 Task: Buy 4 Engine Computers from Ignition Parts section under best seller category for shipping address: Jorge Perez, 2760 Fieldcrest Road, New York, New York 10005, Cell Number 6318992398. Pay from credit card ending with 2005, CVV 3321
Action: Mouse moved to (35, 75)
Screenshot: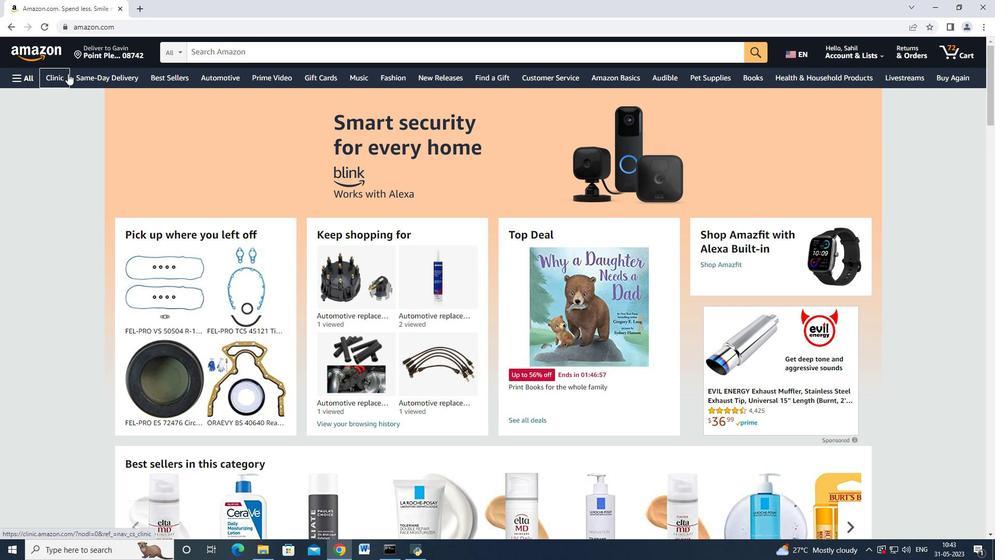 
Action: Mouse pressed left at (35, 75)
Screenshot: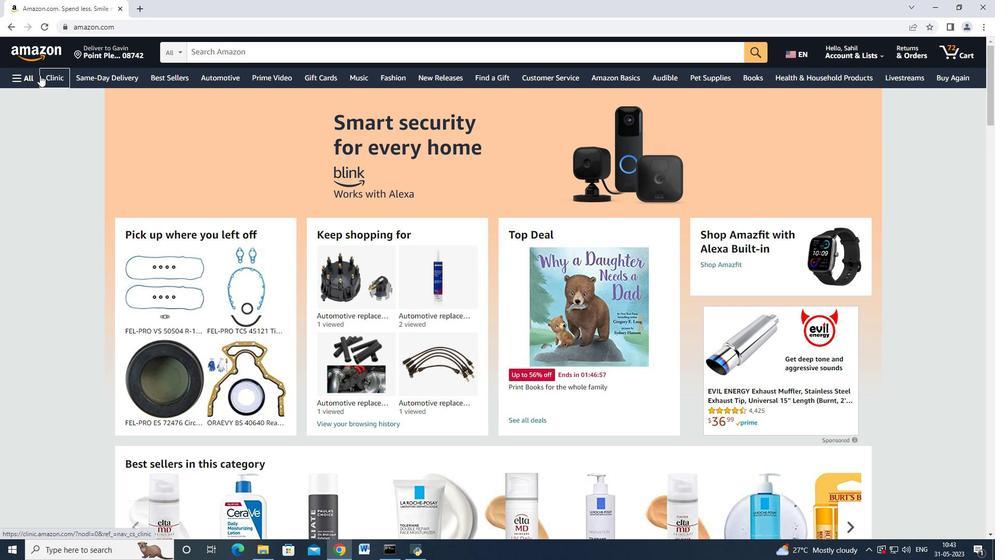 
Action: Mouse moved to (71, 240)
Screenshot: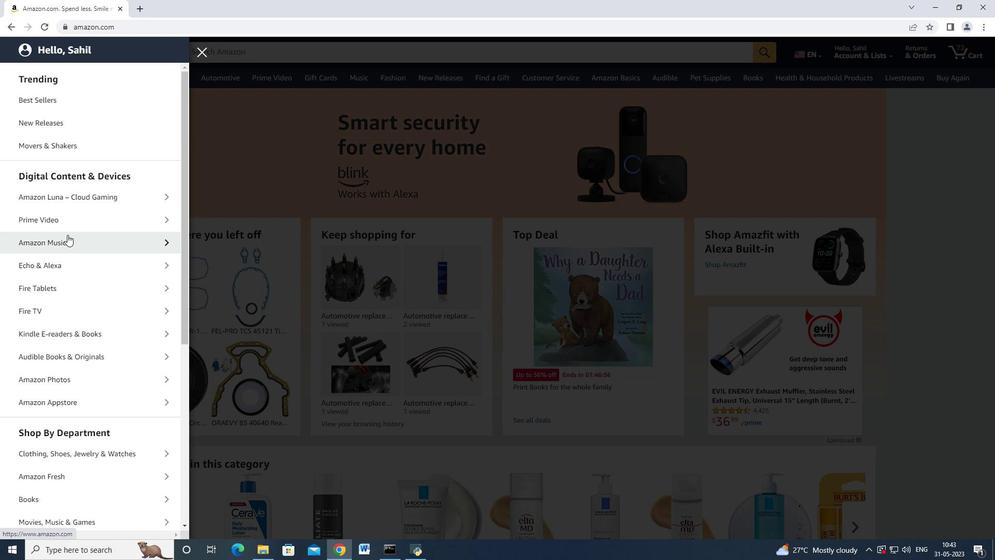 
Action: Mouse scrolled (71, 240) with delta (0, 0)
Screenshot: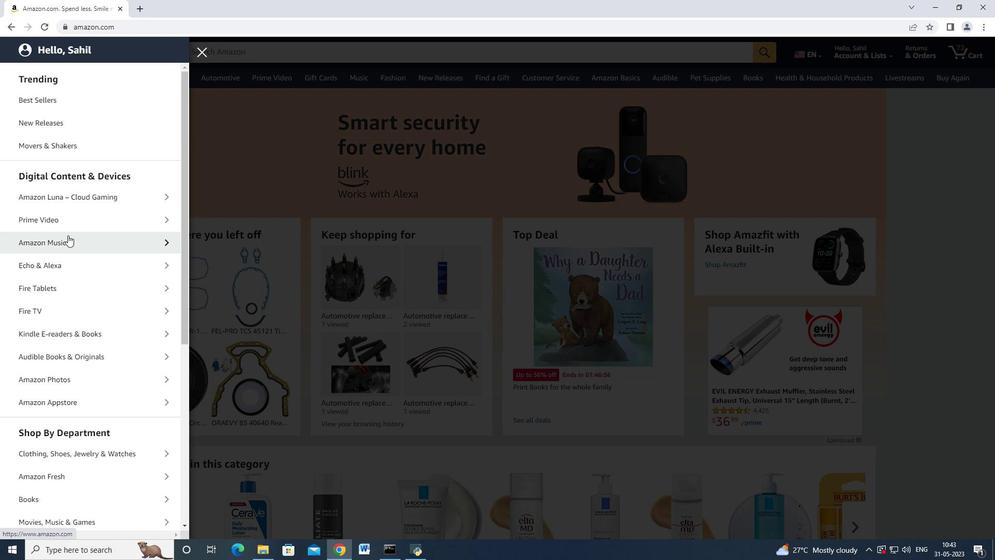 
Action: Mouse moved to (71, 240)
Screenshot: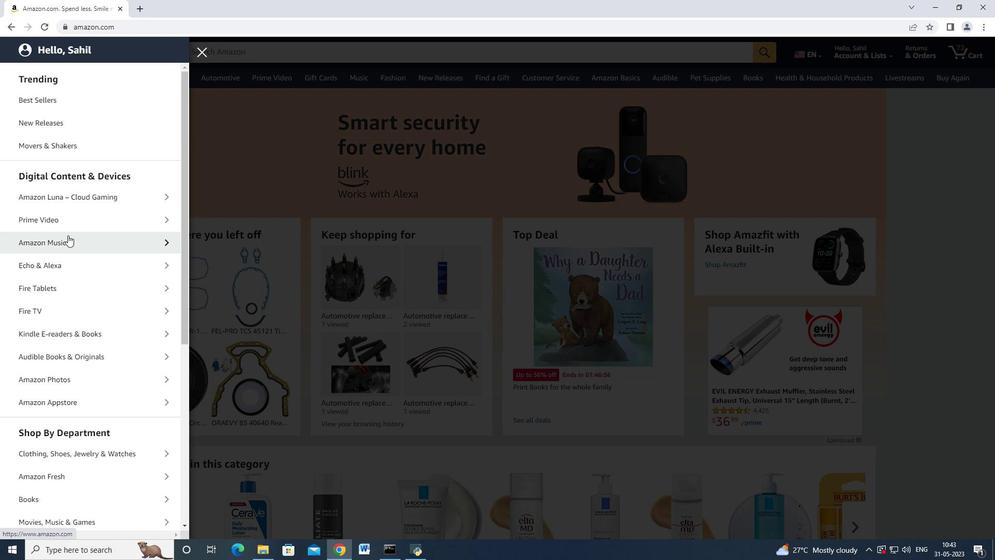
Action: Mouse scrolled (71, 240) with delta (0, 0)
Screenshot: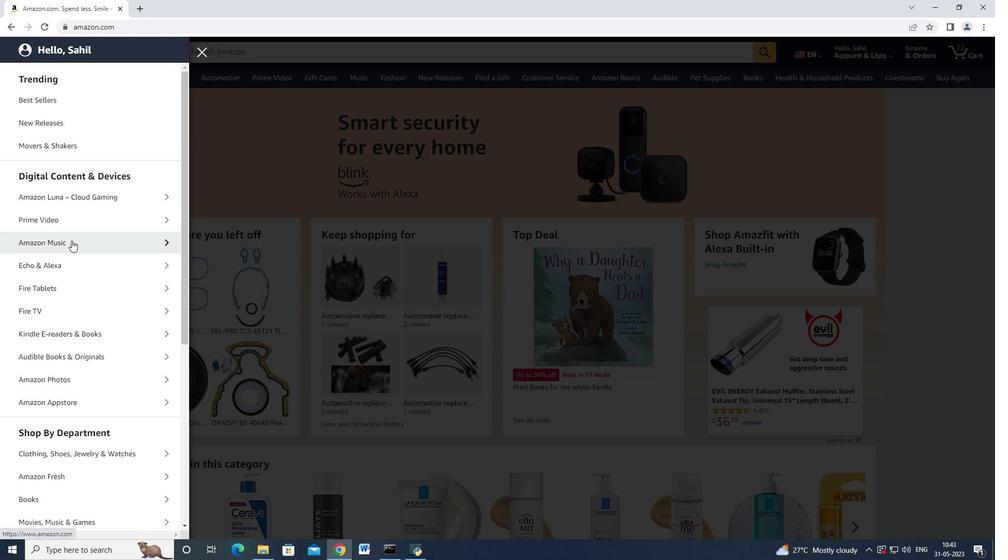 
Action: Mouse moved to (77, 287)
Screenshot: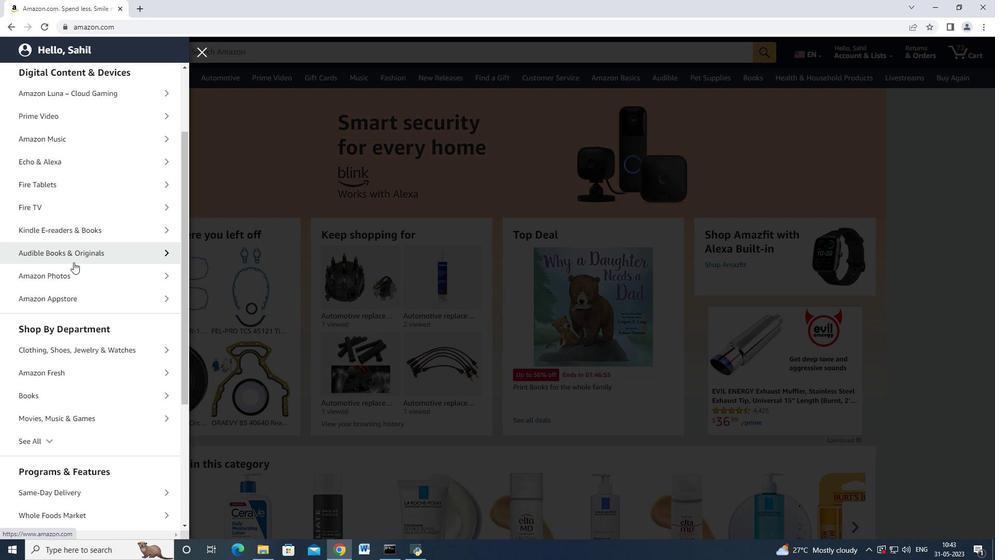 
Action: Mouse scrolled (77, 286) with delta (0, 0)
Screenshot: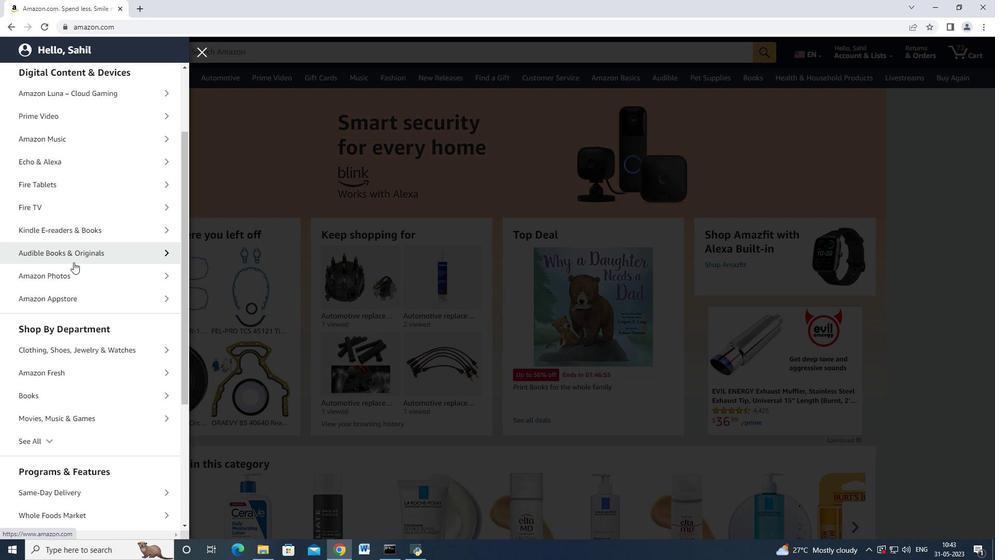 
Action: Mouse moved to (65, 378)
Screenshot: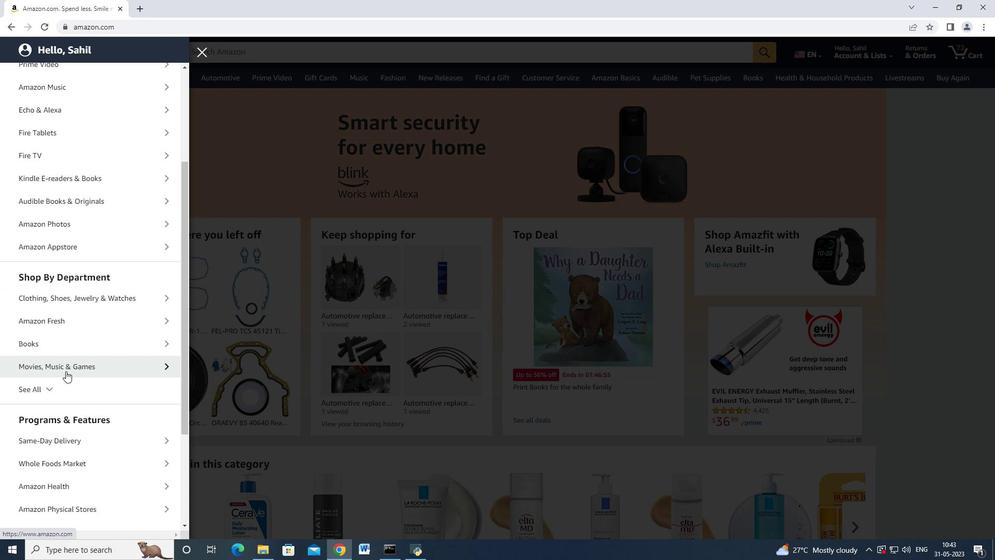 
Action: Mouse pressed left at (65, 378)
Screenshot: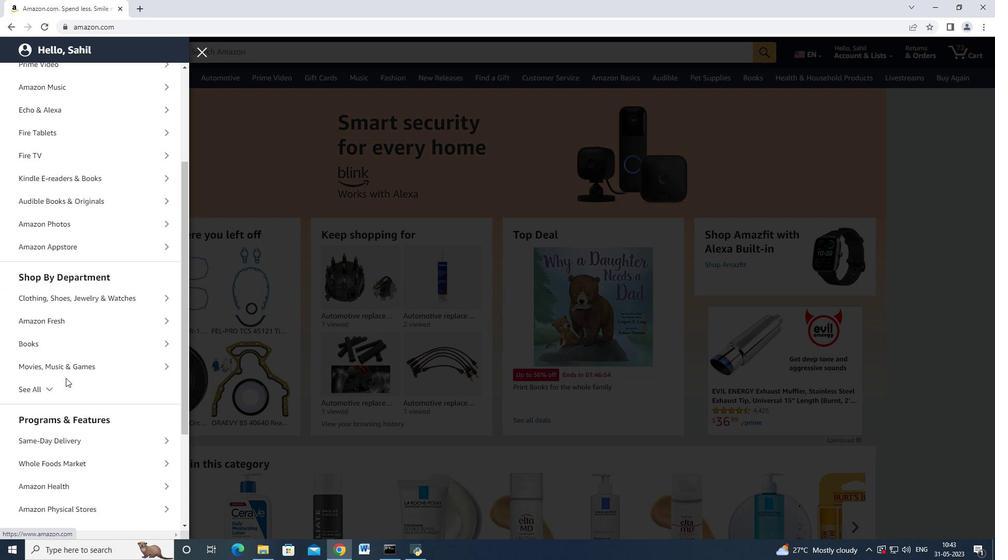 
Action: Mouse moved to (64, 382)
Screenshot: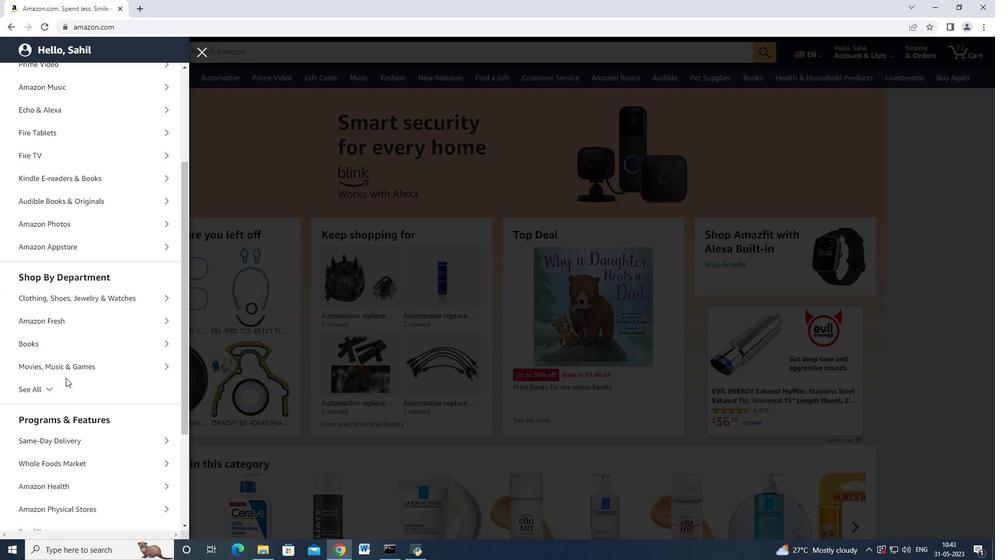 
Action: Mouse pressed left at (64, 382)
Screenshot: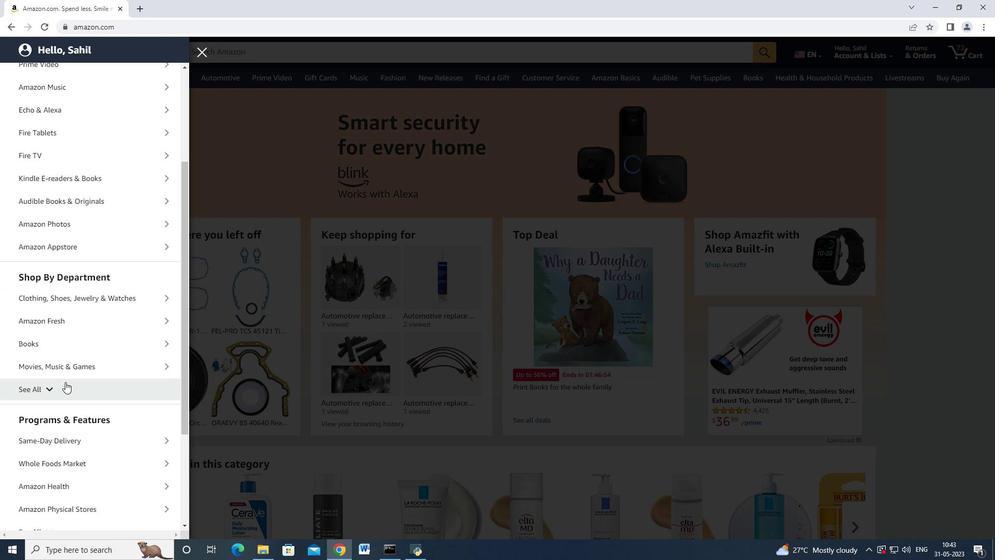 
Action: Mouse moved to (71, 363)
Screenshot: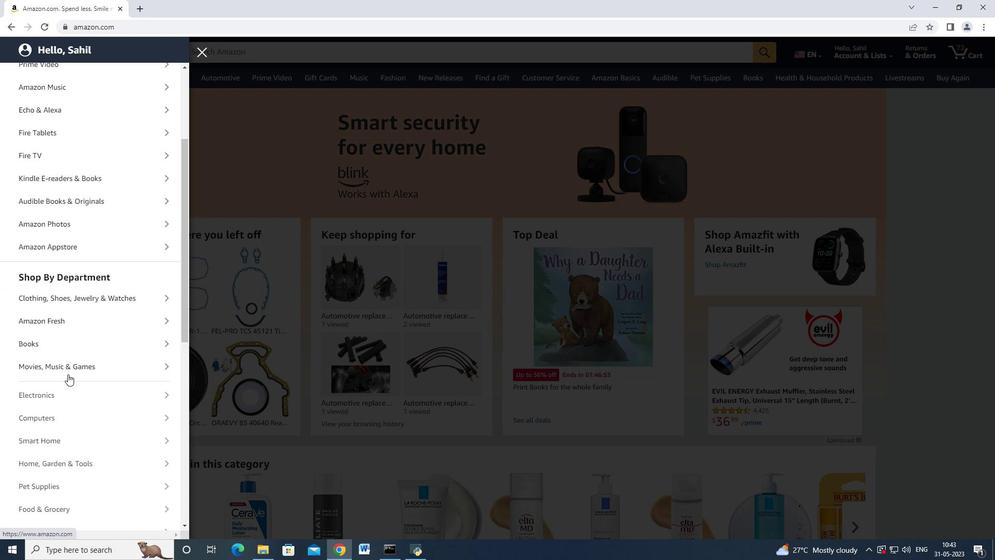 
Action: Mouse scrolled (71, 363) with delta (0, 0)
Screenshot: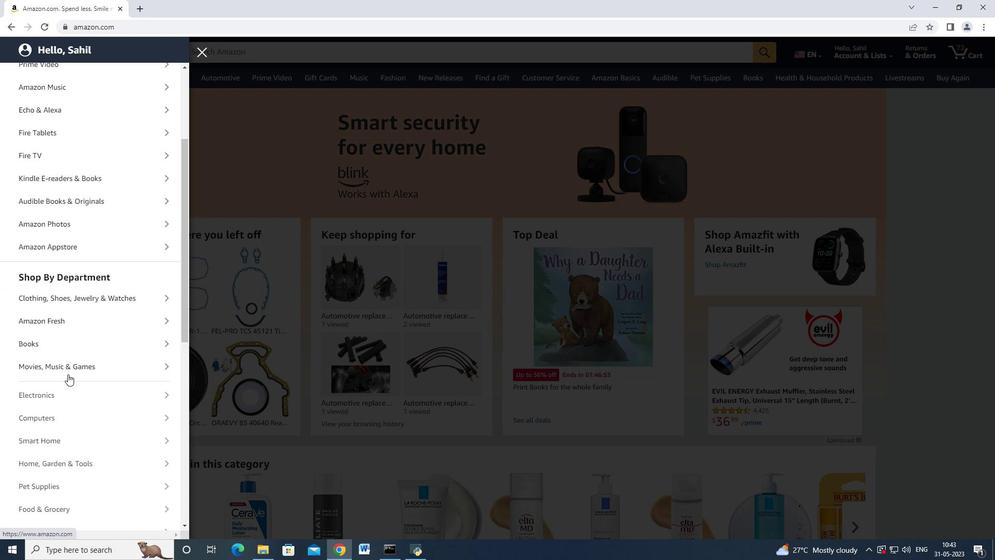 
Action: Mouse moved to (71, 363)
Screenshot: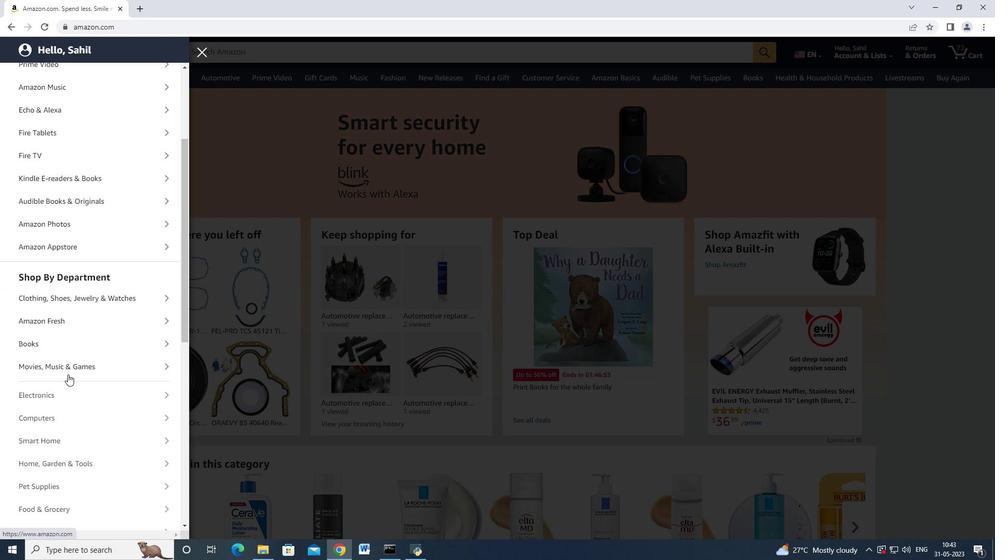 
Action: Mouse scrolled (71, 363) with delta (0, 0)
Screenshot: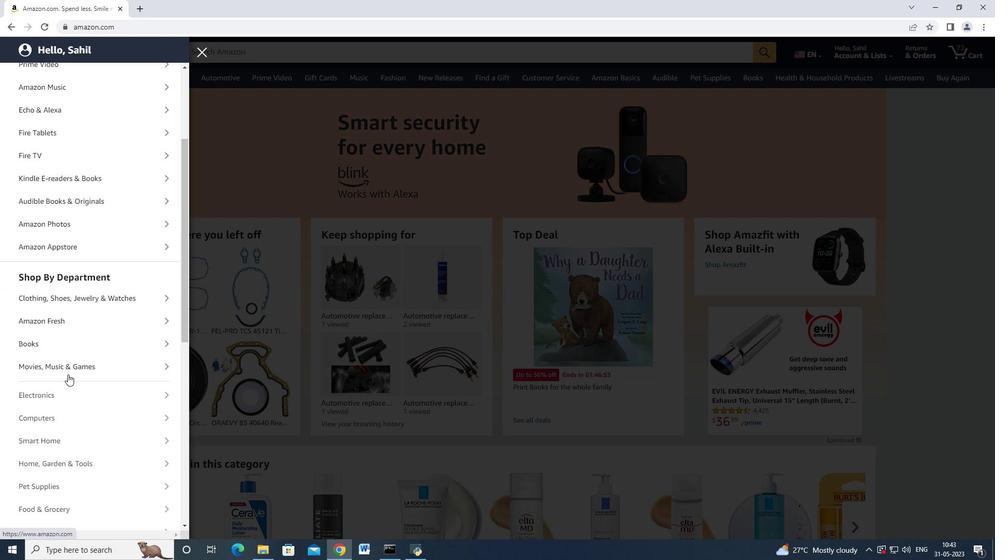 
Action: Mouse scrolled (71, 363) with delta (0, 0)
Screenshot: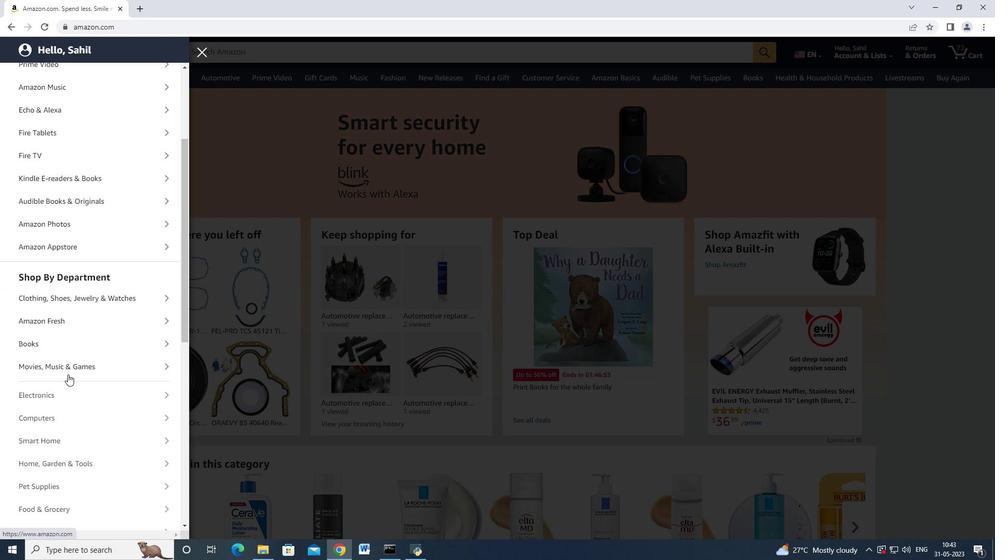 
Action: Mouse scrolled (71, 363) with delta (0, 0)
Screenshot: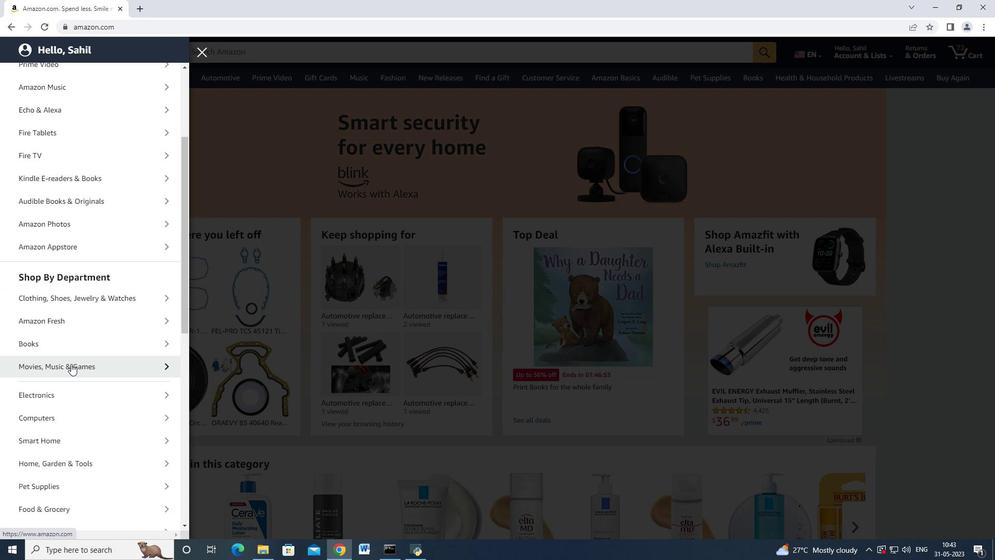 
Action: Mouse moved to (74, 346)
Screenshot: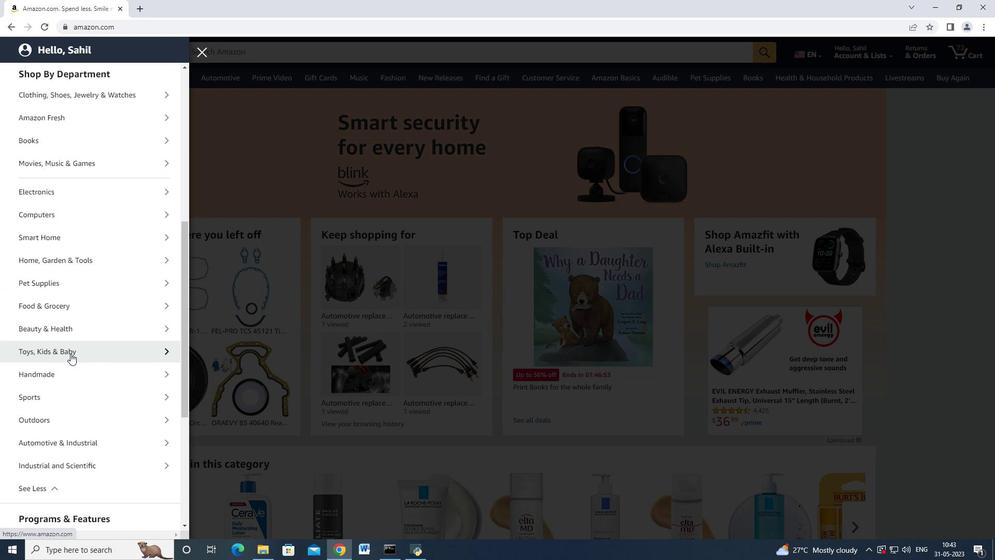 
Action: Mouse scrolled (74, 345) with delta (0, 0)
Screenshot: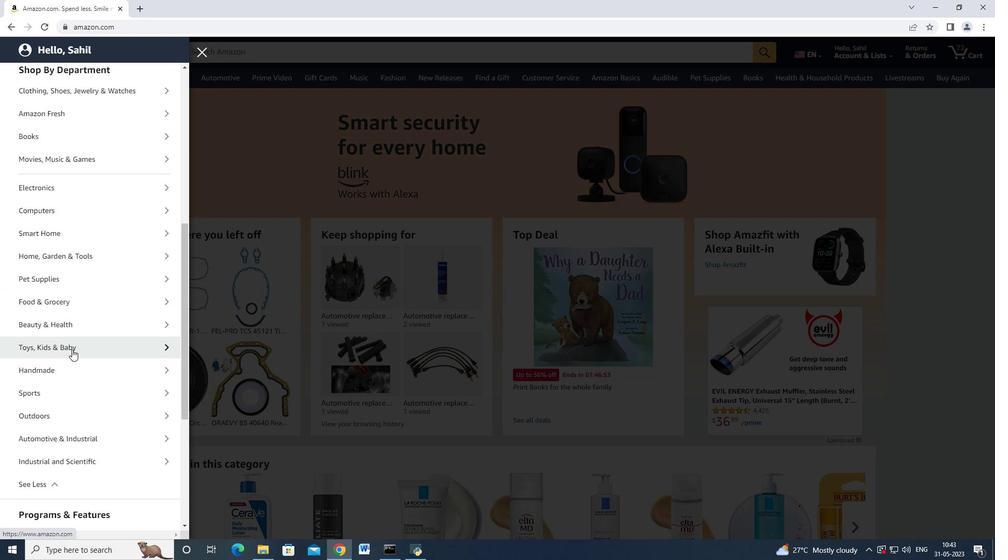 
Action: Mouse scrolled (74, 345) with delta (0, 0)
Screenshot: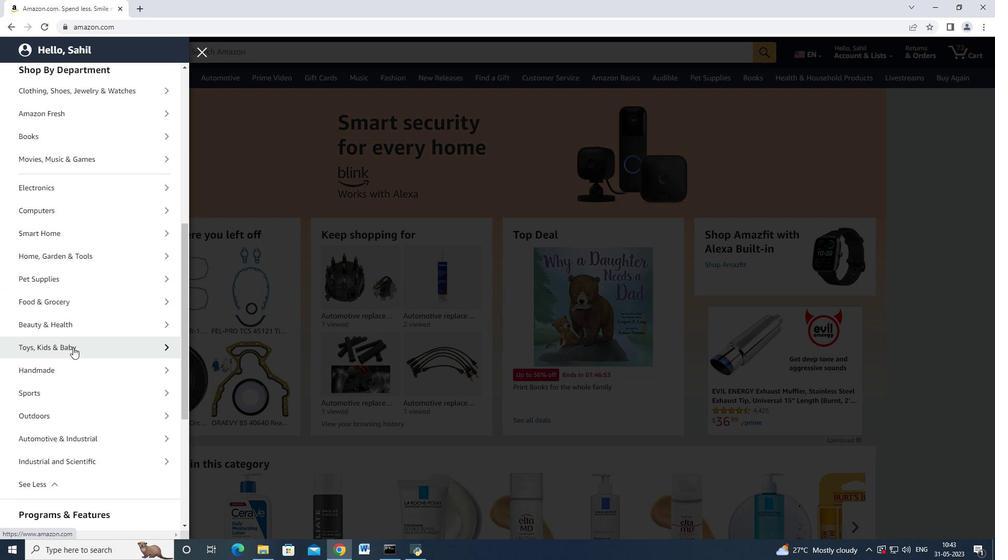 
Action: Mouse scrolled (74, 345) with delta (0, 0)
Screenshot: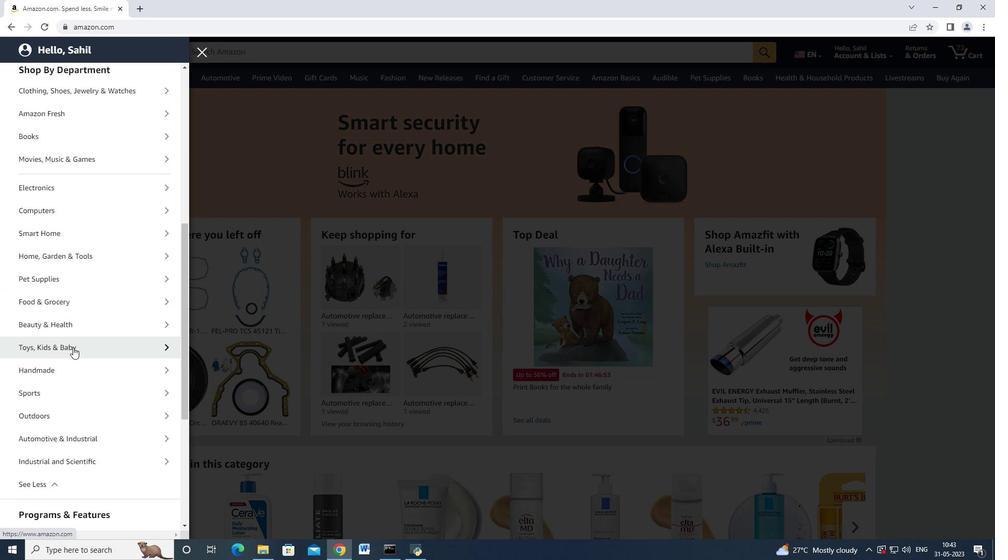 
Action: Mouse scrolled (74, 345) with delta (0, 0)
Screenshot: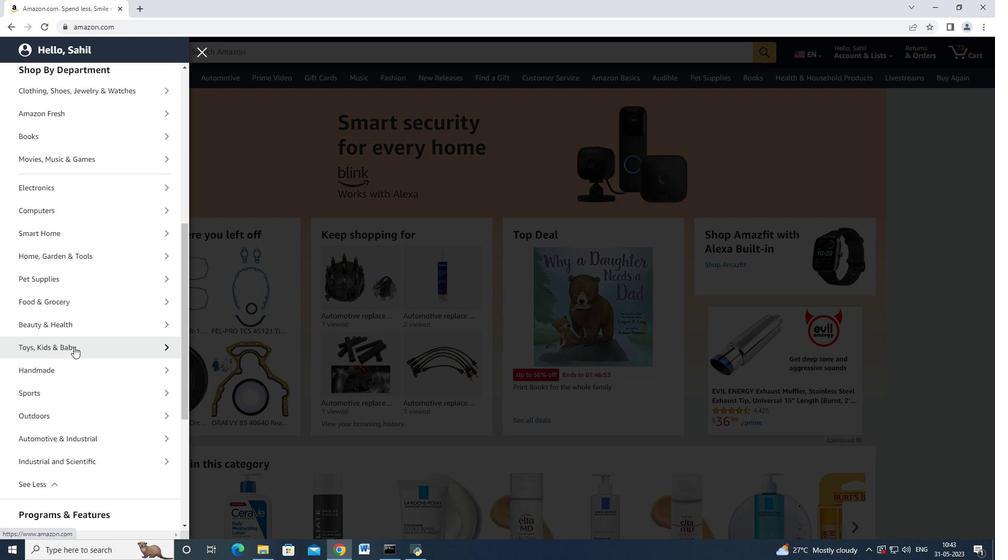 
Action: Mouse moved to (92, 235)
Screenshot: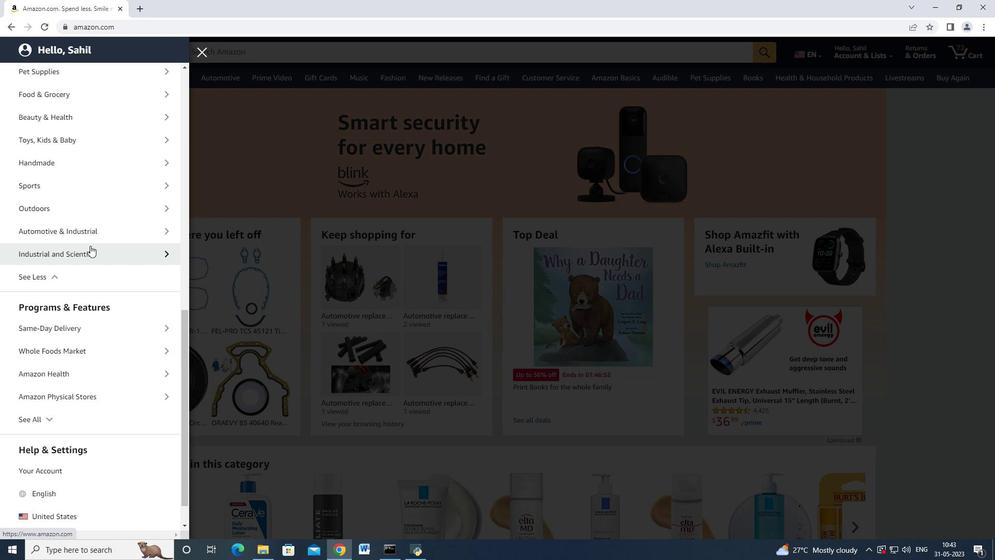 
Action: Mouse pressed left at (92, 235)
Screenshot: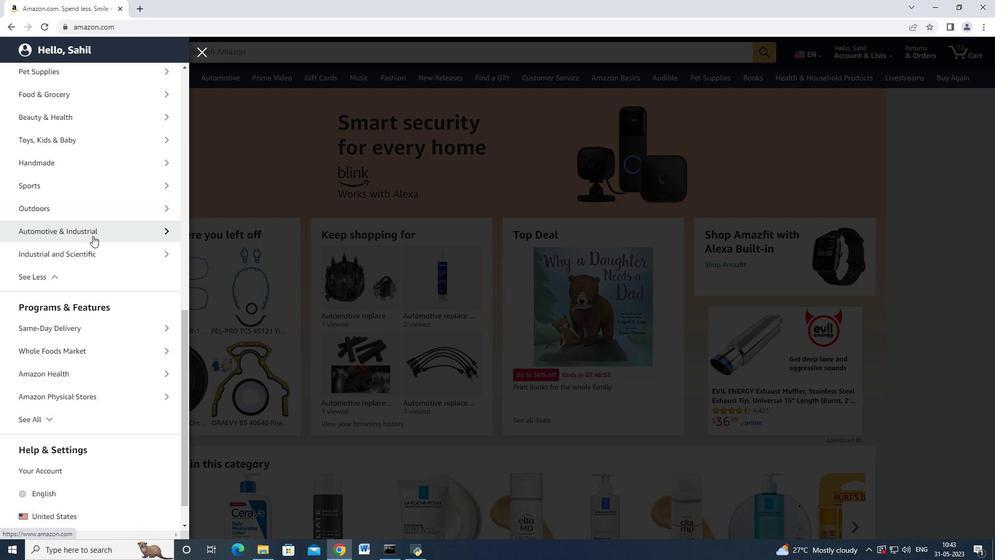 
Action: Mouse moved to (105, 123)
Screenshot: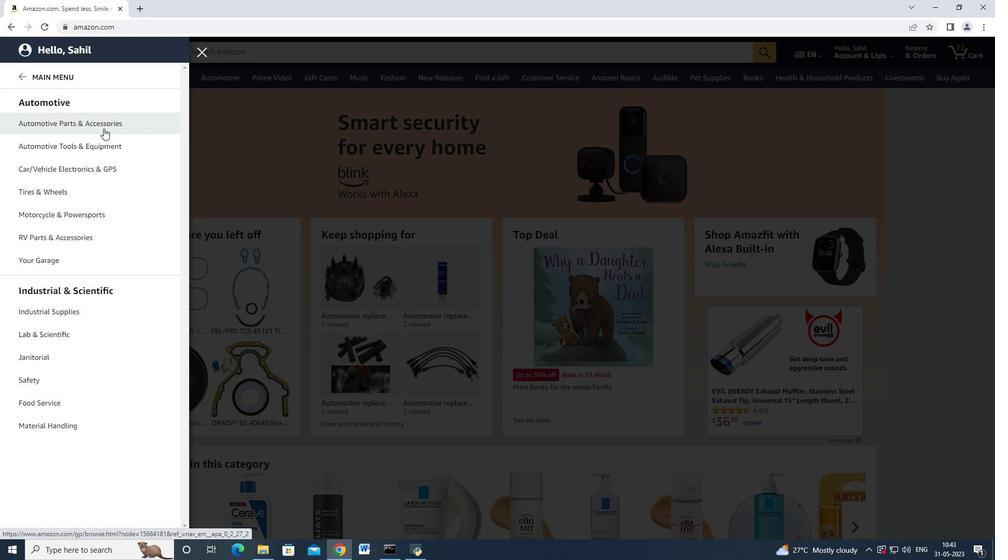 
Action: Mouse pressed left at (105, 123)
Screenshot: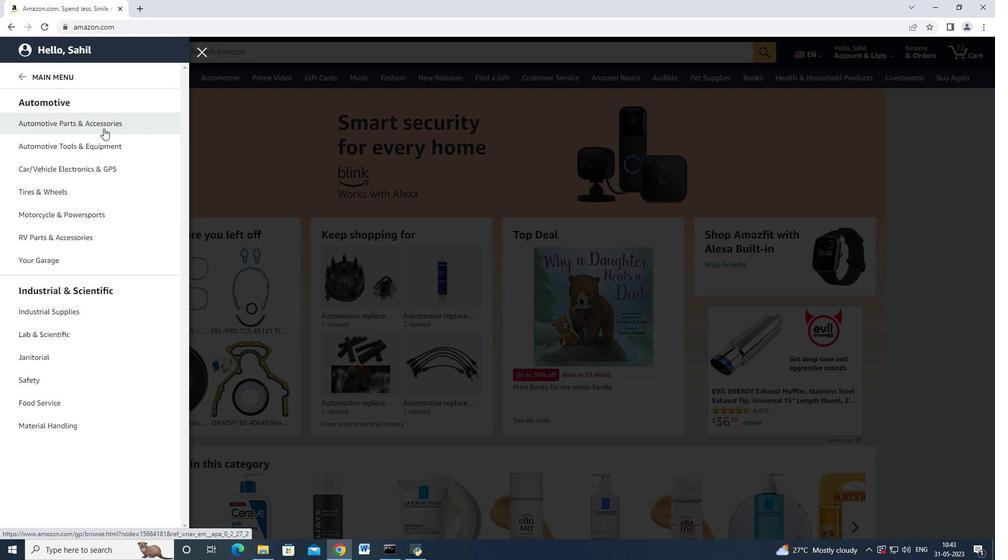 
Action: Mouse moved to (178, 100)
Screenshot: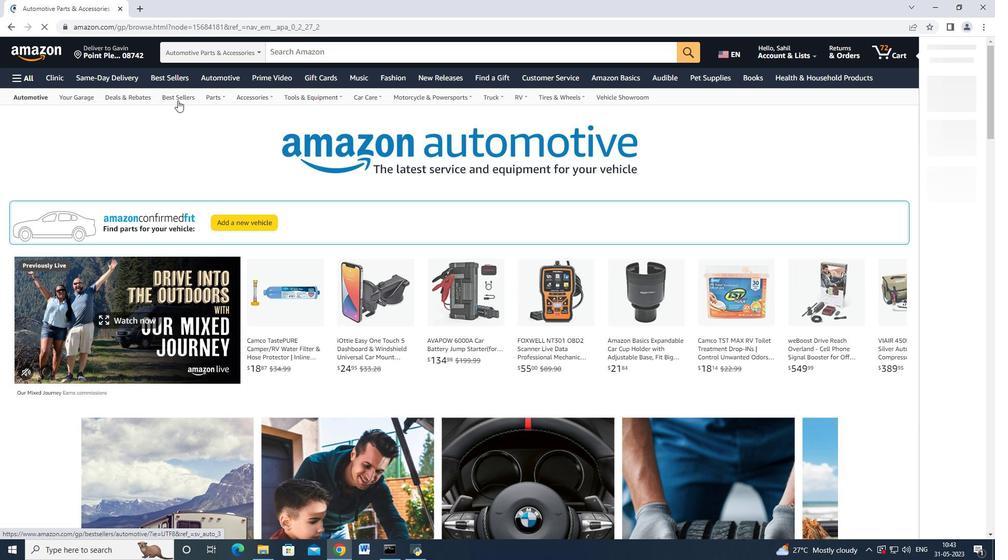 
Action: Mouse pressed left at (178, 100)
Screenshot: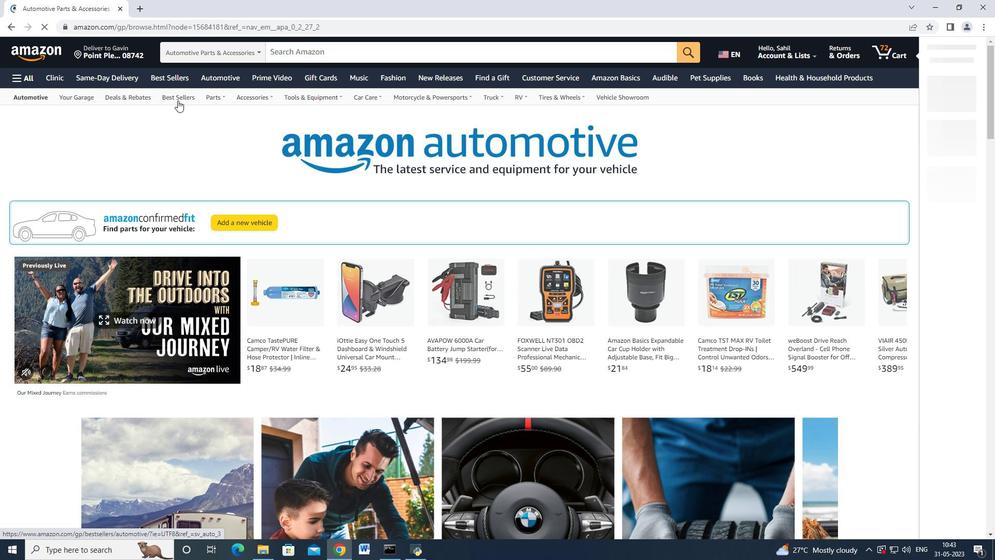 
Action: Mouse moved to (58, 235)
Screenshot: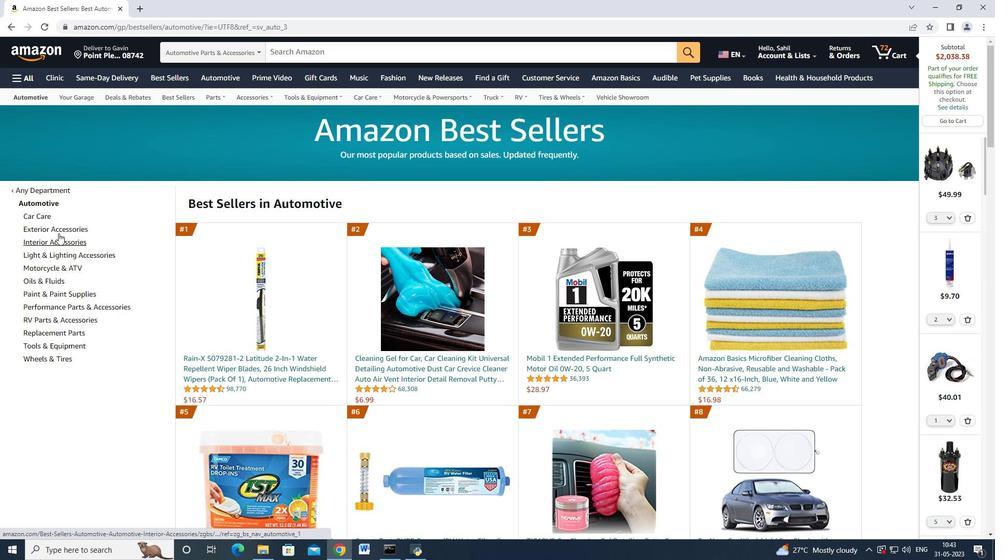 
Action: Mouse scrolled (58, 235) with delta (0, 0)
Screenshot: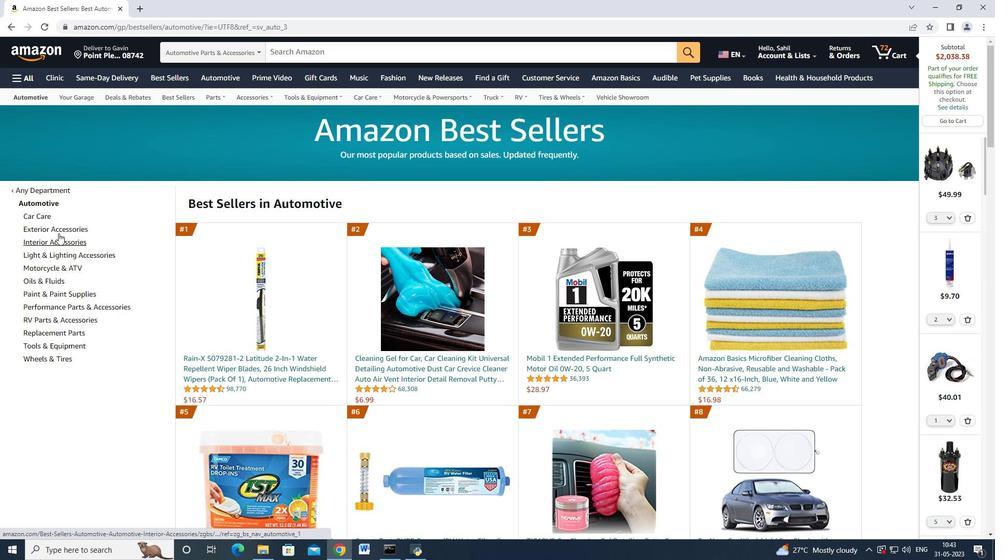 
Action: Mouse moved to (57, 238)
Screenshot: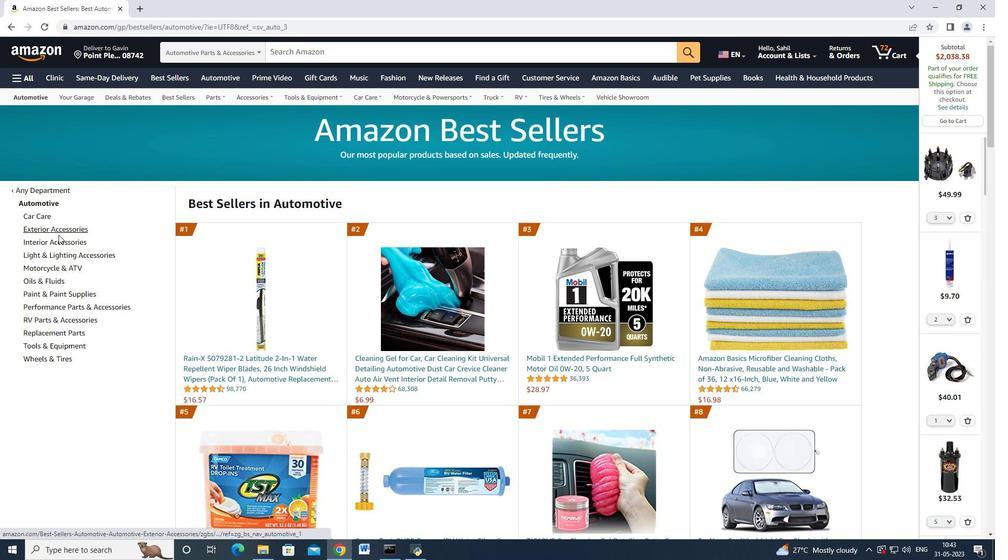 
Action: Mouse scrolled (57, 237) with delta (0, 0)
Screenshot: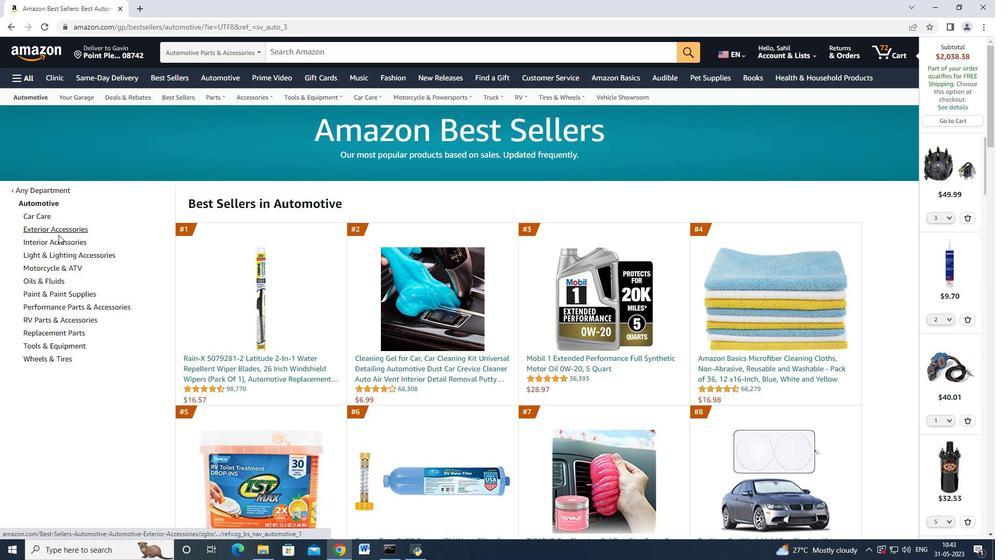 
Action: Mouse moved to (70, 226)
Screenshot: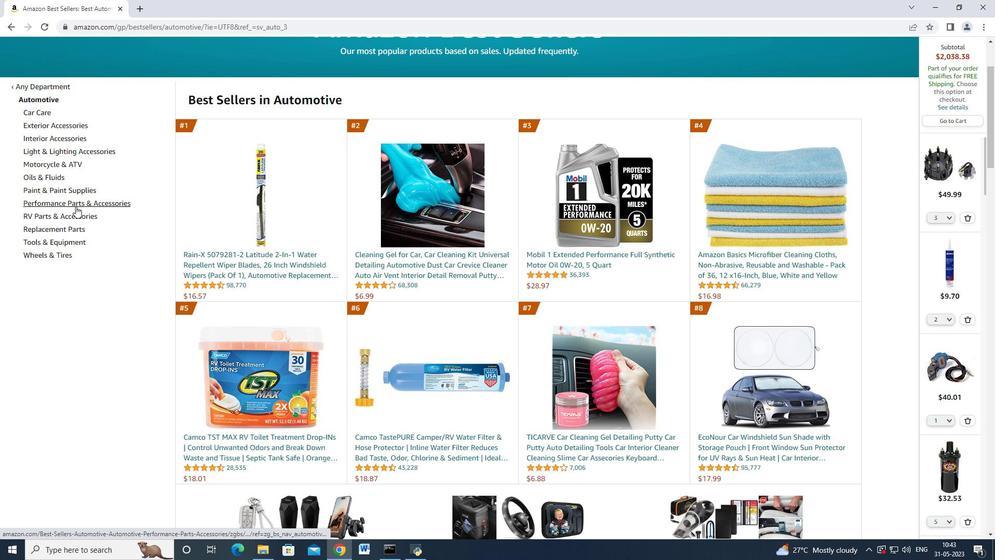 
Action: Mouse pressed left at (70, 226)
Screenshot: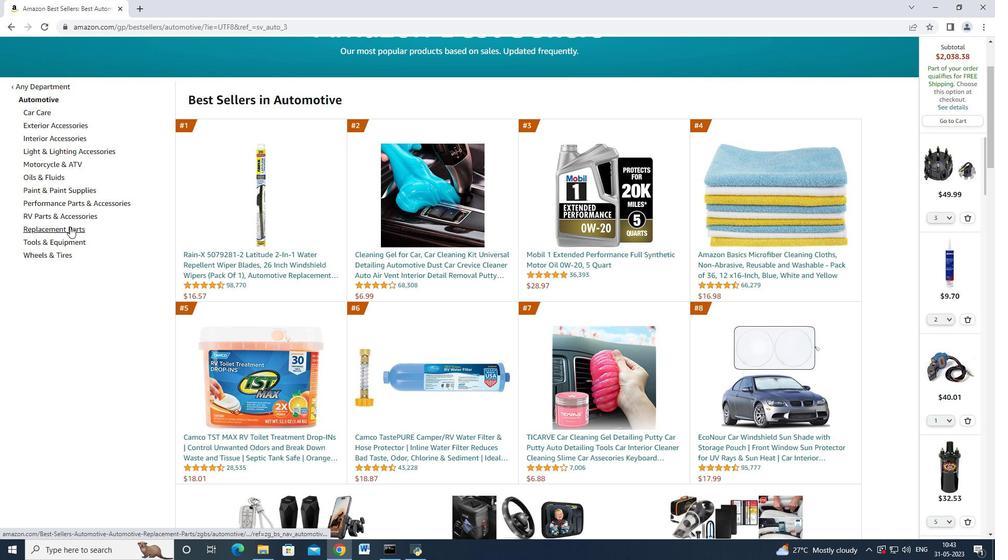 
Action: Mouse moved to (76, 237)
Screenshot: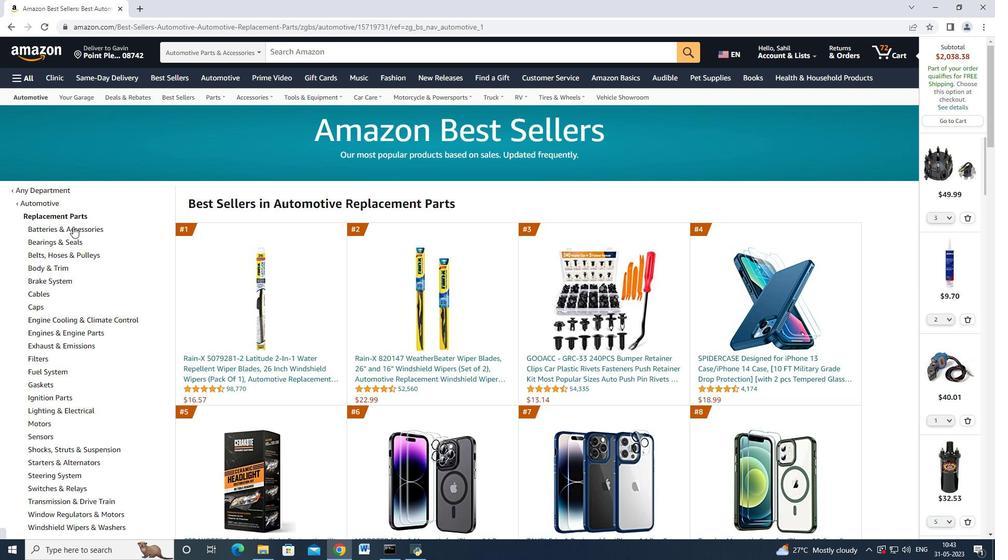 
Action: Mouse scrolled (76, 235) with delta (0, 0)
Screenshot: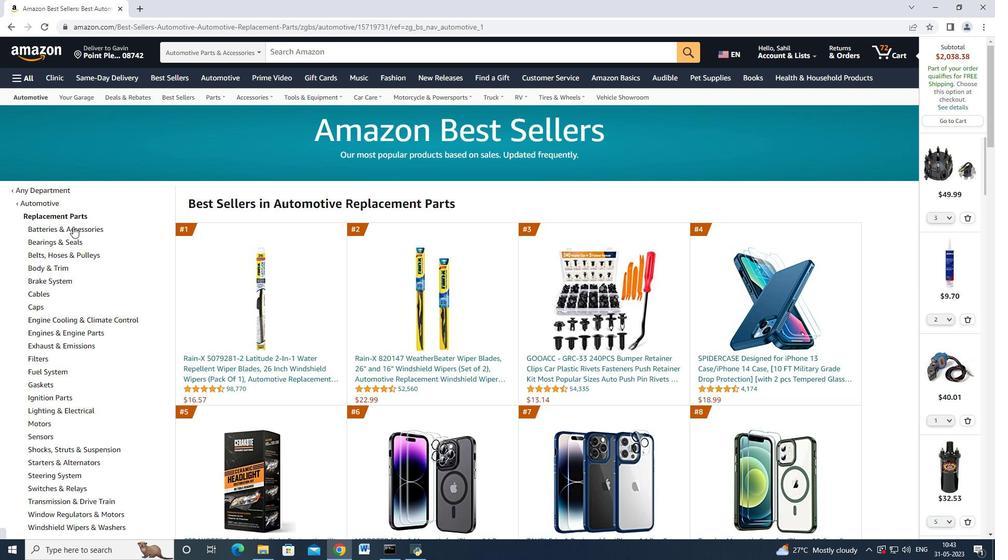 
Action: Mouse scrolled (76, 237) with delta (0, 0)
Screenshot: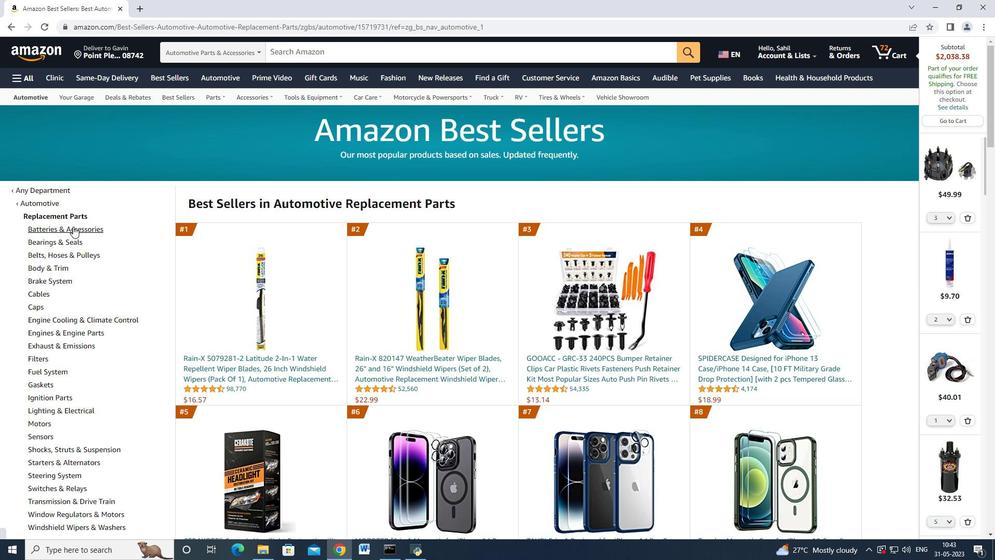 
Action: Mouse moved to (76, 238)
Screenshot: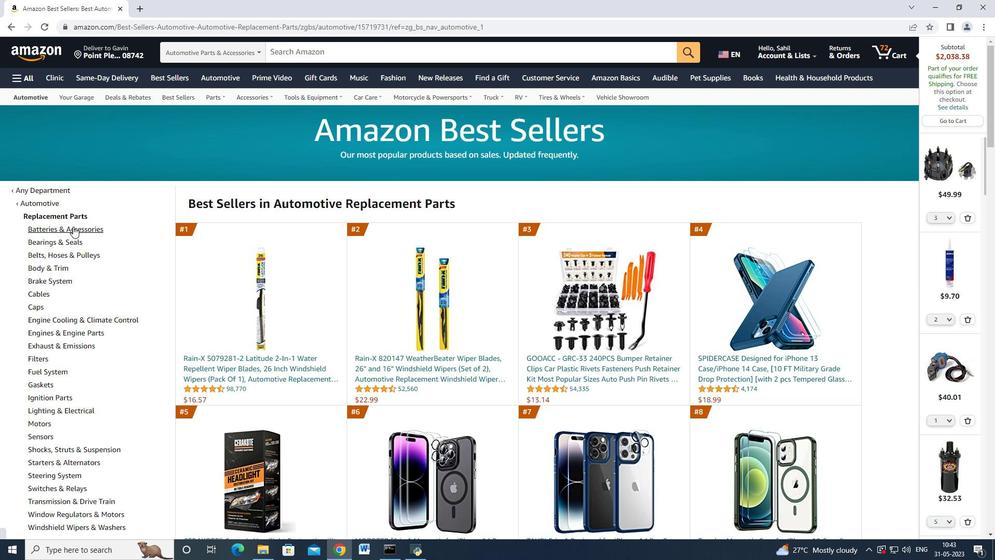 
Action: Mouse scrolled (76, 237) with delta (0, 0)
Screenshot: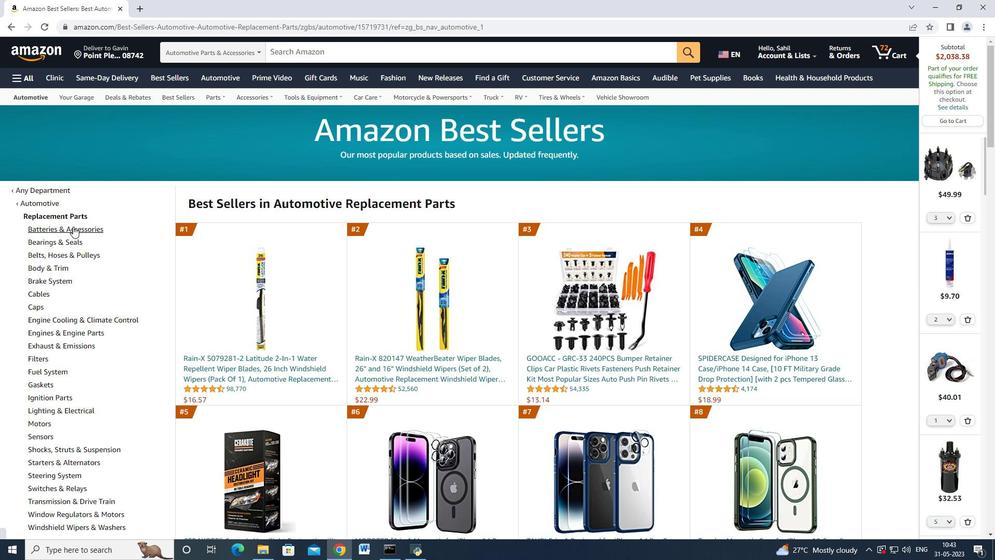 
Action: Mouse moved to (71, 230)
Screenshot: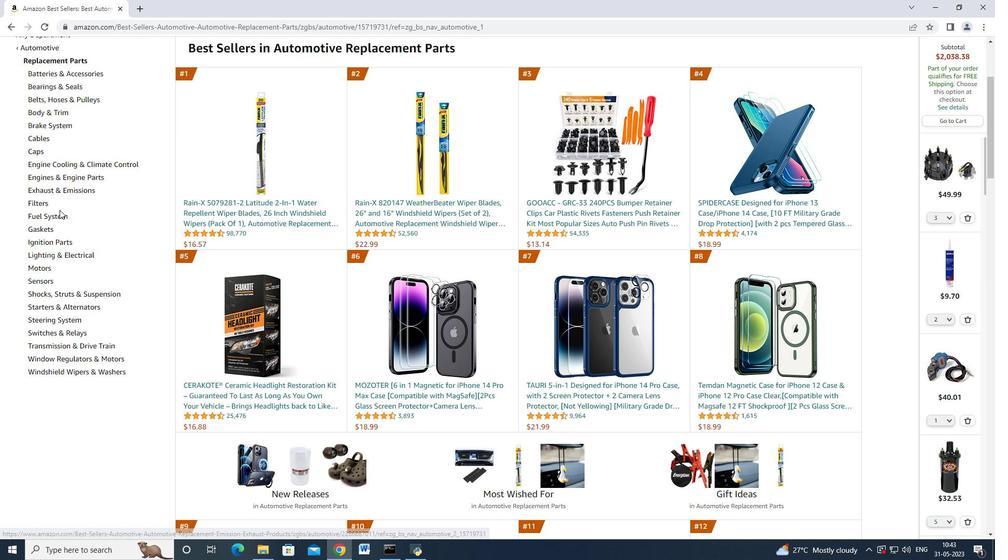 
Action: Mouse scrolled (71, 230) with delta (0, 0)
Screenshot: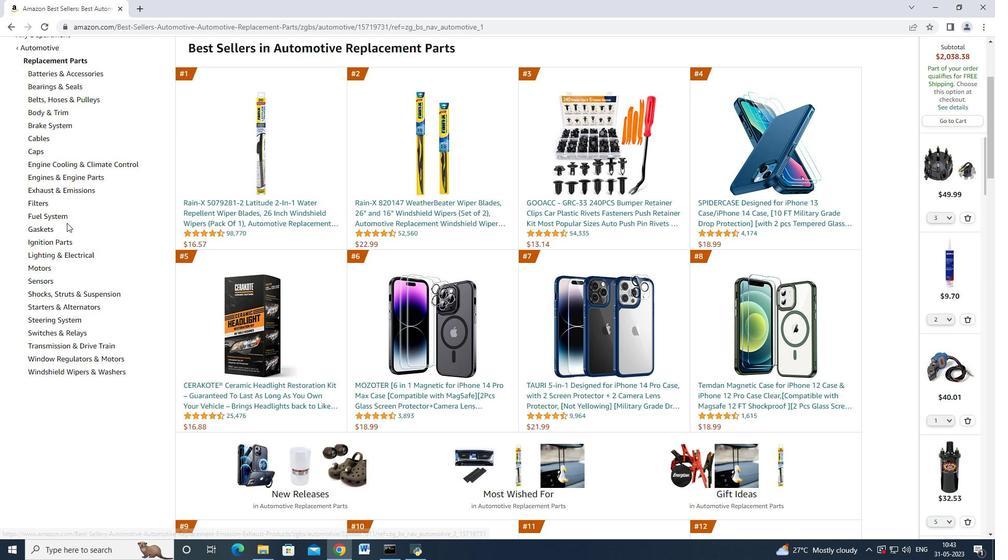 
Action: Mouse scrolled (71, 230) with delta (0, 0)
Screenshot: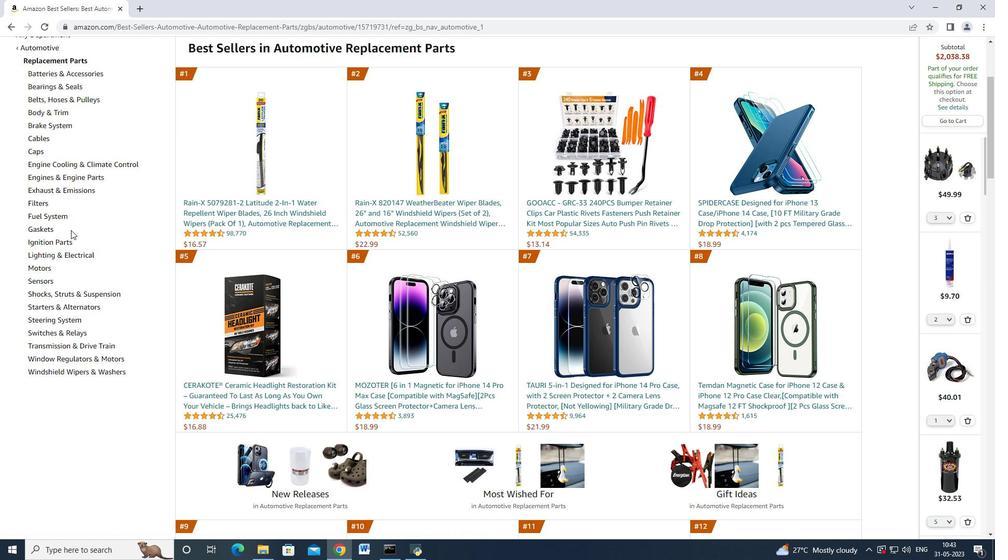 
Action: Mouse moved to (66, 213)
Screenshot: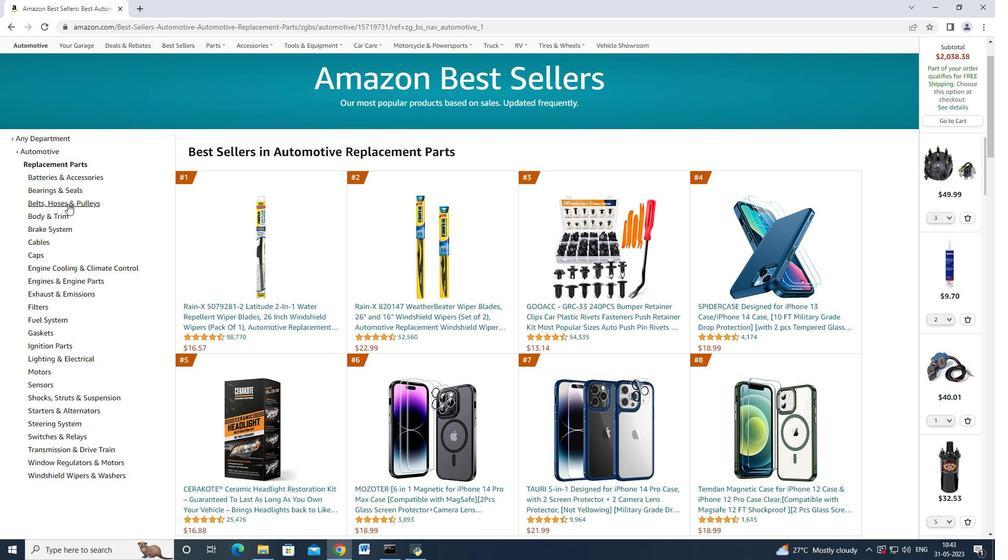 
Action: Mouse scrolled (66, 211) with delta (0, 0)
Screenshot: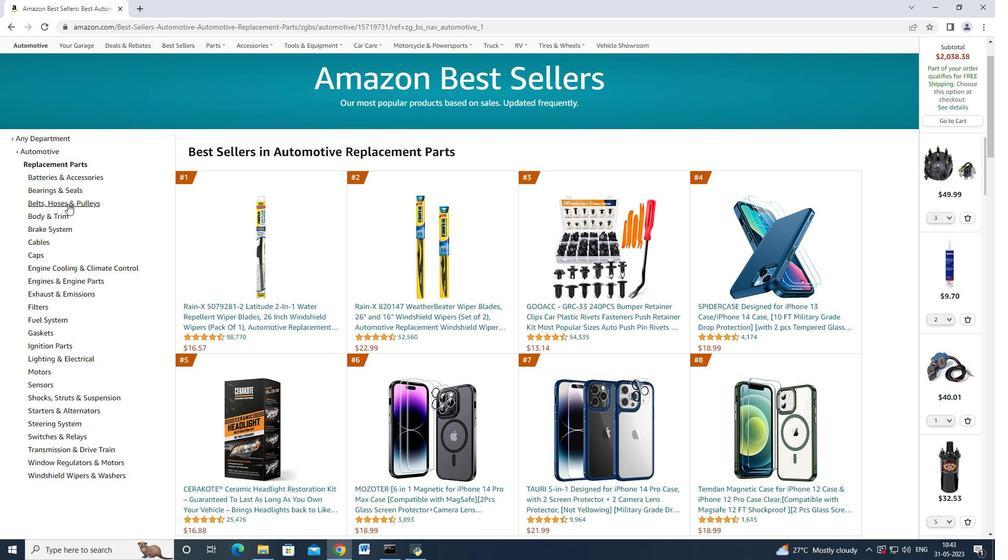 
Action: Mouse moved to (63, 292)
Screenshot: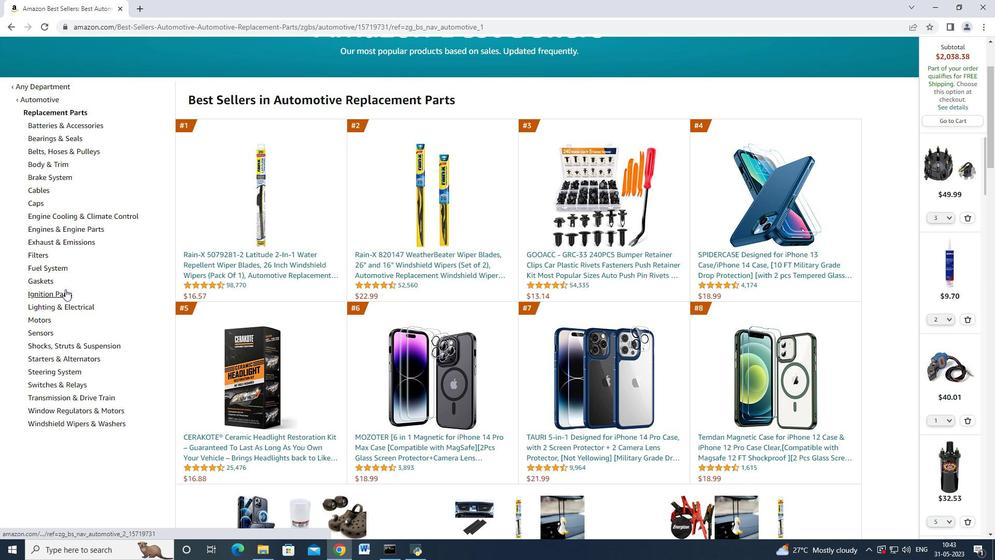 
Action: Mouse pressed left at (63, 292)
Screenshot: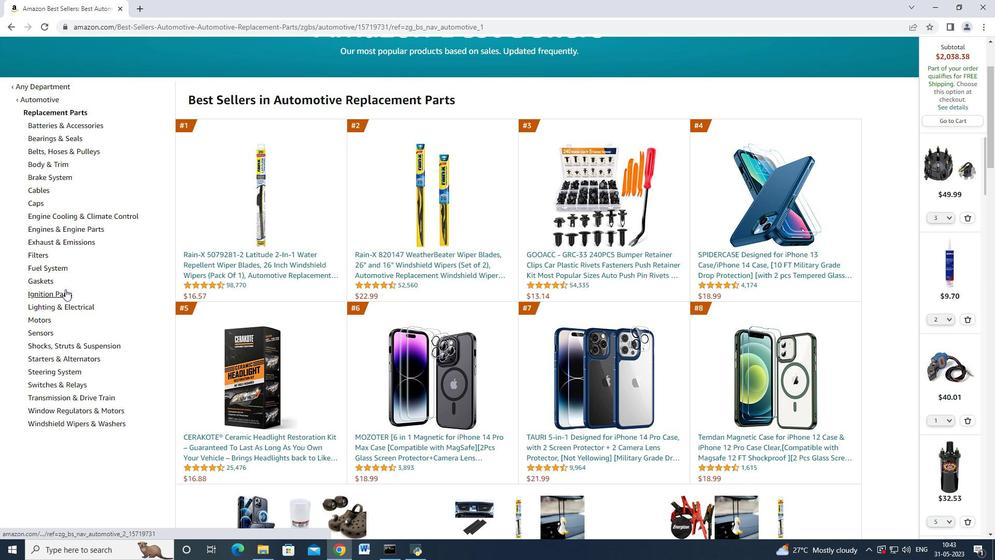 
Action: Mouse moved to (93, 273)
Screenshot: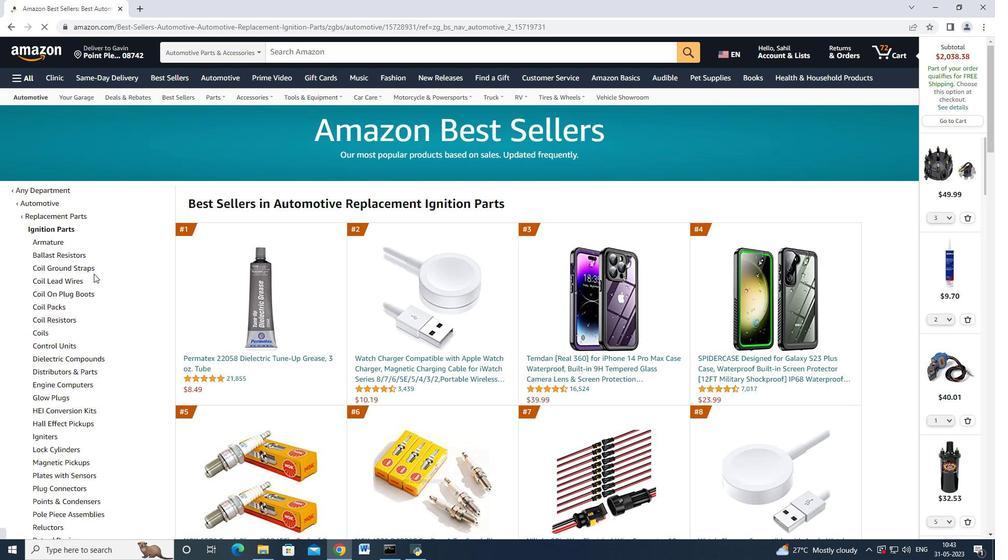 
Action: Mouse scrolled (93, 273) with delta (0, 0)
Screenshot: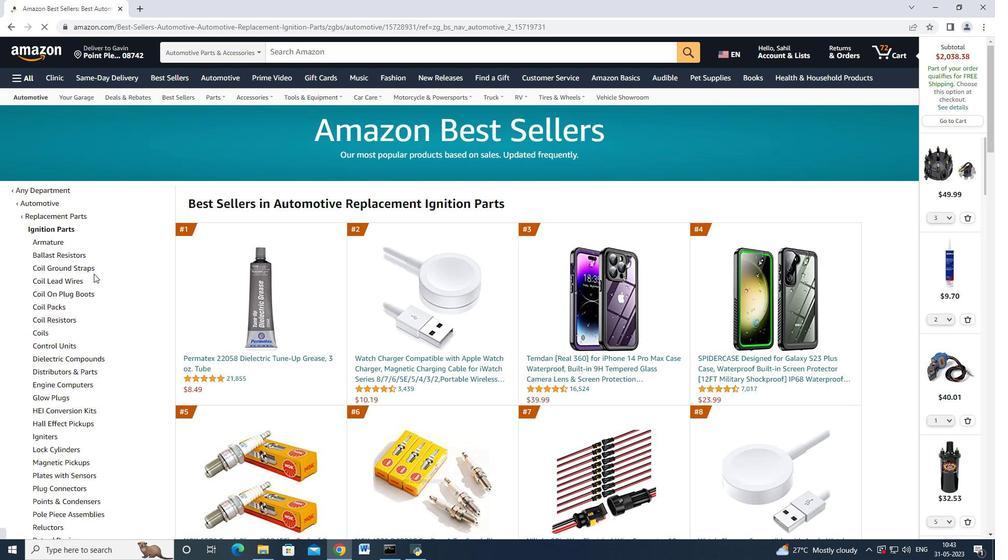
Action: Mouse scrolled (93, 273) with delta (0, 0)
Screenshot: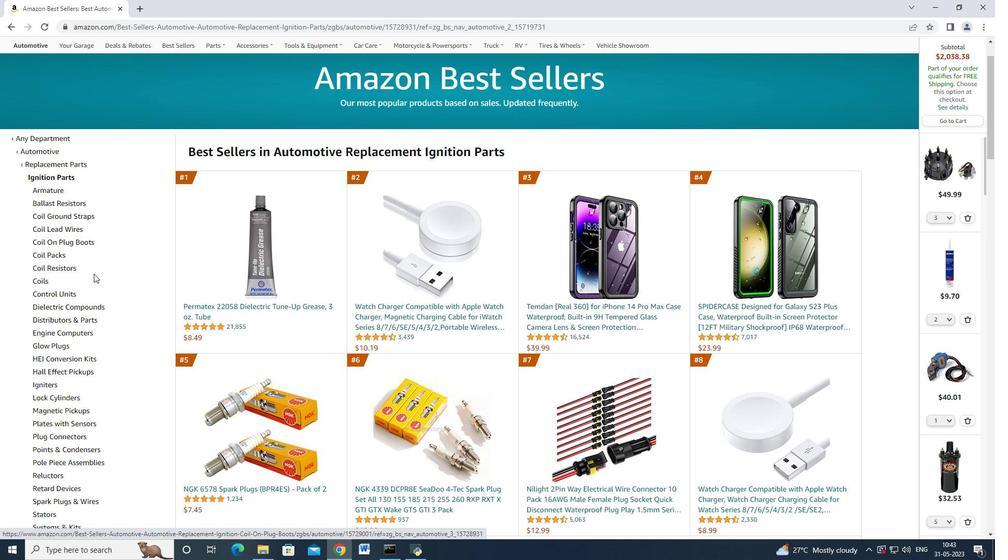 
Action: Mouse moved to (90, 281)
Screenshot: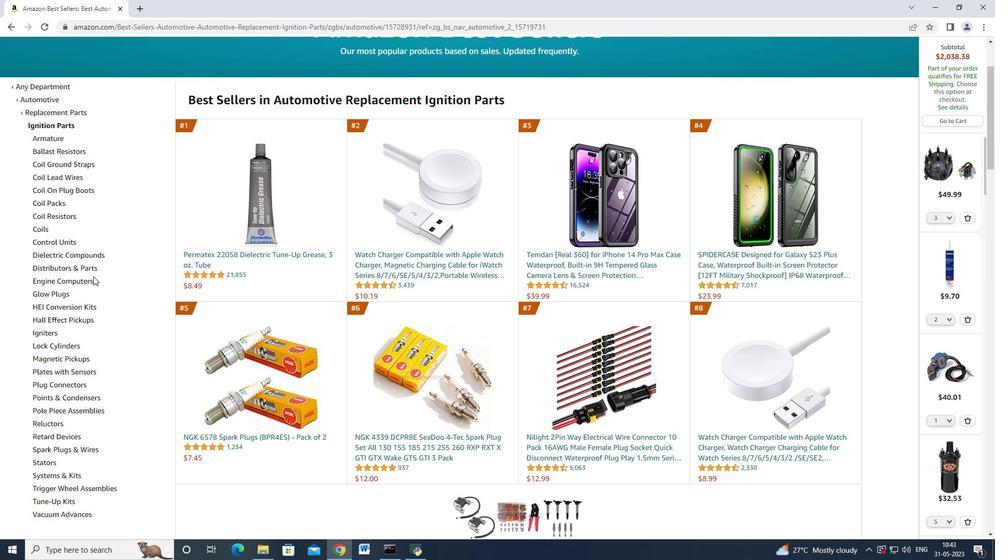 
Action: Mouse pressed left at (90, 281)
Screenshot: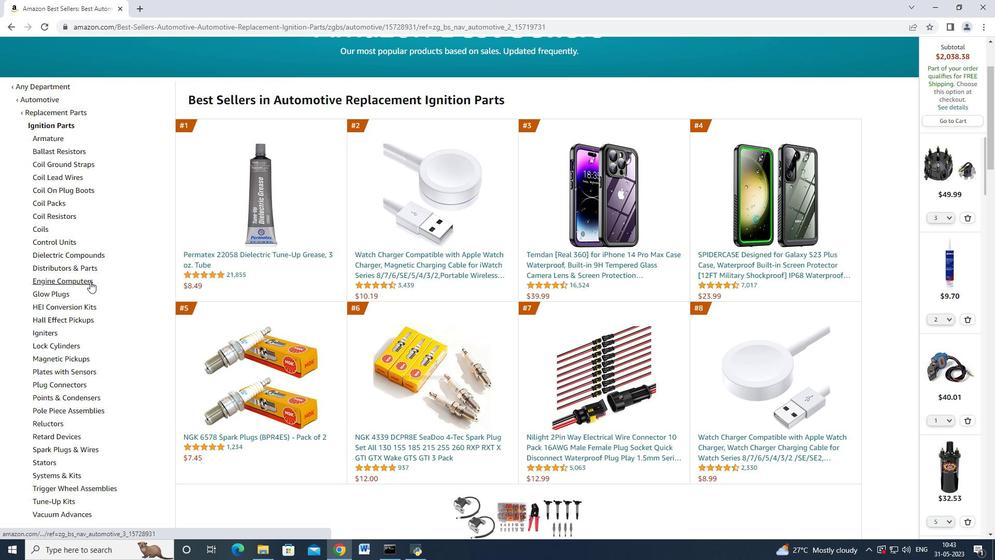 
Action: Mouse moved to (286, 374)
Screenshot: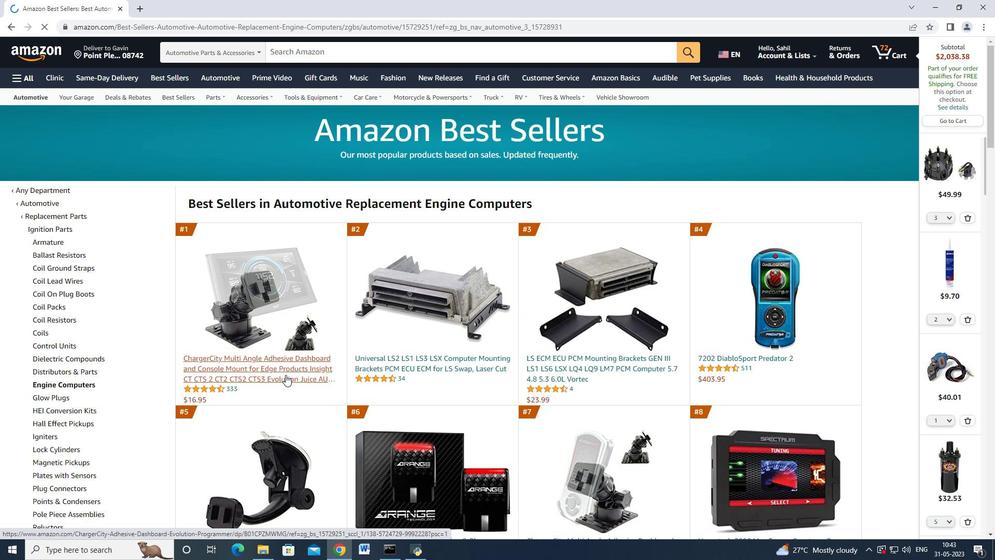 
Action: Mouse pressed left at (286, 374)
Screenshot: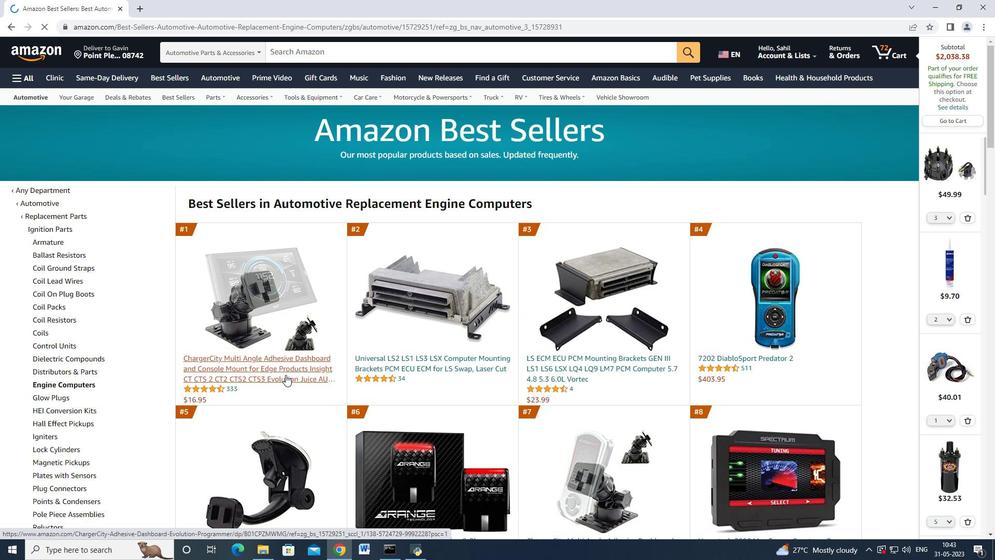
Action: Mouse moved to (735, 385)
Screenshot: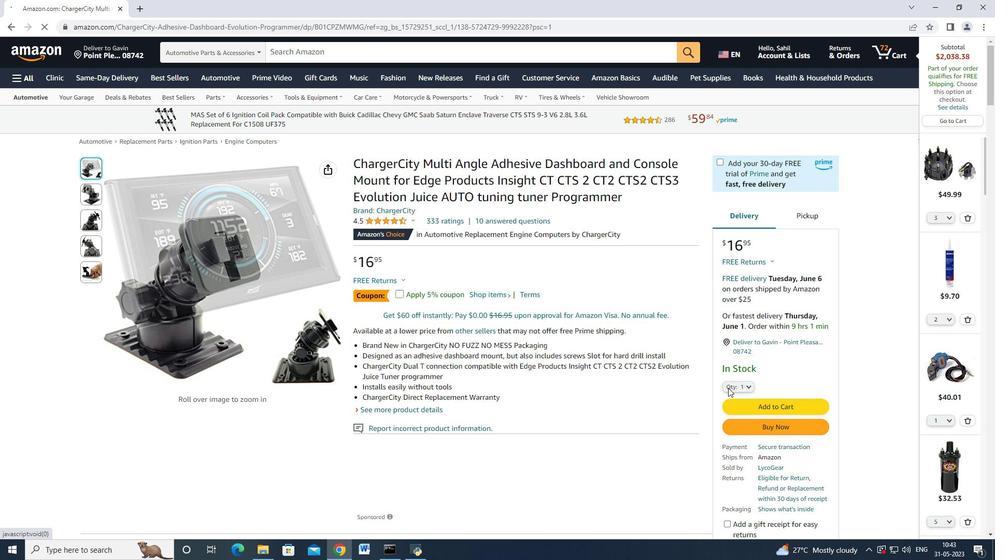 
Action: Mouse pressed left at (735, 385)
Screenshot: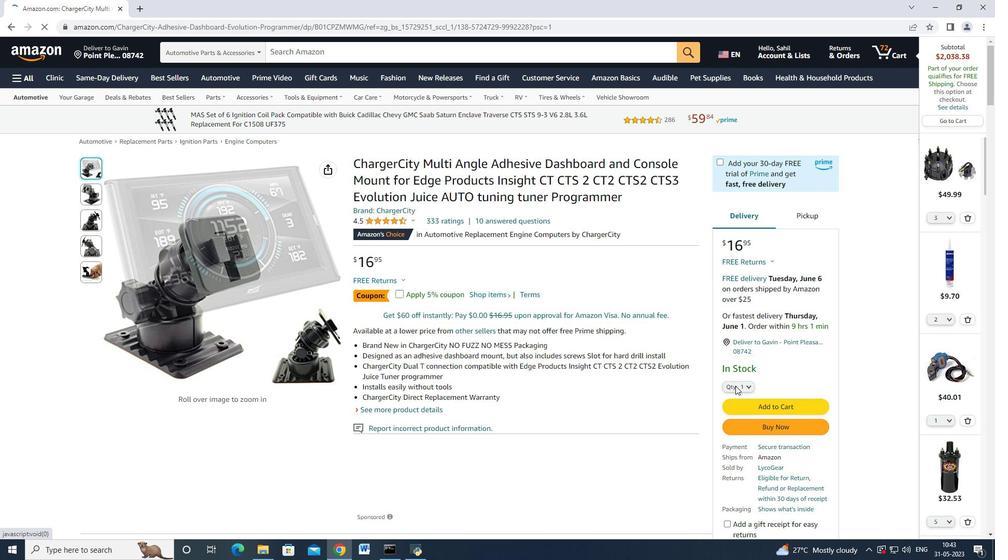 
Action: Mouse moved to (734, 99)
Screenshot: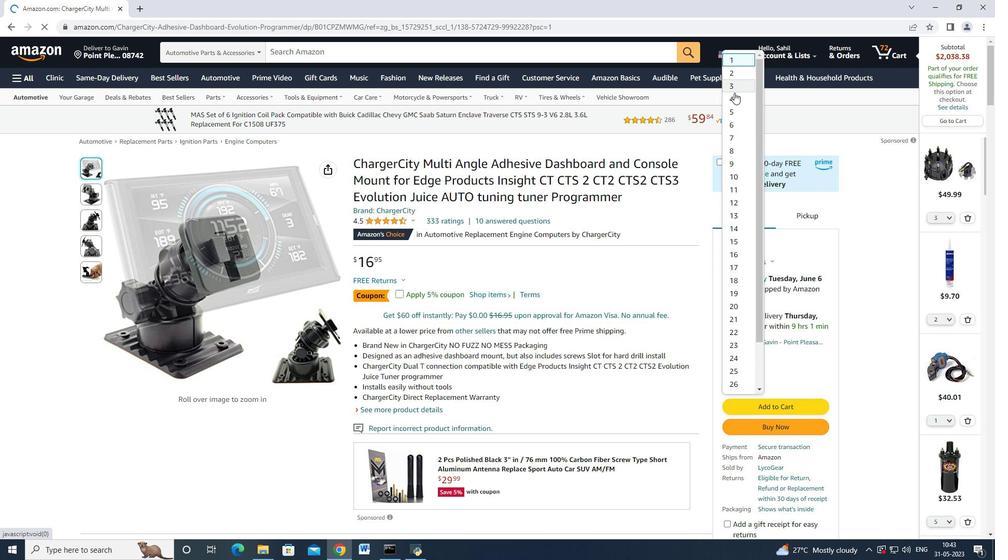 
Action: Mouse pressed left at (734, 99)
Screenshot: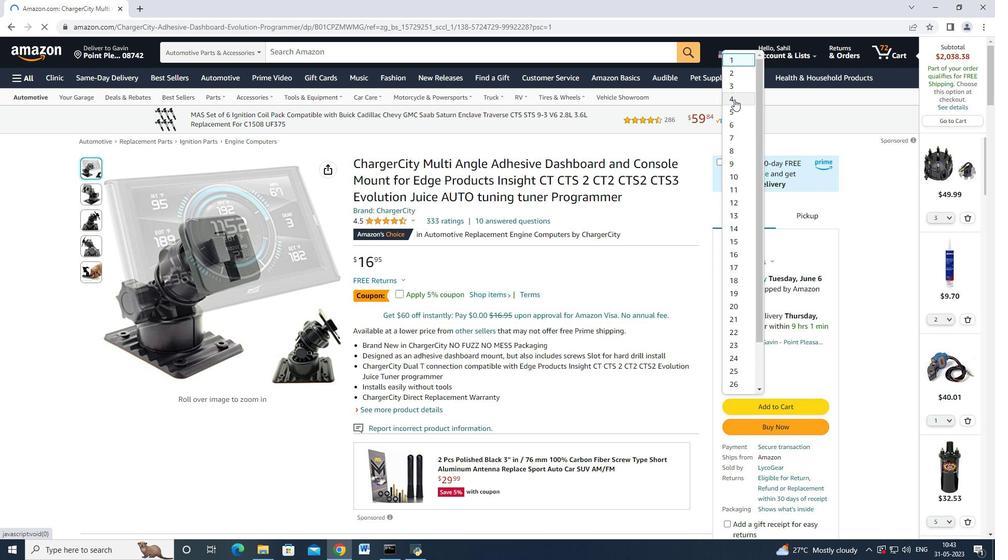 
Action: Mouse moved to (792, 400)
Screenshot: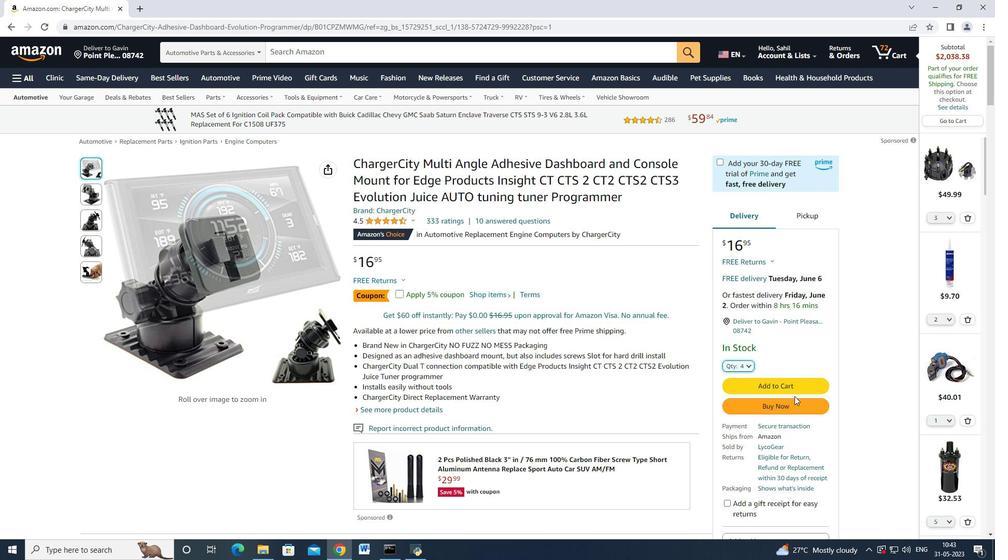 
Action: Mouse pressed left at (792, 400)
Screenshot: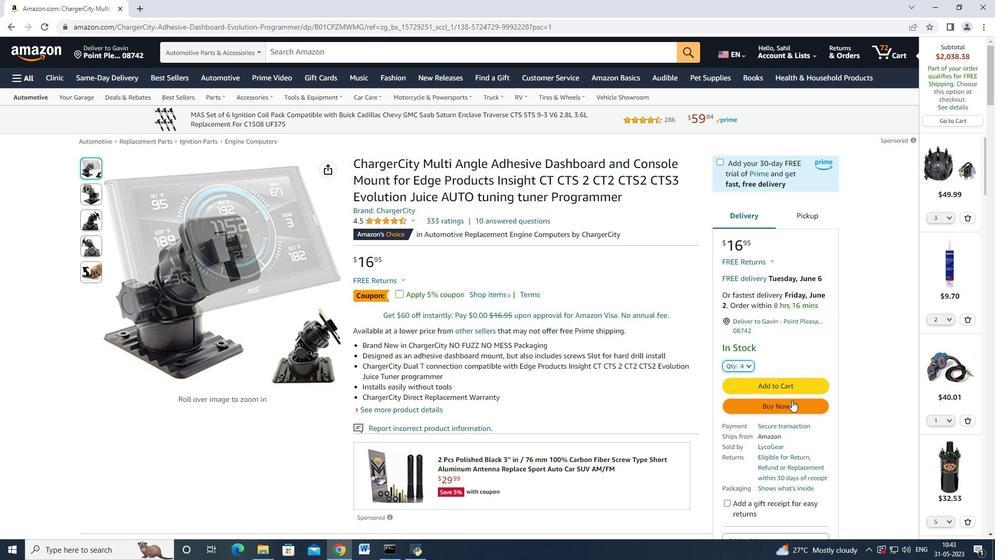 
Action: Mouse moved to (601, 85)
Screenshot: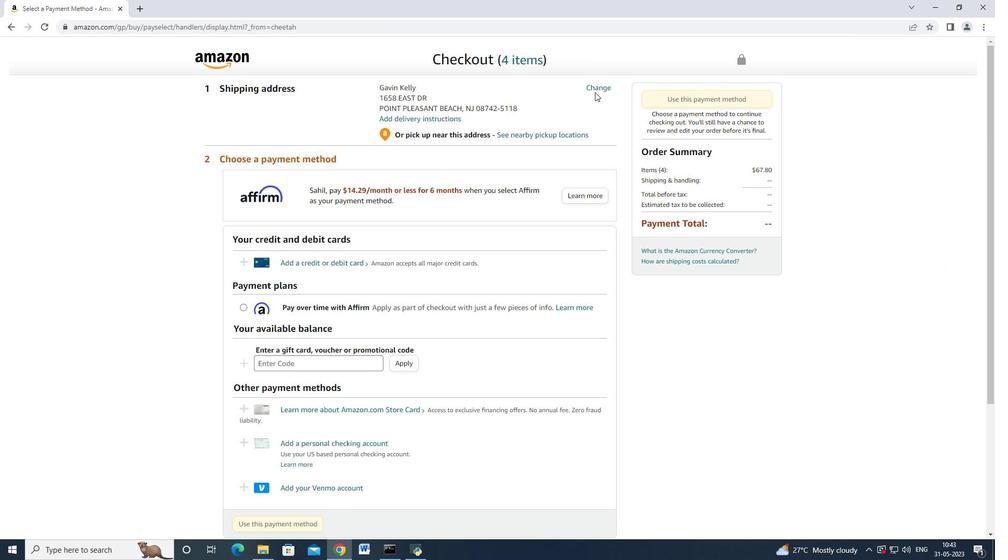 
Action: Mouse pressed left at (601, 85)
Screenshot: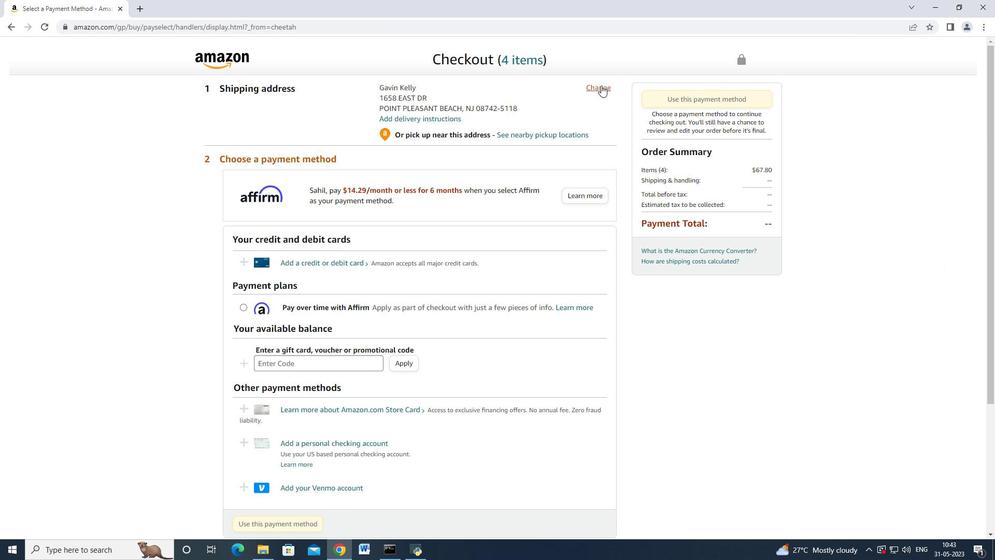 
Action: Mouse moved to (462, 198)
Screenshot: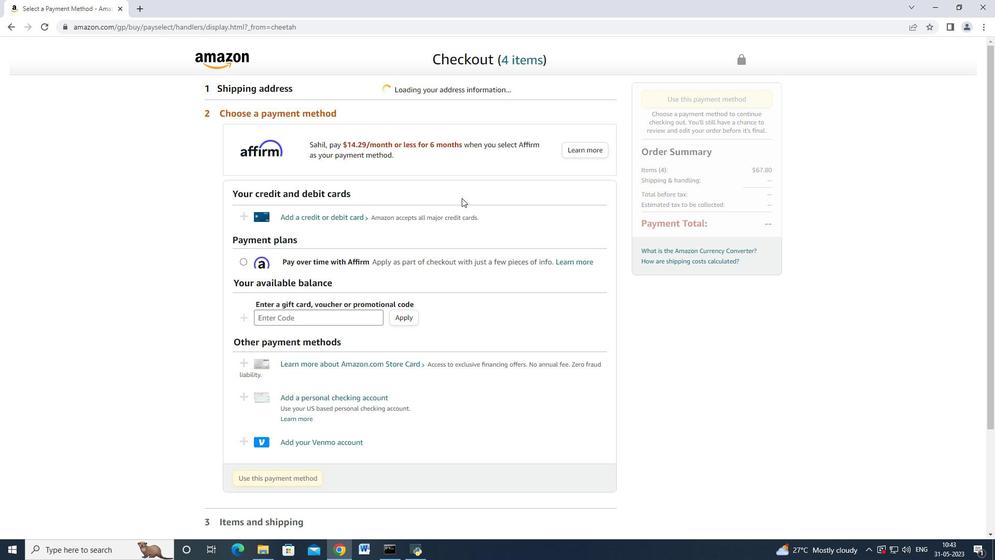 
Action: Mouse scrolled (462, 198) with delta (0, 0)
Screenshot: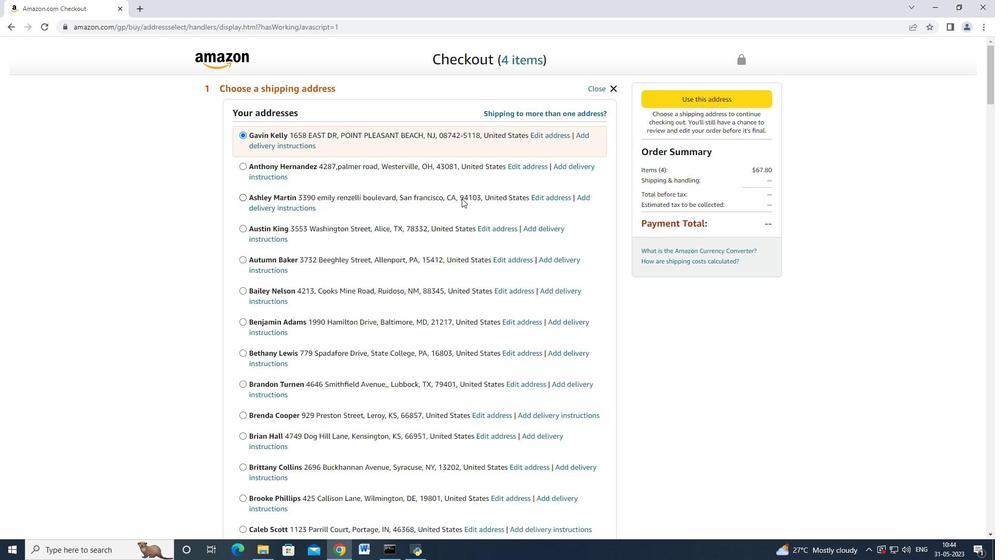 
Action: Mouse scrolled (462, 198) with delta (0, 0)
Screenshot: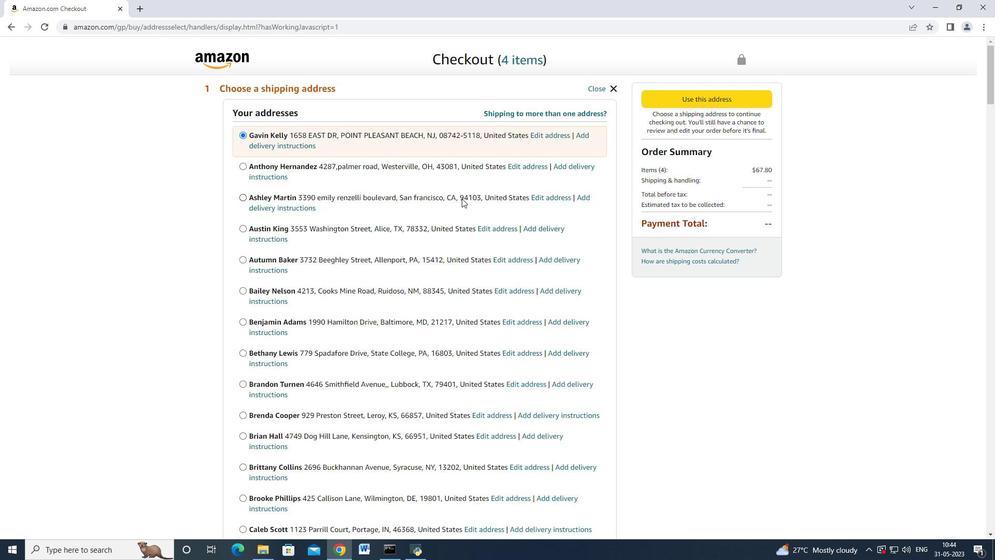 
Action: Mouse scrolled (462, 198) with delta (0, 0)
Screenshot: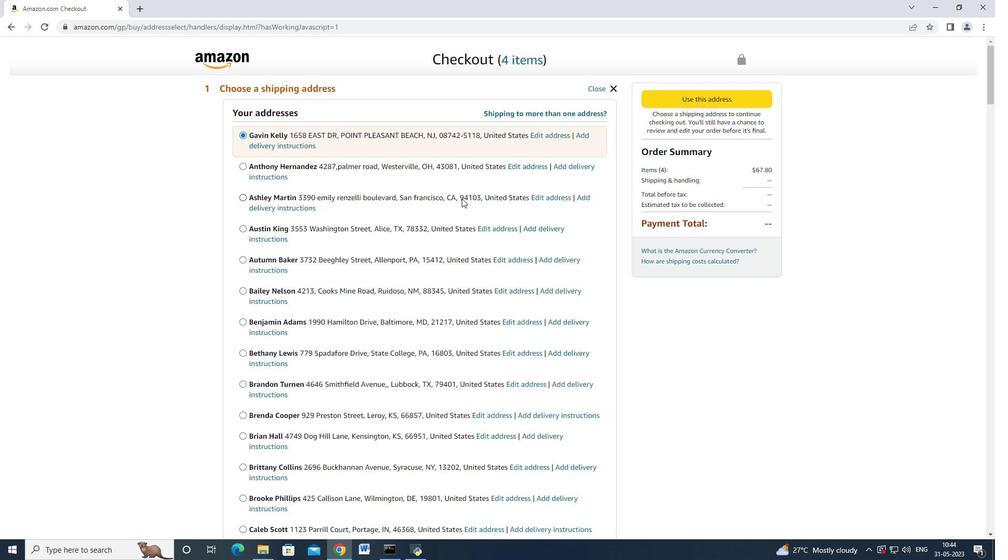 
Action: Mouse moved to (462, 198)
Screenshot: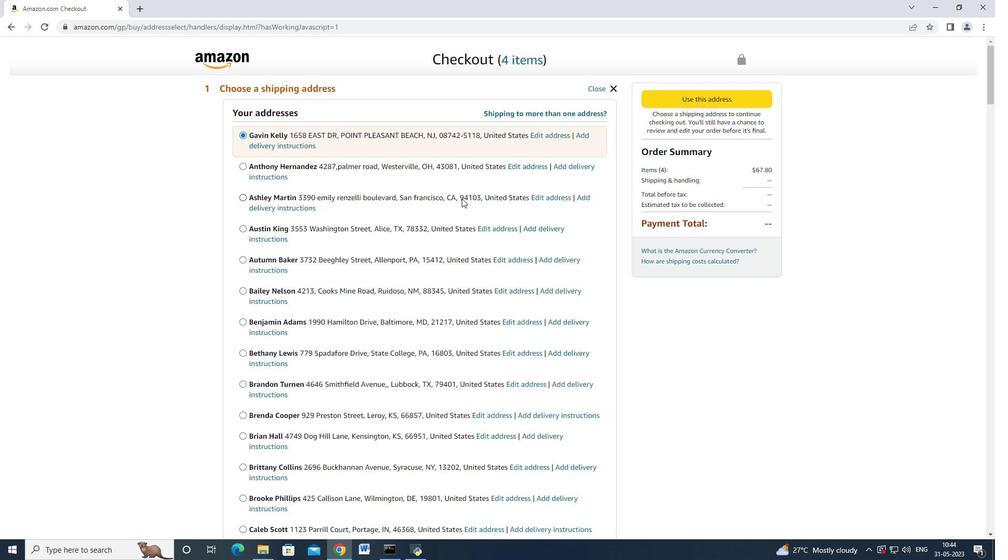 
Action: Mouse scrolled (462, 198) with delta (0, 0)
Screenshot: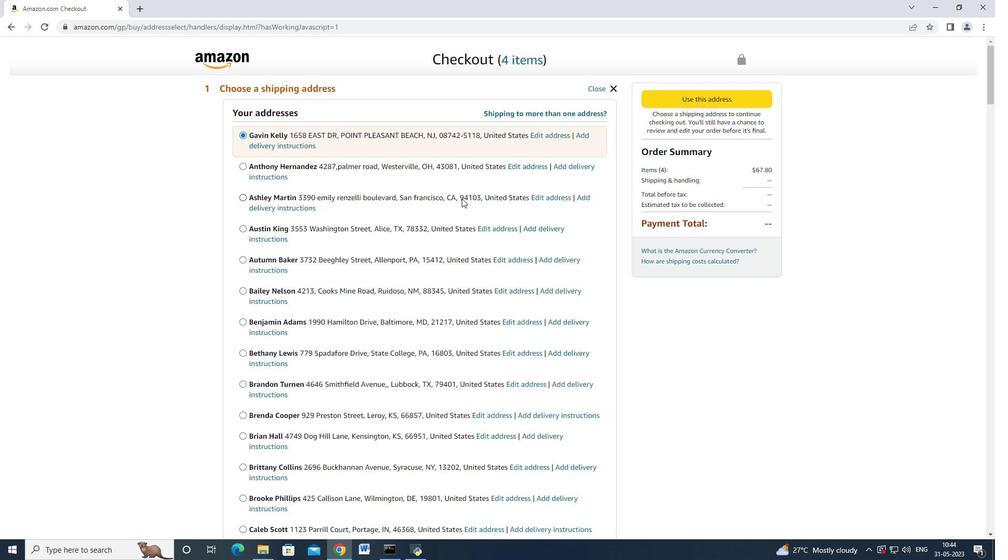 
Action: Mouse scrolled (462, 198) with delta (0, 0)
Screenshot: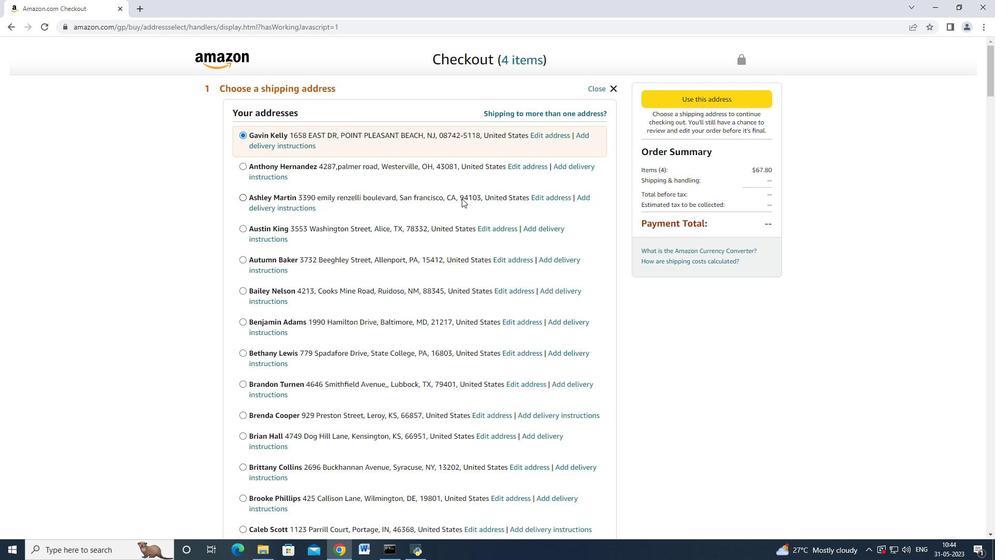 
Action: Mouse scrolled (462, 198) with delta (0, 0)
Screenshot: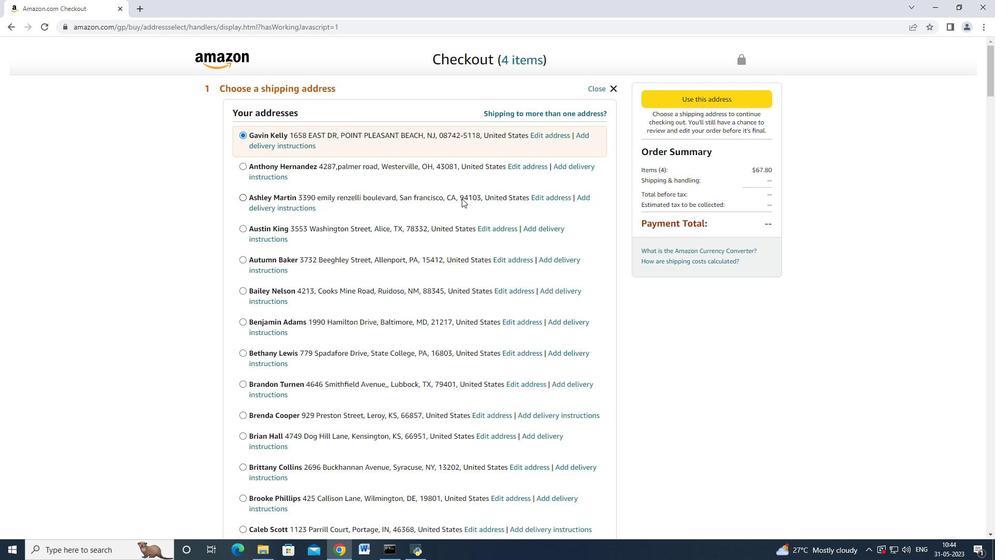 
Action: Mouse scrolled (462, 198) with delta (0, 0)
Screenshot: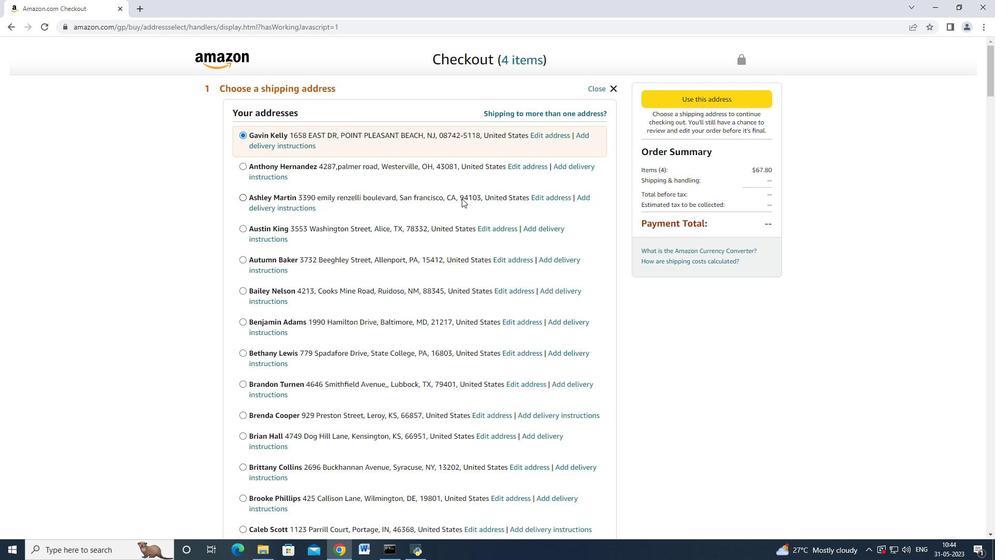 
Action: Mouse moved to (462, 198)
Screenshot: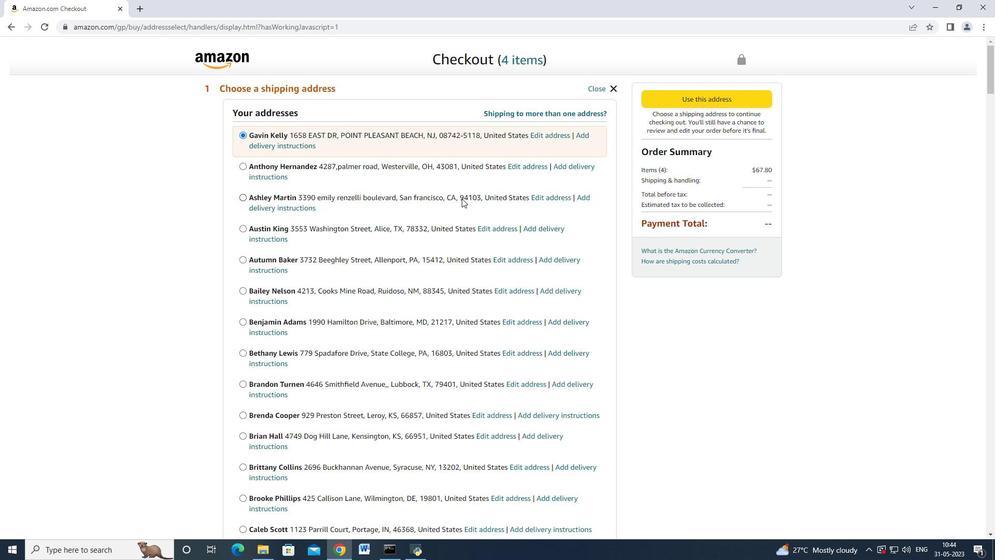 
Action: Mouse scrolled (462, 198) with delta (0, 0)
Screenshot: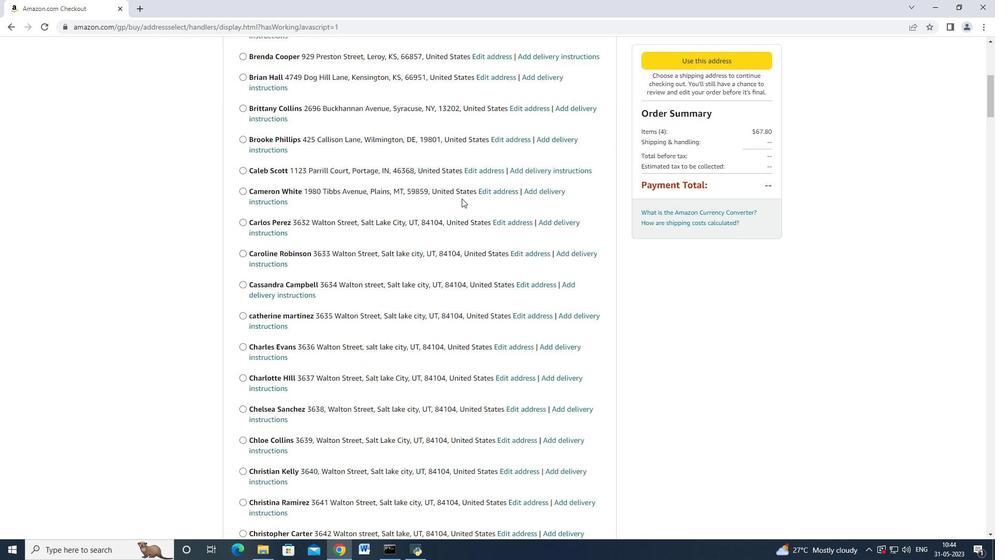 
Action: Mouse scrolled (462, 198) with delta (0, 0)
Screenshot: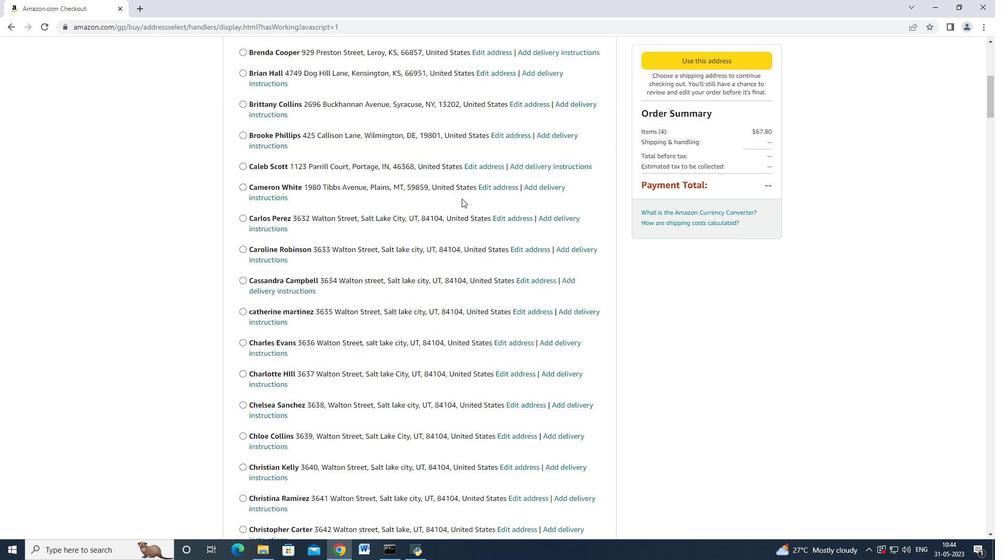 
Action: Mouse scrolled (462, 198) with delta (0, 0)
Screenshot: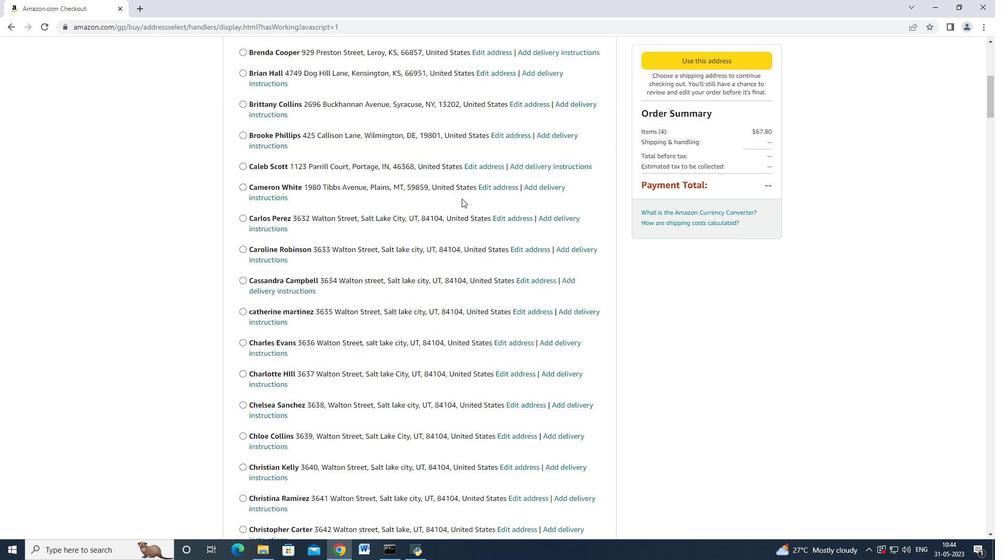 
Action: Mouse scrolled (462, 198) with delta (0, 0)
Screenshot: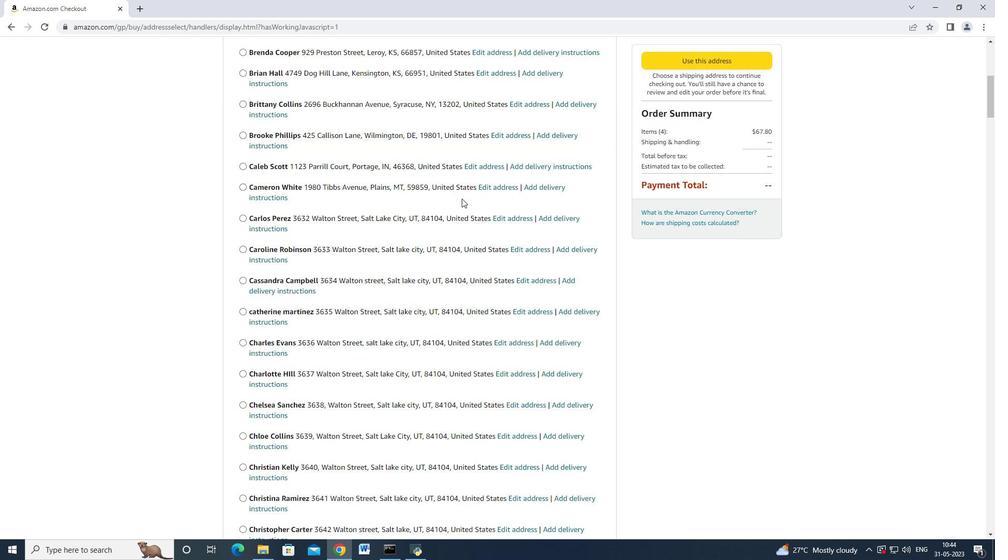 
Action: Mouse scrolled (462, 198) with delta (0, 0)
Screenshot: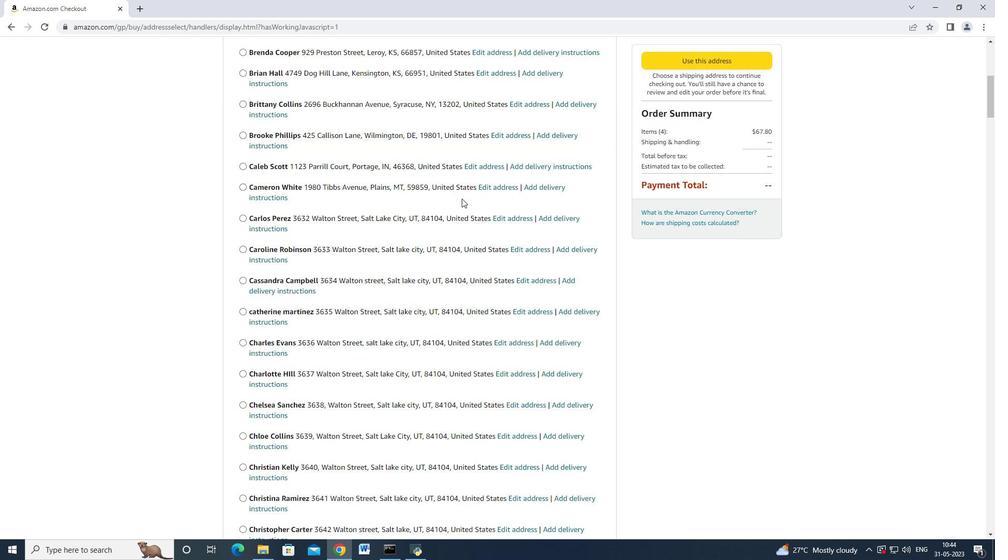 
Action: Mouse scrolled (462, 198) with delta (0, 0)
Screenshot: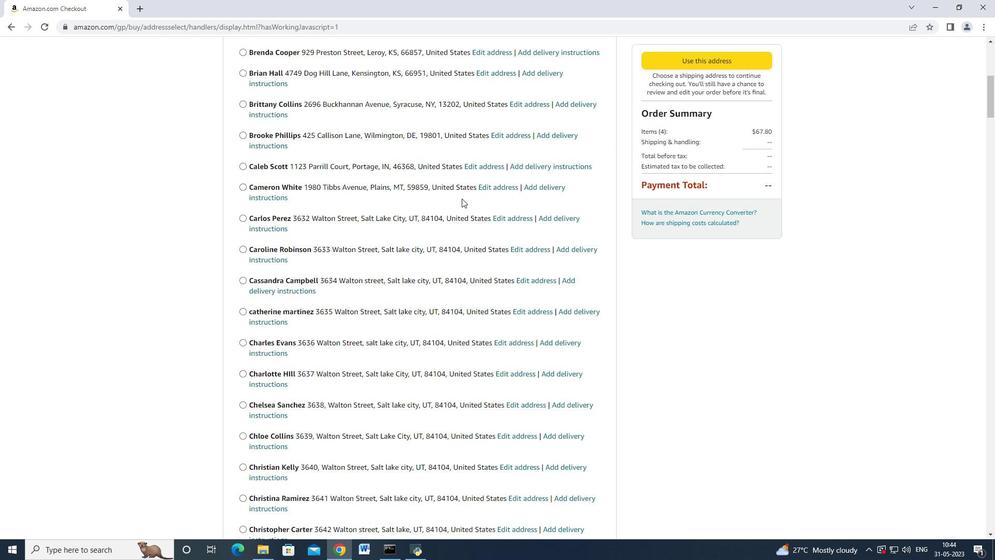 
Action: Mouse scrolled (462, 198) with delta (0, 0)
Screenshot: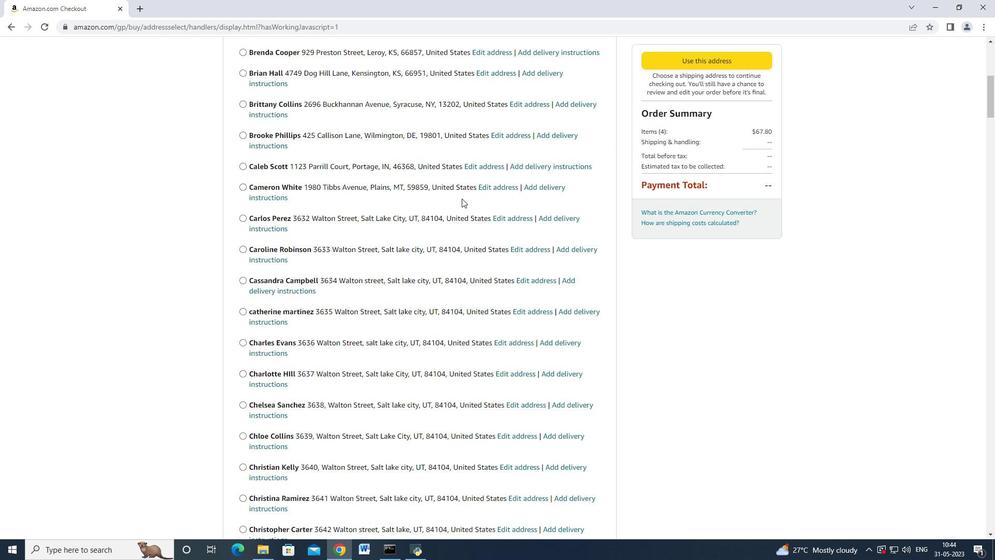 
Action: Mouse moved to (462, 199)
Screenshot: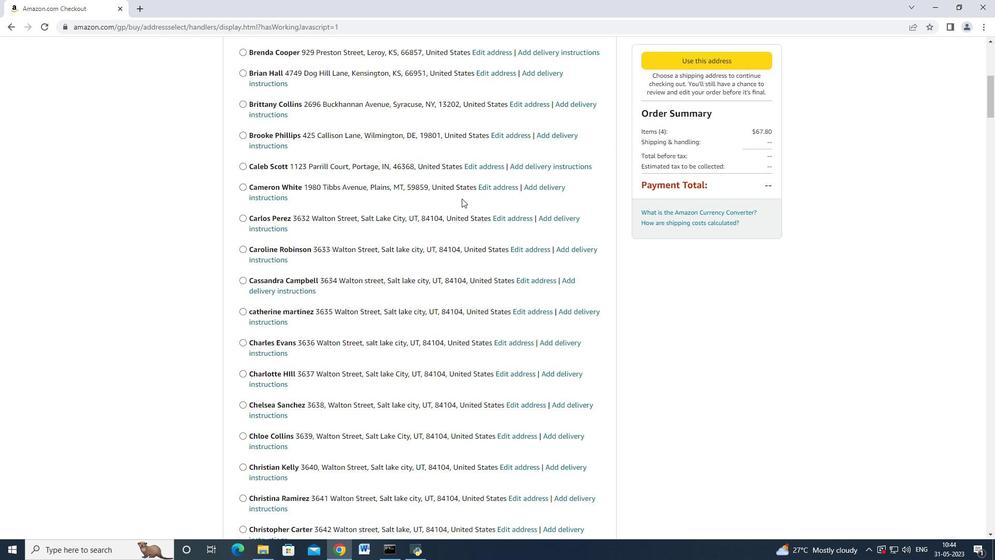 
Action: Mouse scrolled (462, 198) with delta (0, 0)
Screenshot: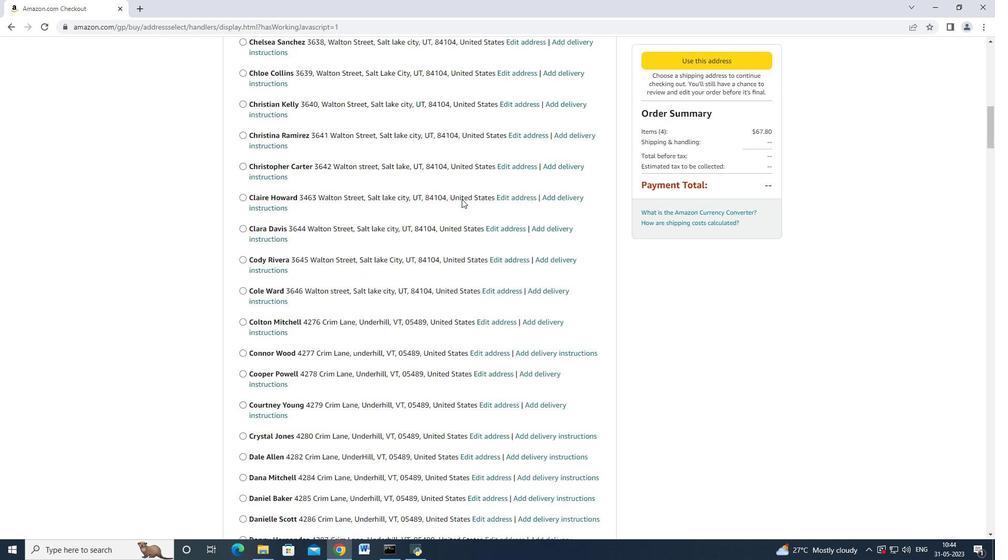 
Action: Mouse scrolled (462, 198) with delta (0, 0)
Screenshot: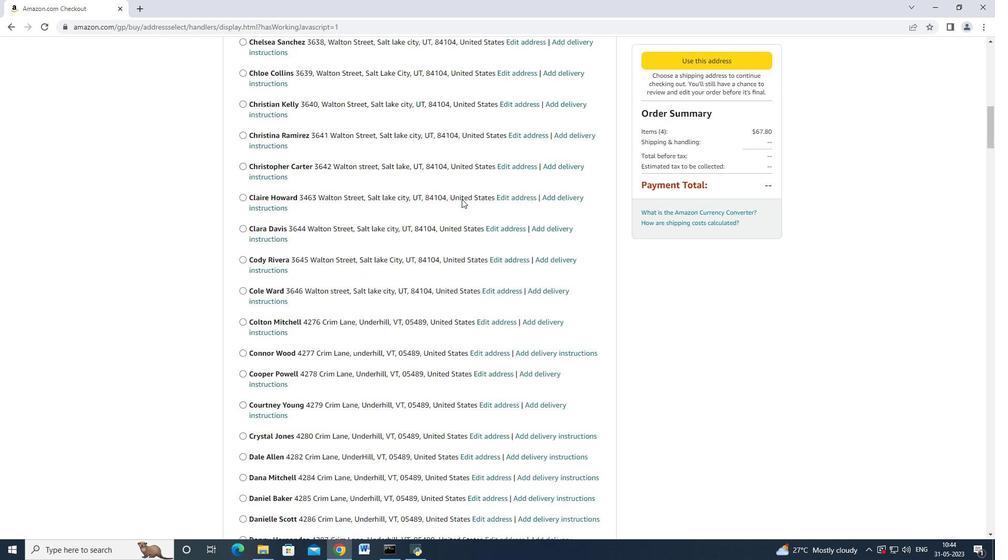 
Action: Mouse scrolled (462, 198) with delta (0, 0)
Screenshot: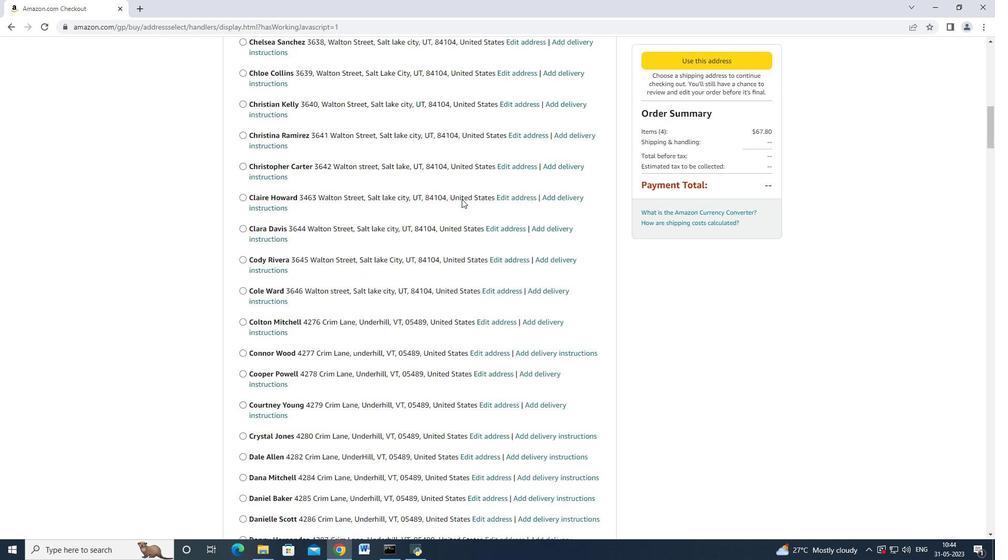 
Action: Mouse scrolled (462, 198) with delta (0, 0)
Screenshot: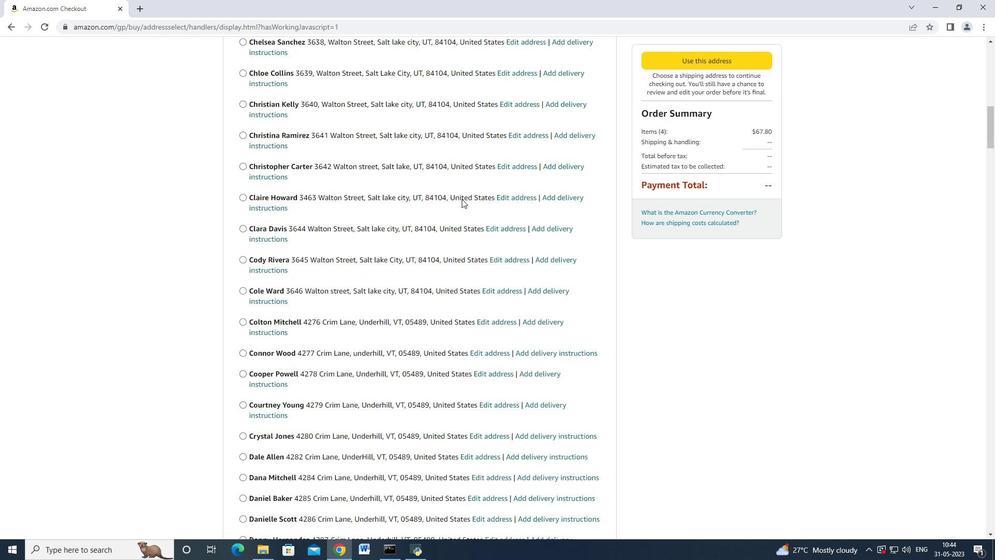 
Action: Mouse scrolled (462, 198) with delta (0, 0)
Screenshot: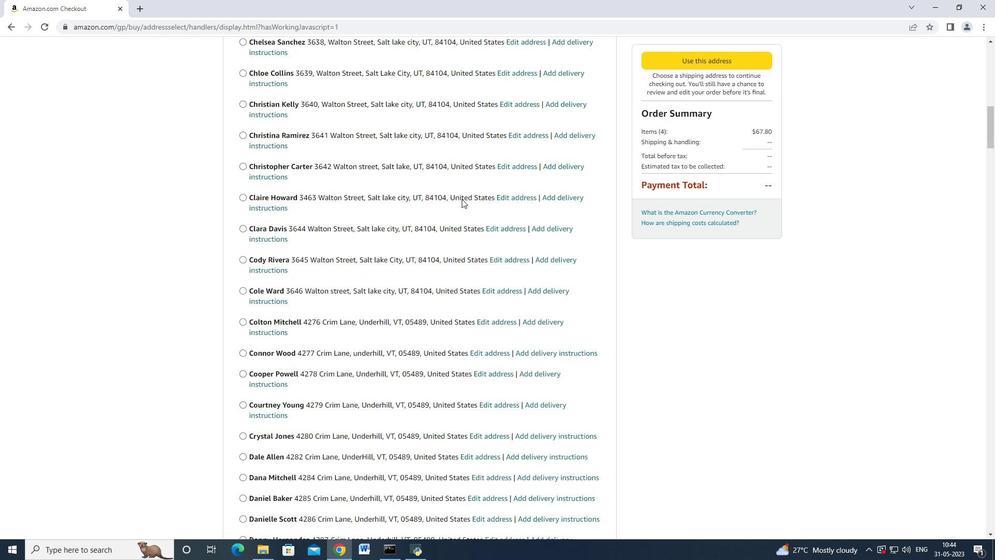 
Action: Mouse scrolled (462, 198) with delta (0, 0)
Screenshot: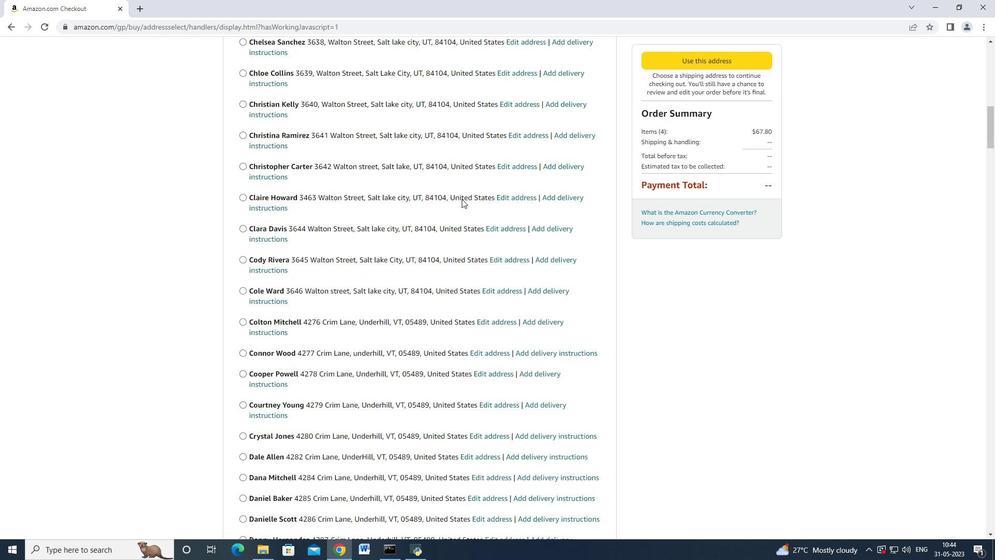 
Action: Mouse scrolled (462, 198) with delta (0, 0)
Screenshot: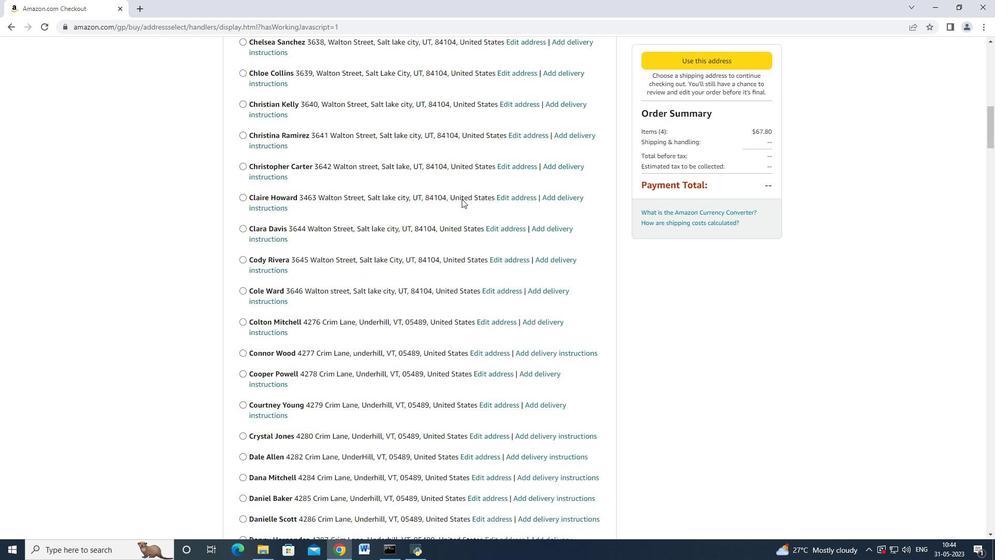 
Action: Mouse scrolled (462, 198) with delta (0, 0)
Screenshot: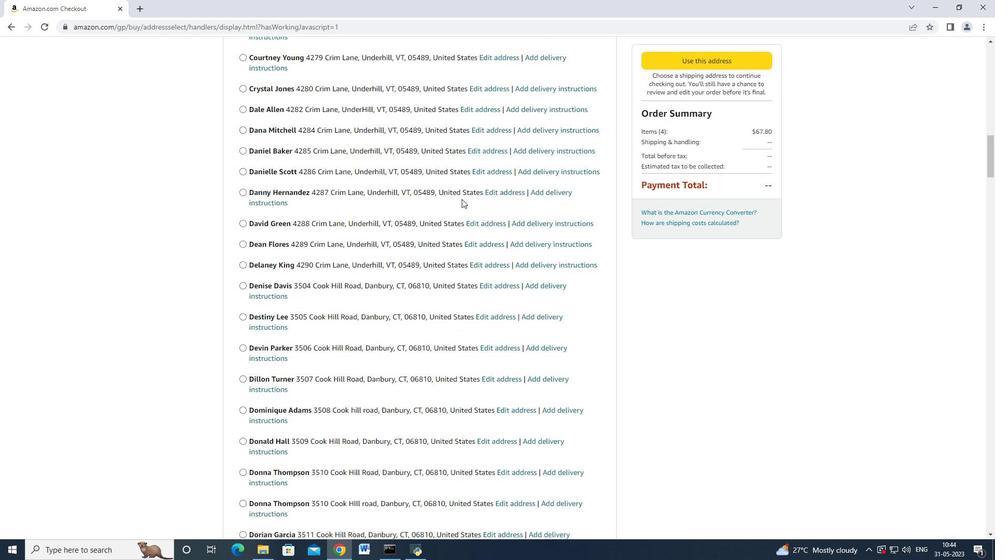 
Action: Mouse moved to (462, 200)
Screenshot: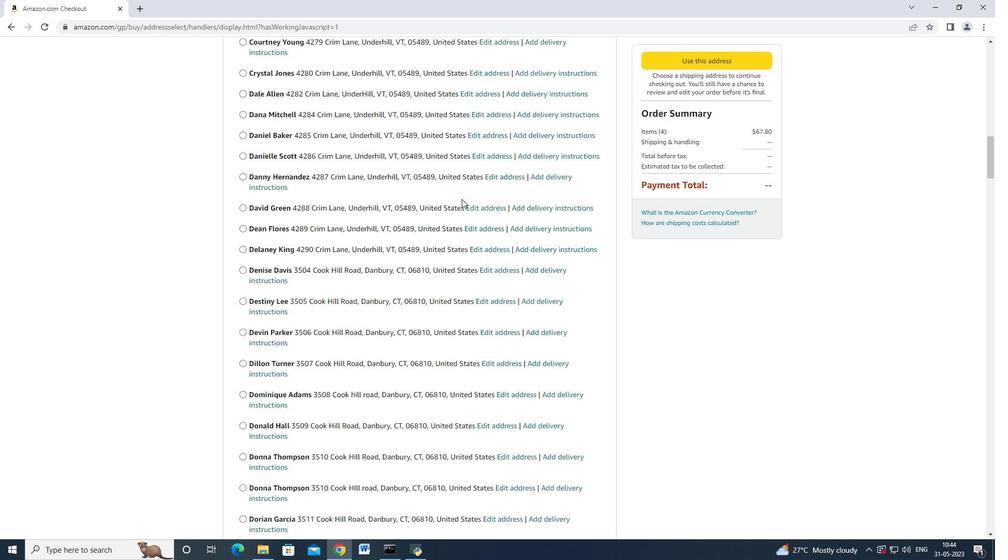 
Action: Mouse scrolled (462, 200) with delta (0, 0)
Screenshot: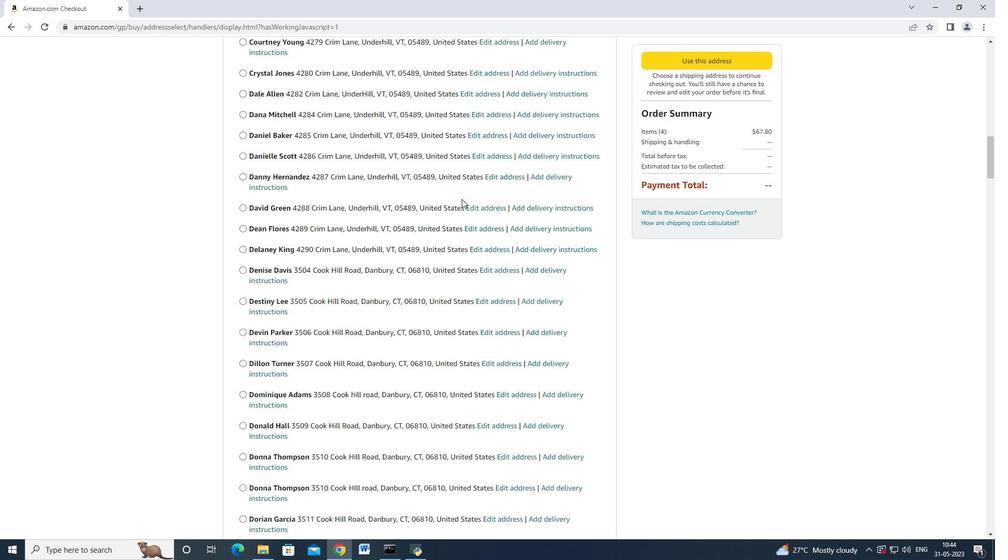 
Action: Mouse moved to (462, 201)
Screenshot: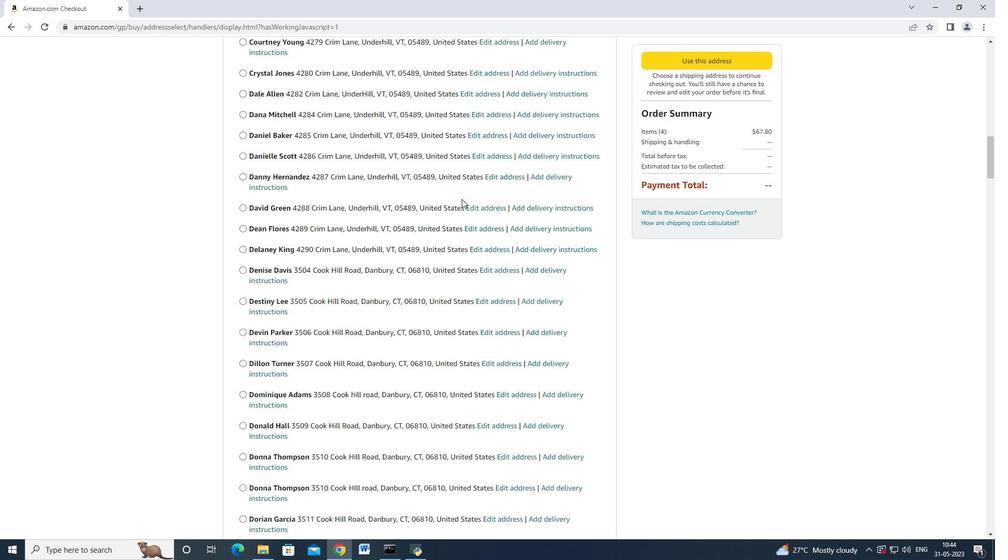 
Action: Mouse scrolled (462, 200) with delta (0, 0)
Screenshot: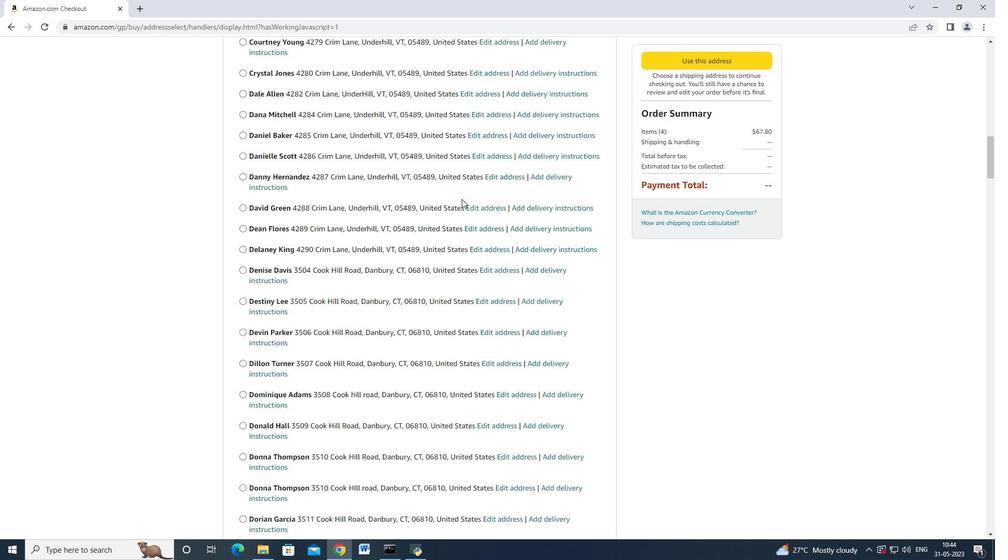 
Action: Mouse scrolled (462, 200) with delta (0, 0)
Screenshot: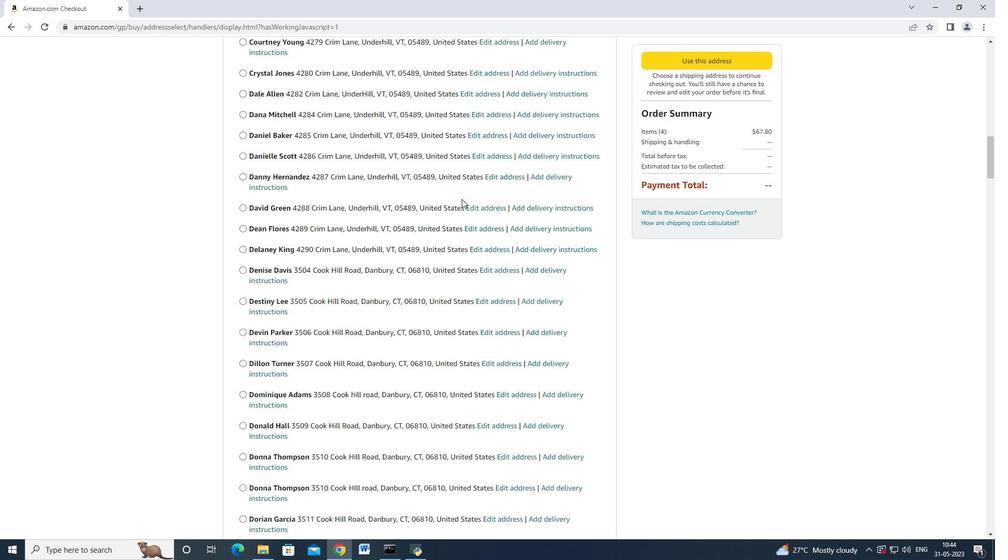 
Action: Mouse scrolled (462, 200) with delta (0, 0)
Screenshot: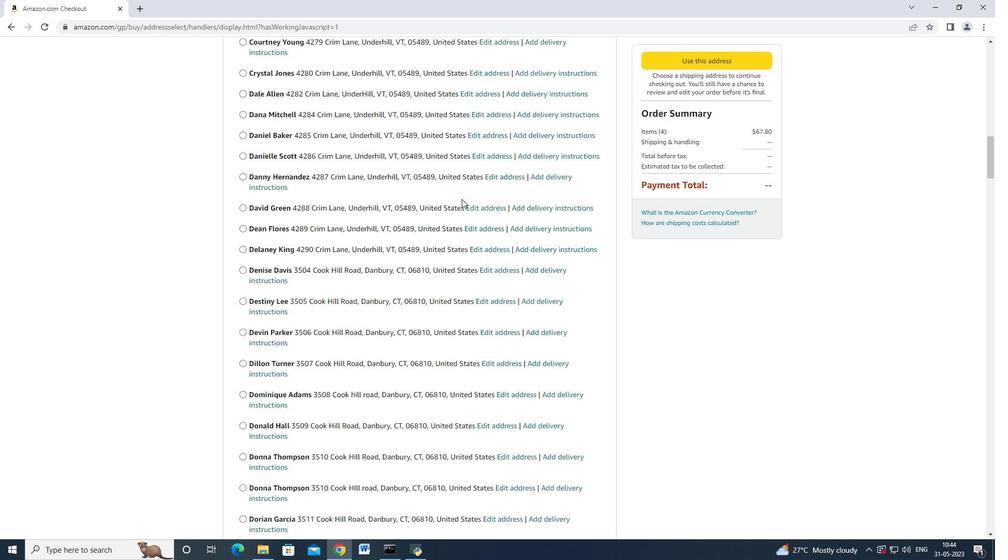 
Action: Mouse scrolled (462, 200) with delta (0, 0)
Screenshot: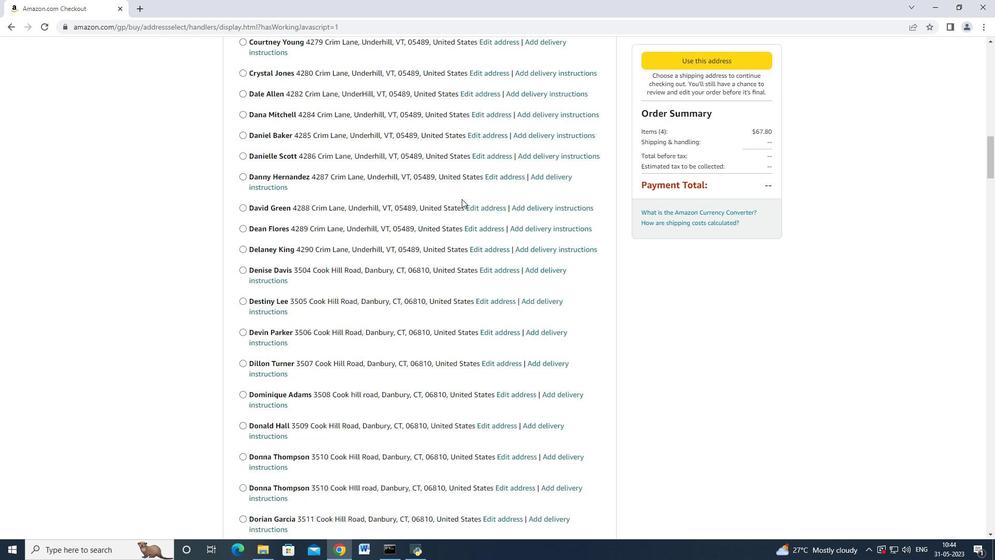 
Action: Mouse scrolled (462, 200) with delta (0, 0)
Screenshot: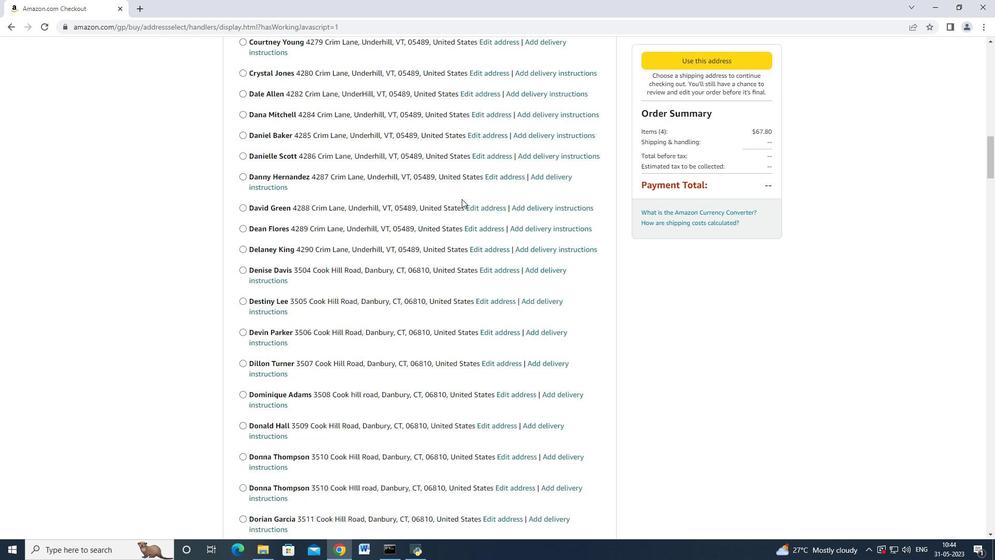 
Action: Mouse scrolled (462, 200) with delta (0, 0)
Screenshot: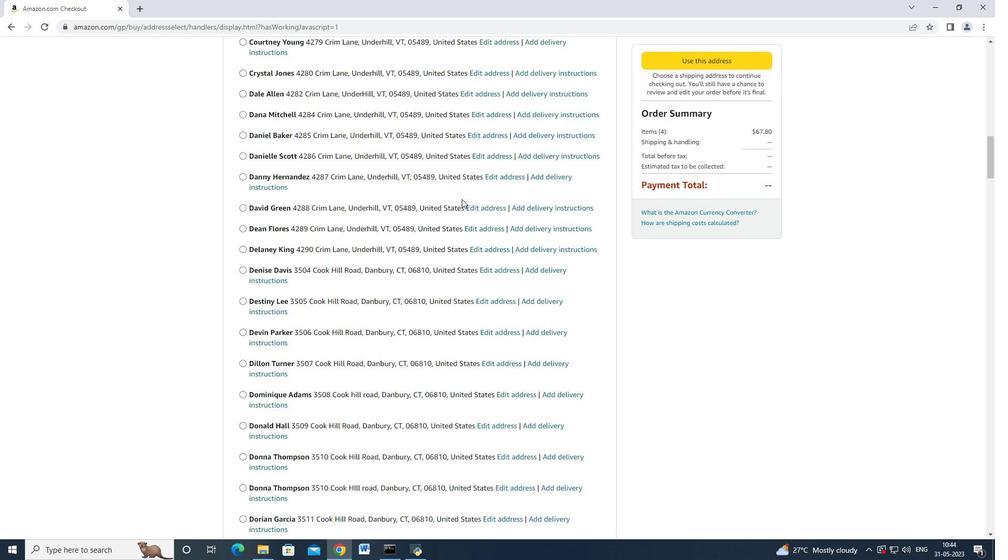 
Action: Mouse scrolled (462, 200) with delta (0, 0)
Screenshot: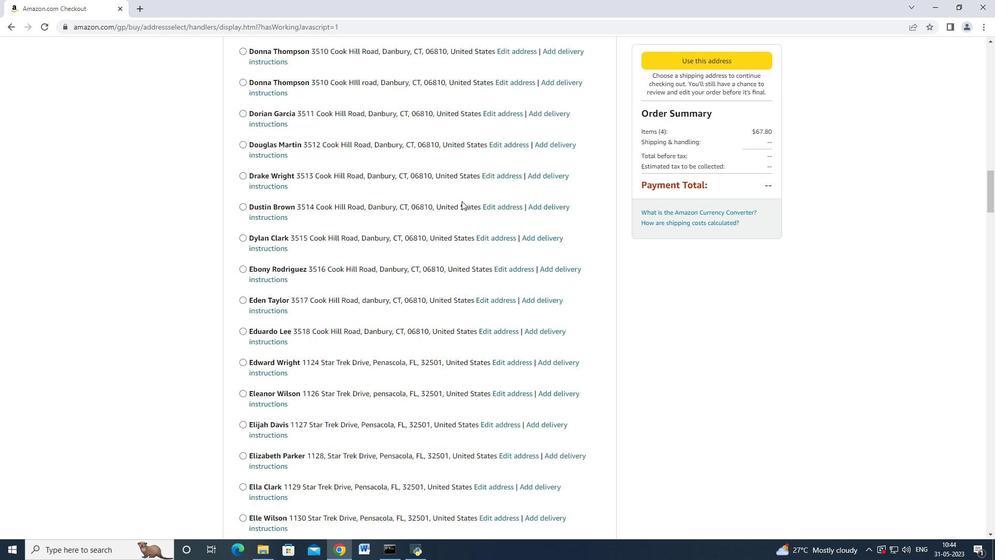 
Action: Mouse scrolled (462, 200) with delta (0, 0)
Screenshot: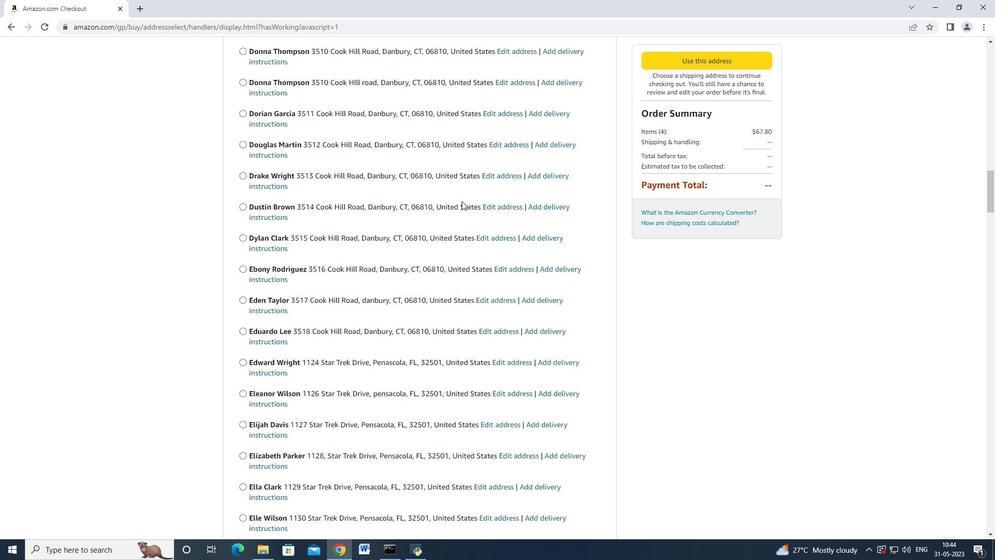 
Action: Mouse scrolled (462, 200) with delta (0, 0)
Screenshot: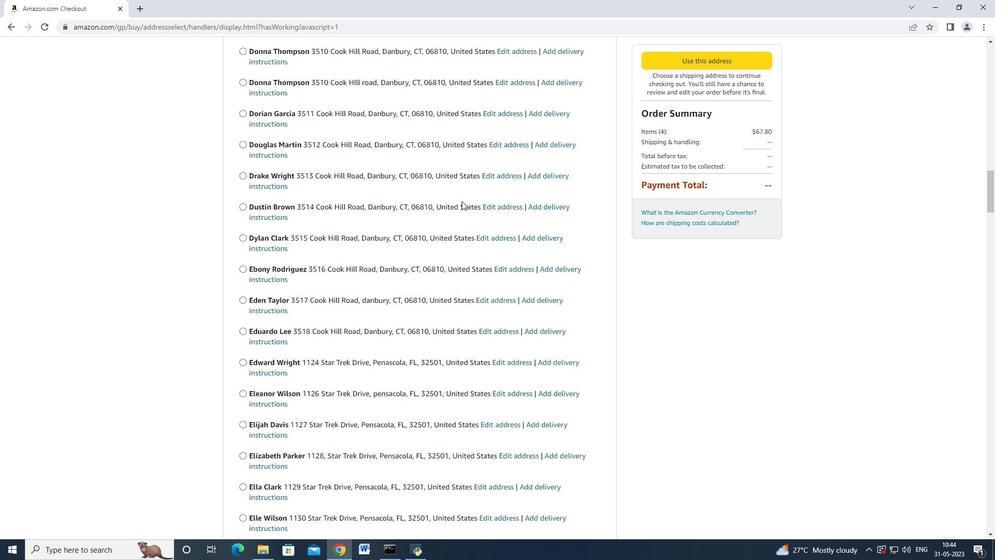 
Action: Mouse scrolled (462, 200) with delta (0, 0)
Screenshot: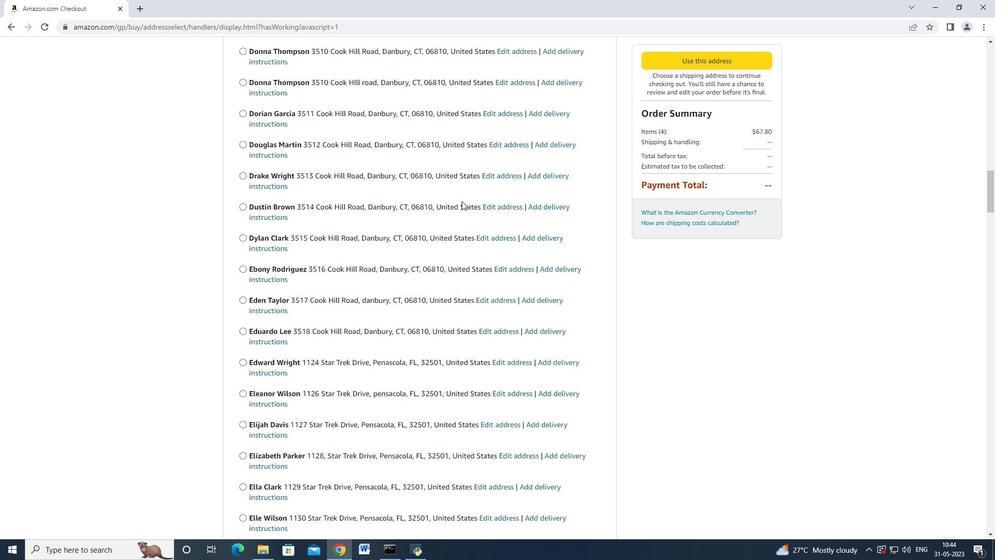 
Action: Mouse scrolled (462, 200) with delta (0, 0)
Screenshot: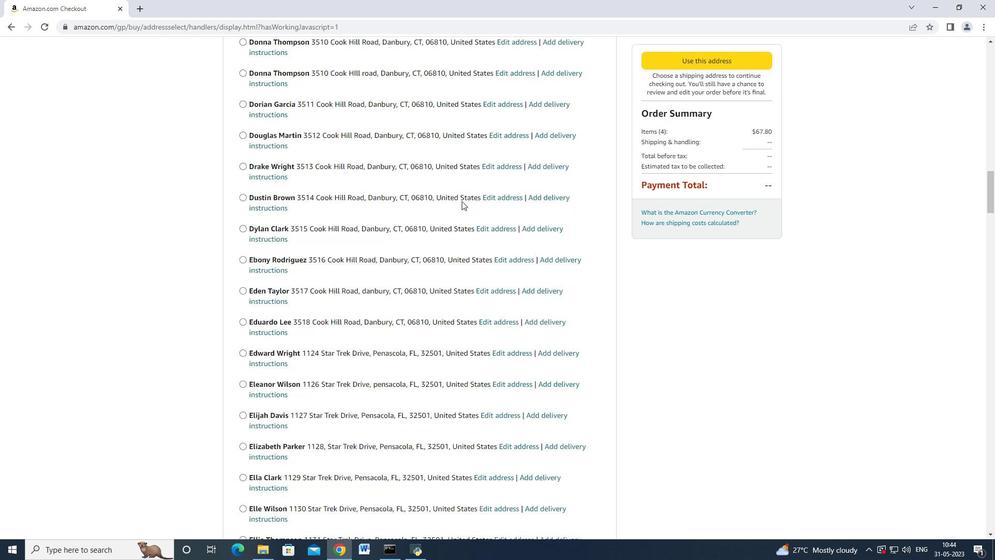 
Action: Mouse scrolled (462, 200) with delta (0, 0)
Screenshot: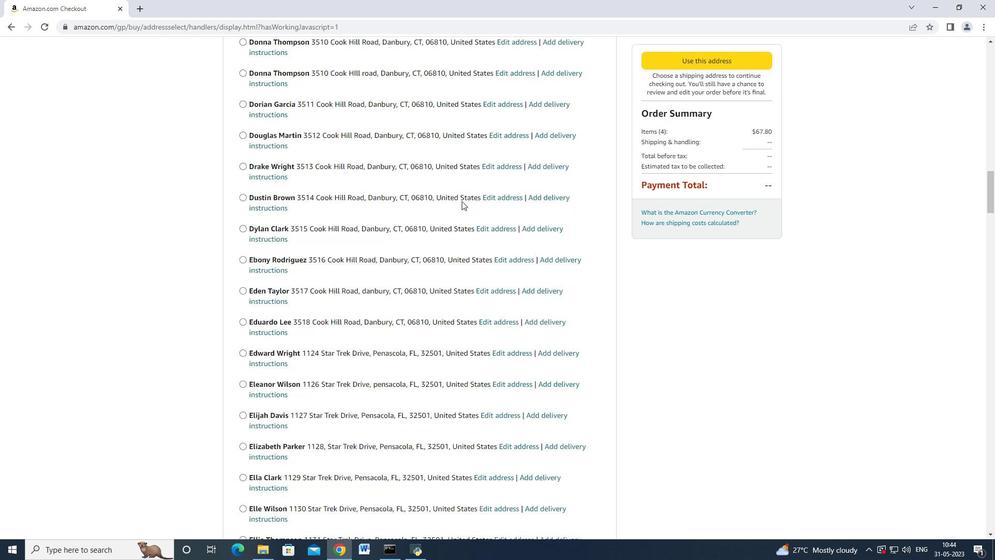 
Action: Mouse scrolled (462, 200) with delta (0, 0)
Screenshot: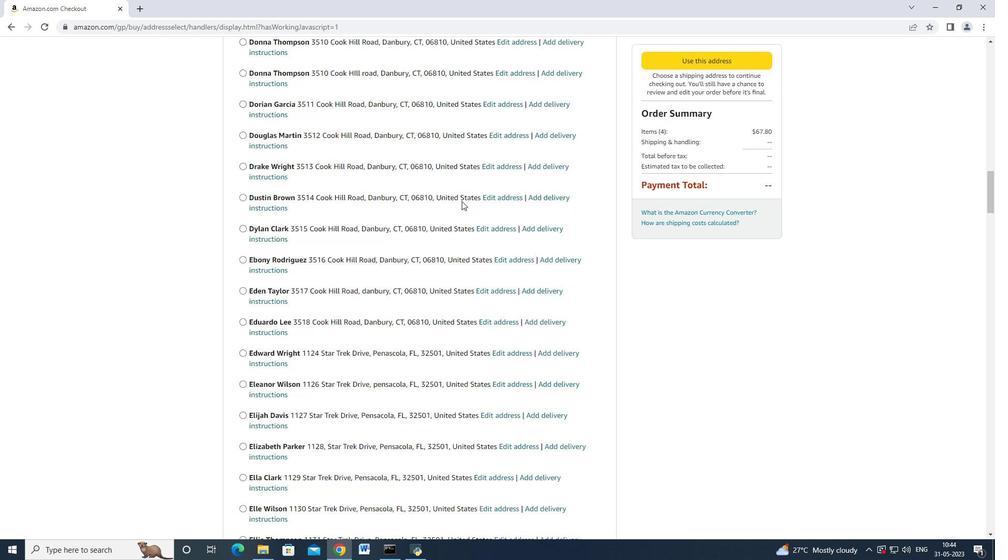 
Action: Mouse moved to (461, 201)
Screenshot: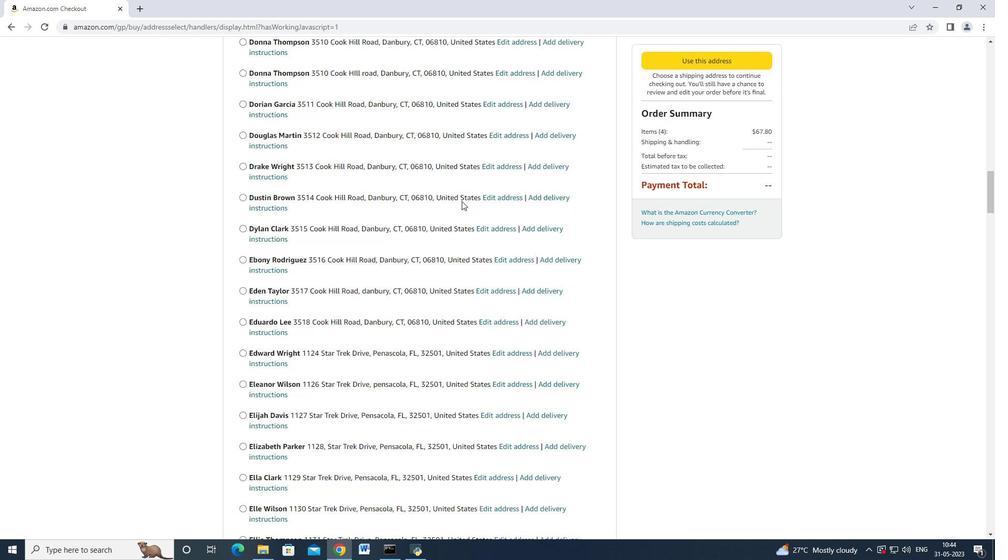 
Action: Mouse scrolled (461, 200) with delta (0, 0)
Screenshot: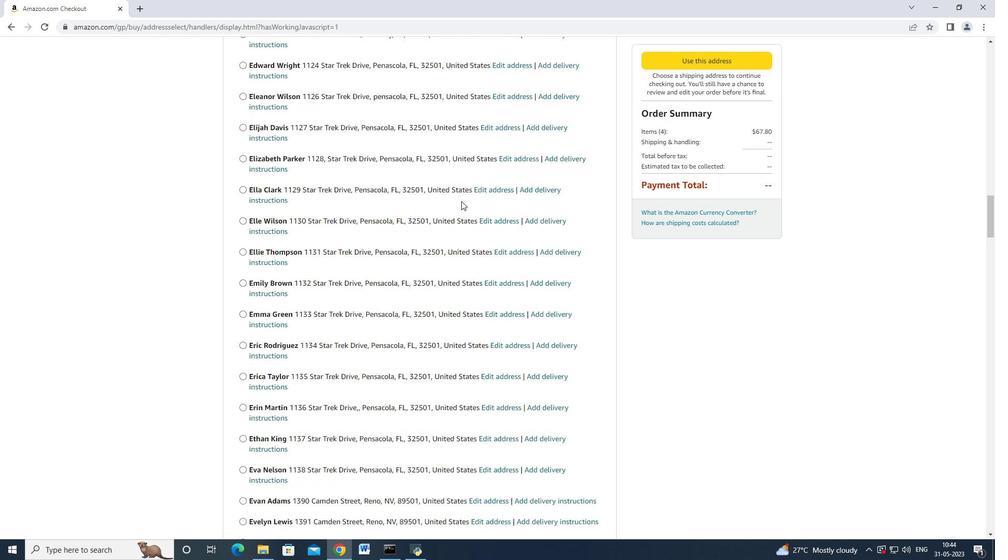 
Action: Mouse scrolled (461, 200) with delta (0, 0)
Screenshot: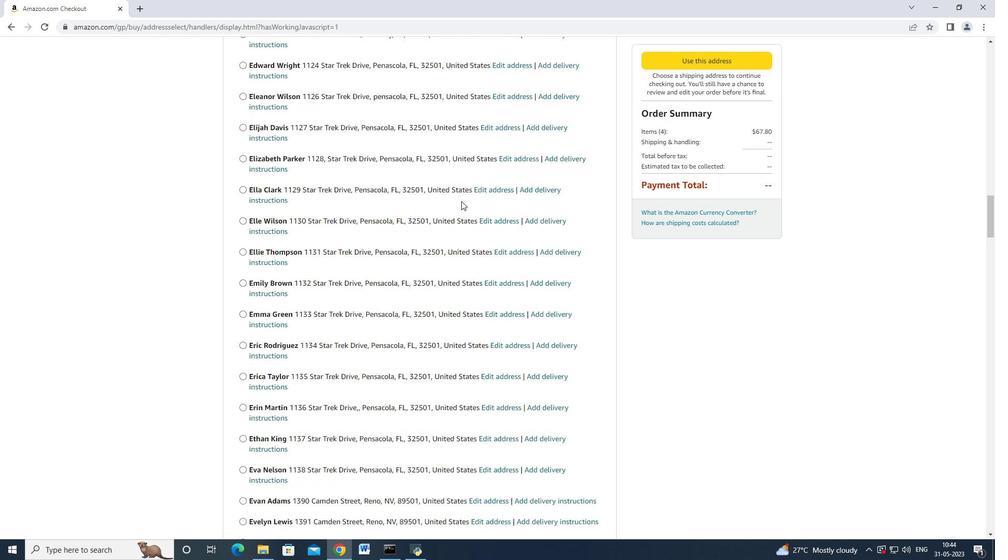 
Action: Mouse scrolled (461, 200) with delta (0, 0)
Screenshot: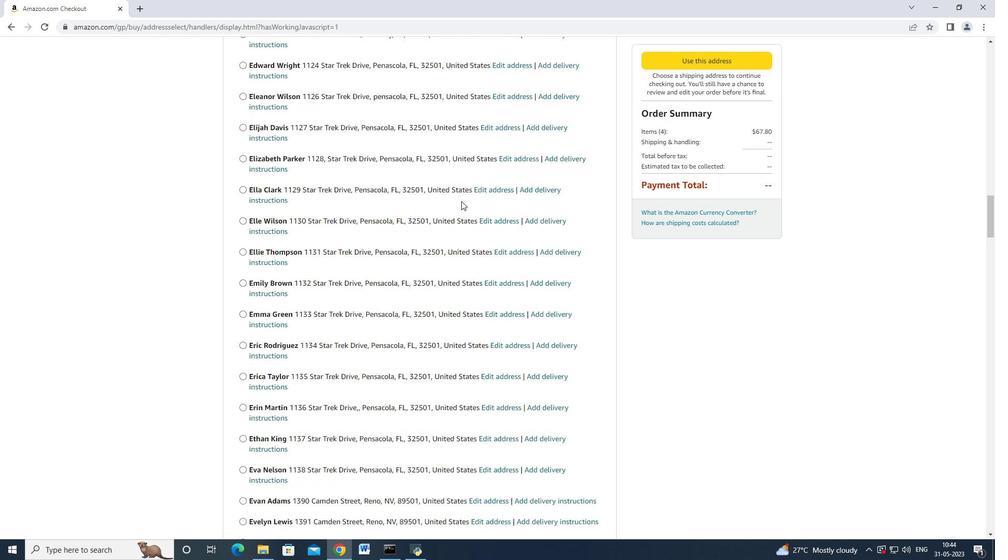 
Action: Mouse scrolled (461, 200) with delta (0, 0)
Screenshot: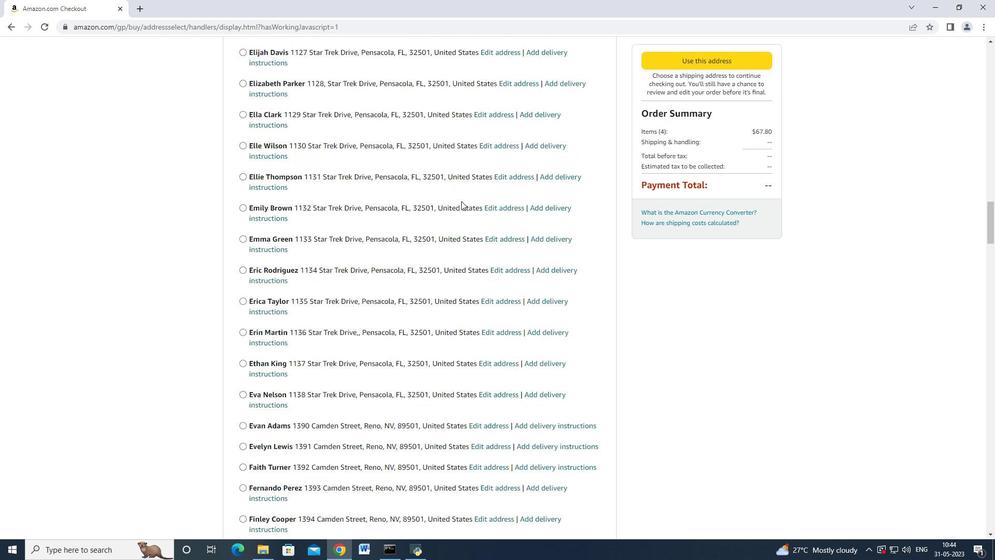 
Action: Mouse scrolled (461, 200) with delta (0, 0)
Screenshot: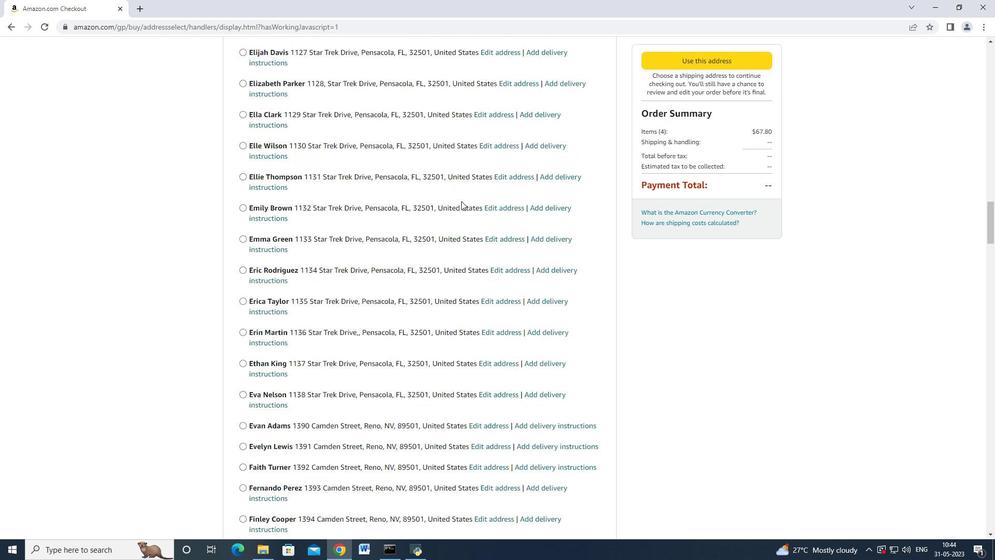 
Action: Mouse scrolled (461, 200) with delta (0, 0)
Screenshot: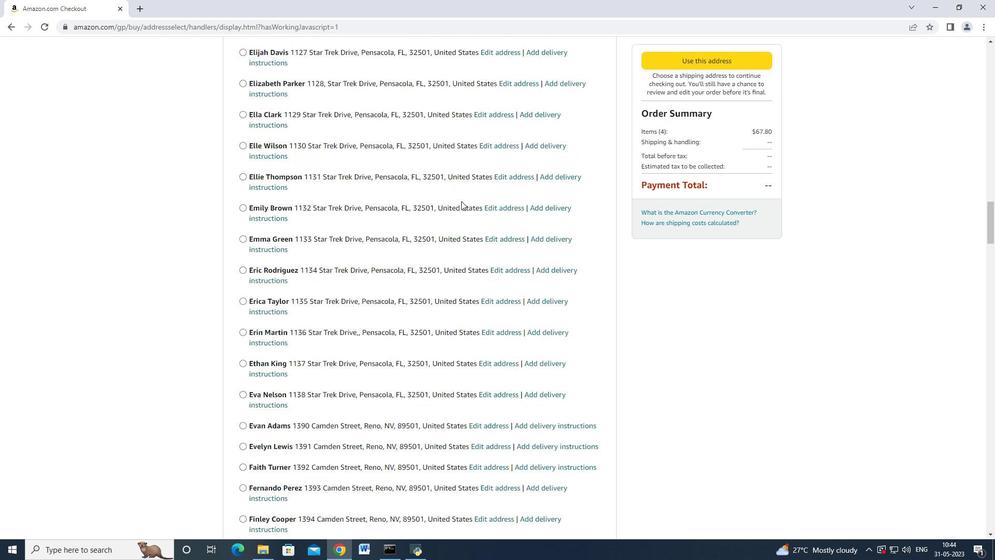 
Action: Mouse scrolled (461, 200) with delta (0, 0)
Screenshot: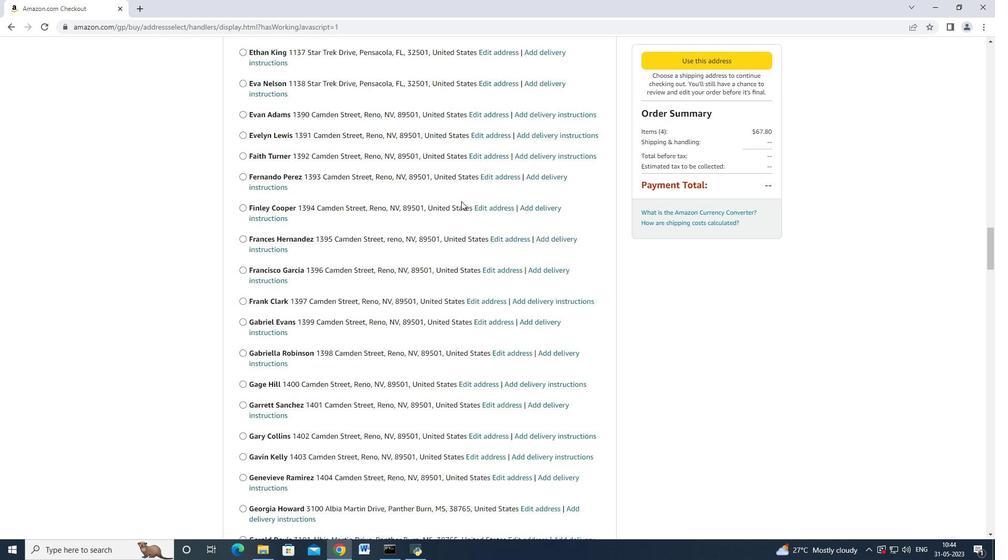 
Action: Mouse scrolled (461, 200) with delta (0, 0)
Screenshot: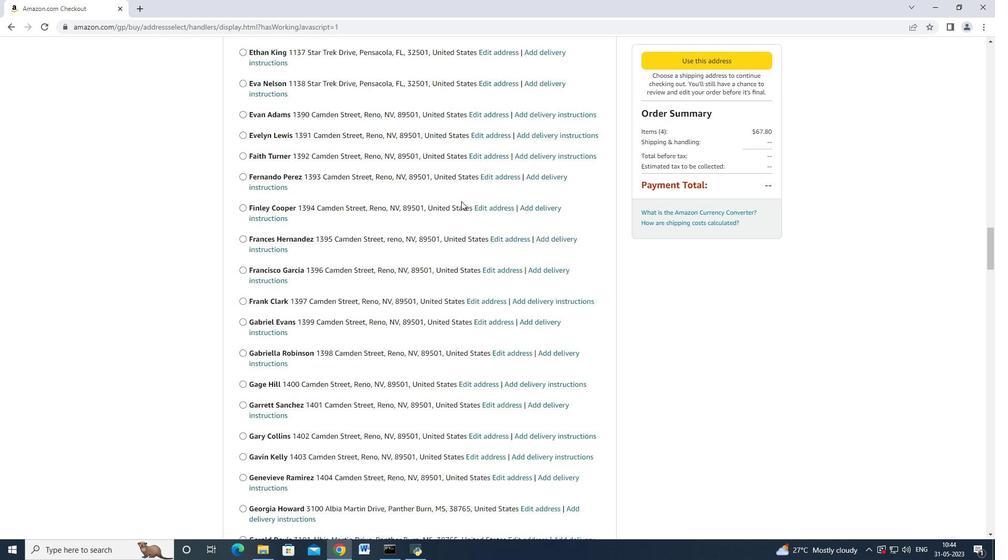 
Action: Mouse scrolled (461, 200) with delta (0, 0)
Screenshot: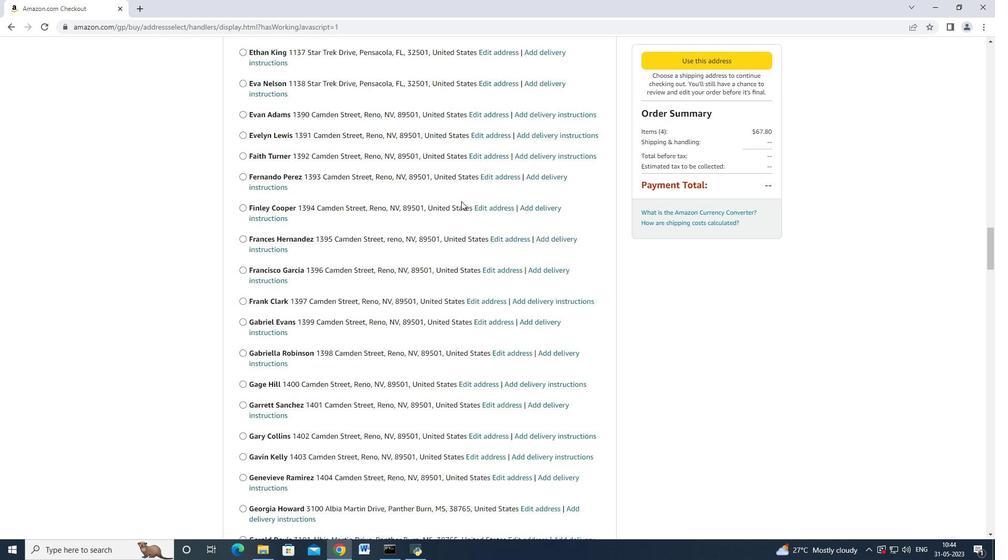 
Action: Mouse scrolled (461, 200) with delta (0, 0)
Screenshot: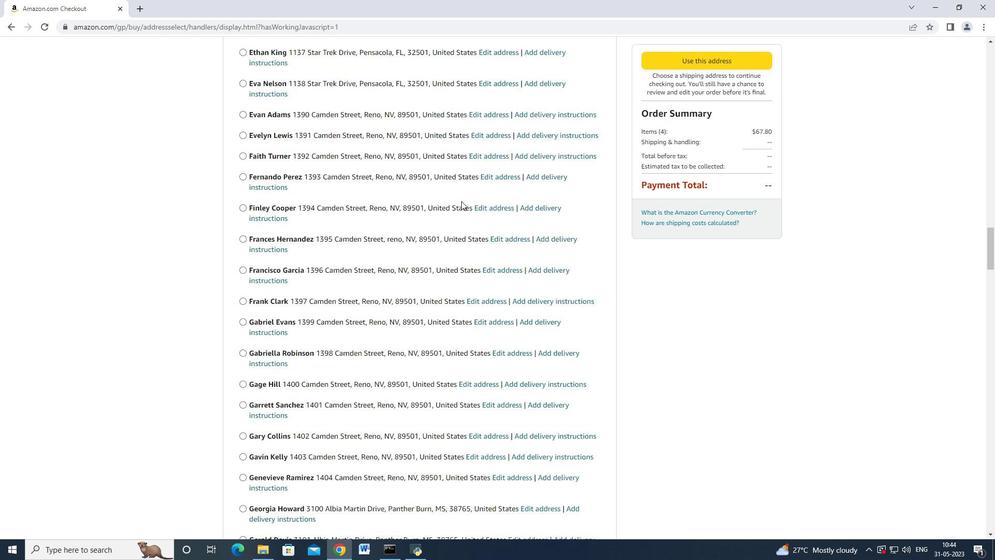 
Action: Mouse scrolled (461, 200) with delta (0, 0)
Screenshot: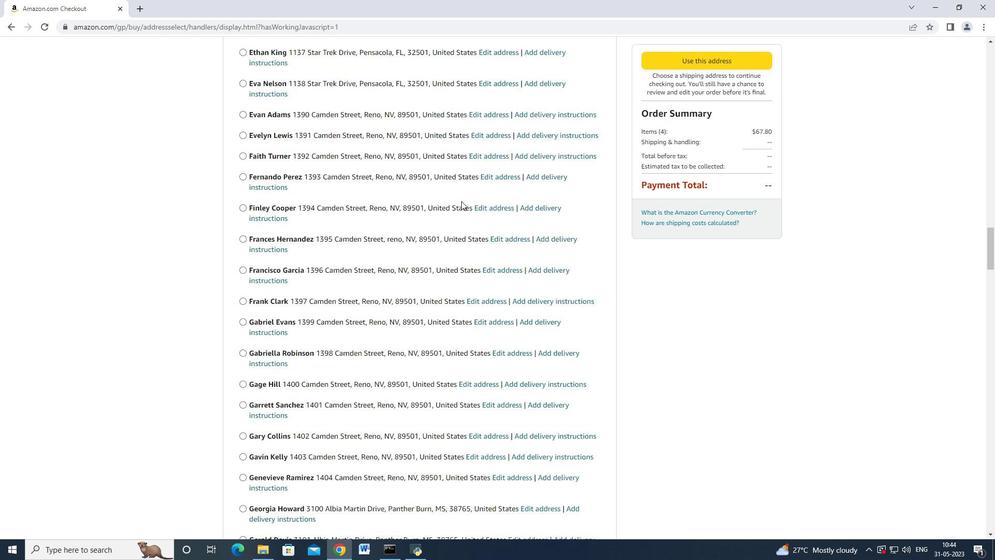 
Action: Mouse scrolled (461, 200) with delta (0, 0)
Screenshot: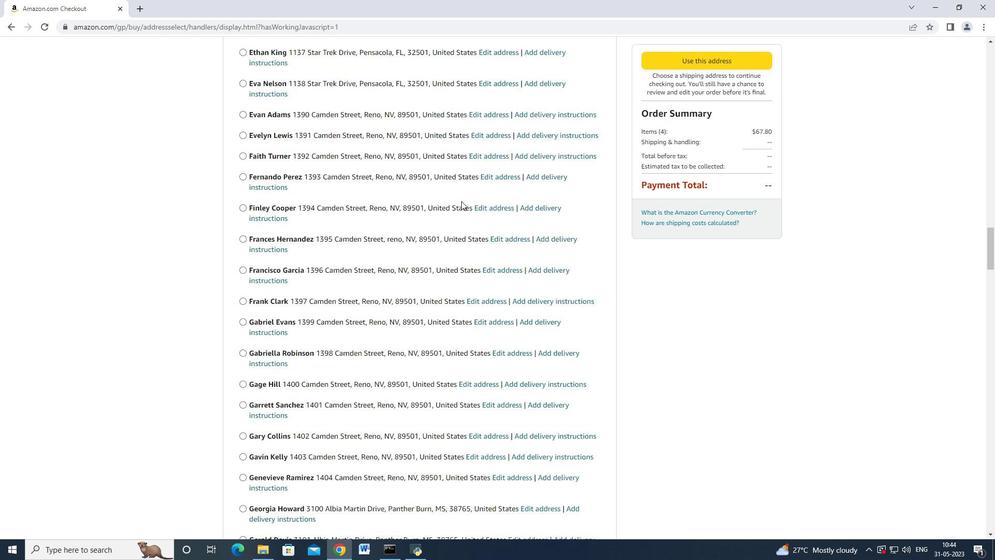 
Action: Mouse scrolled (461, 200) with delta (0, 0)
Screenshot: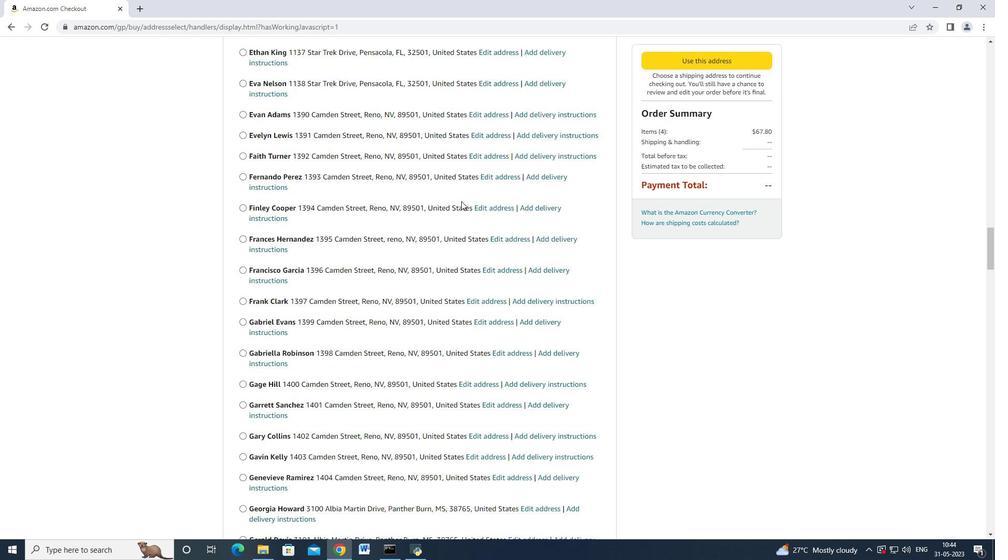 
Action: Mouse scrolled (461, 200) with delta (0, 0)
Screenshot: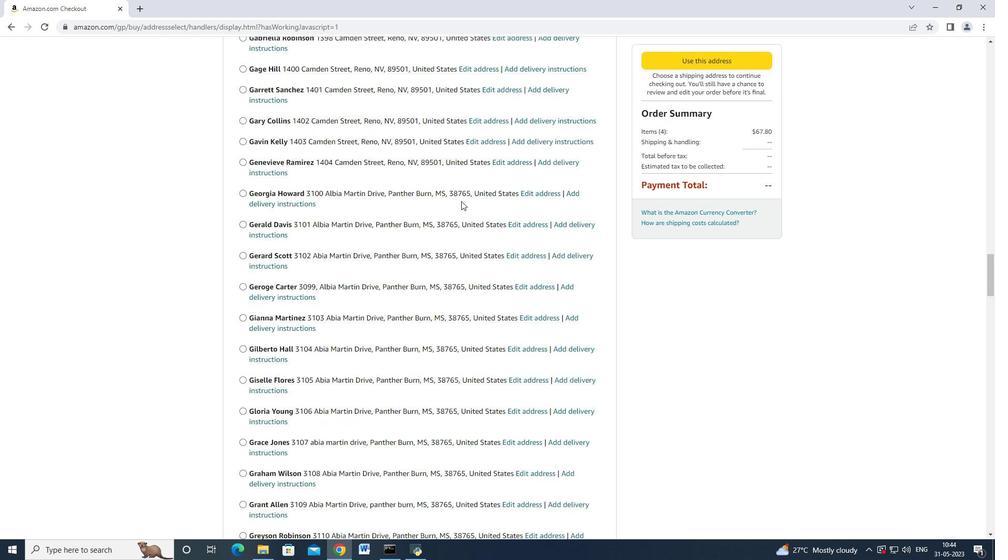
Action: Mouse scrolled (461, 200) with delta (0, 0)
Screenshot: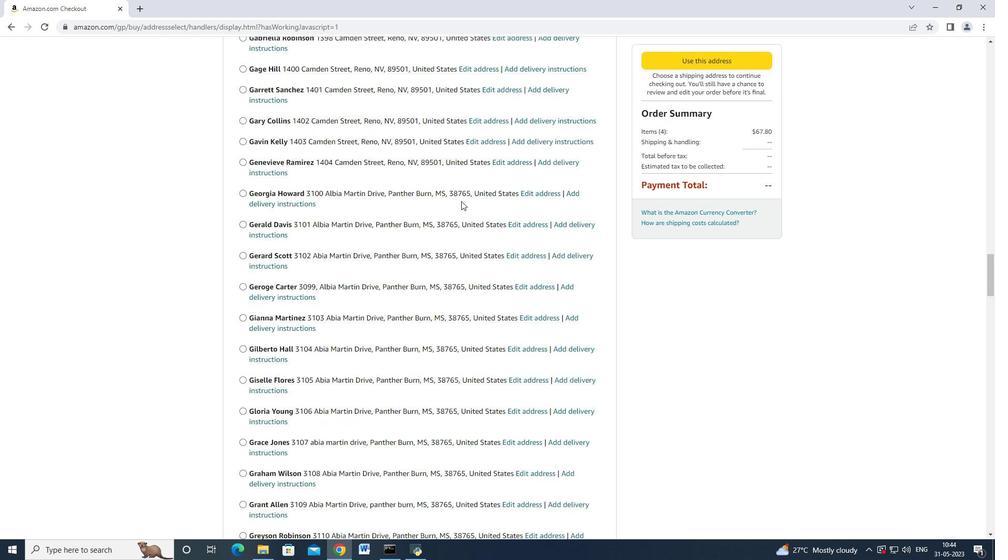 
Action: Mouse scrolled (461, 200) with delta (0, 0)
Screenshot: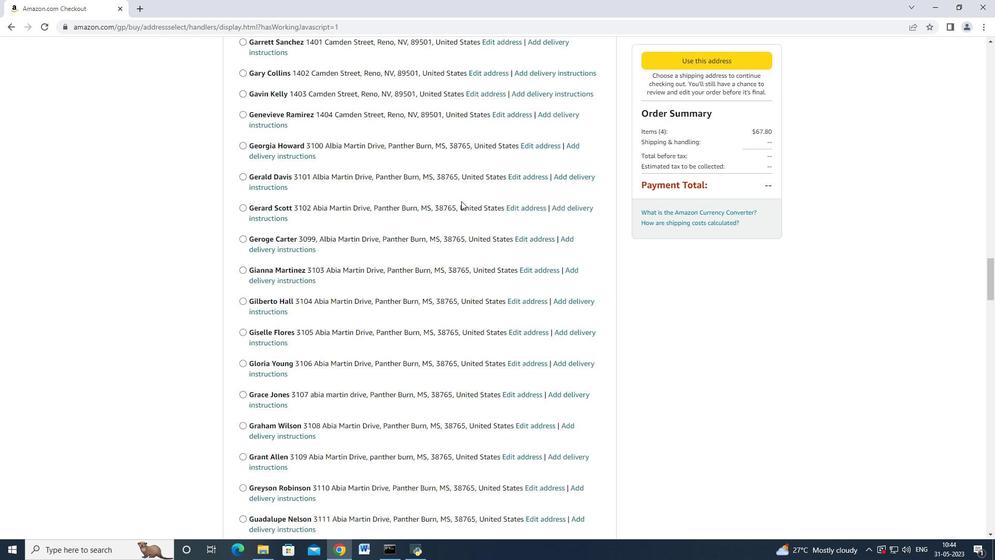 
Action: Mouse scrolled (461, 200) with delta (0, 0)
Screenshot: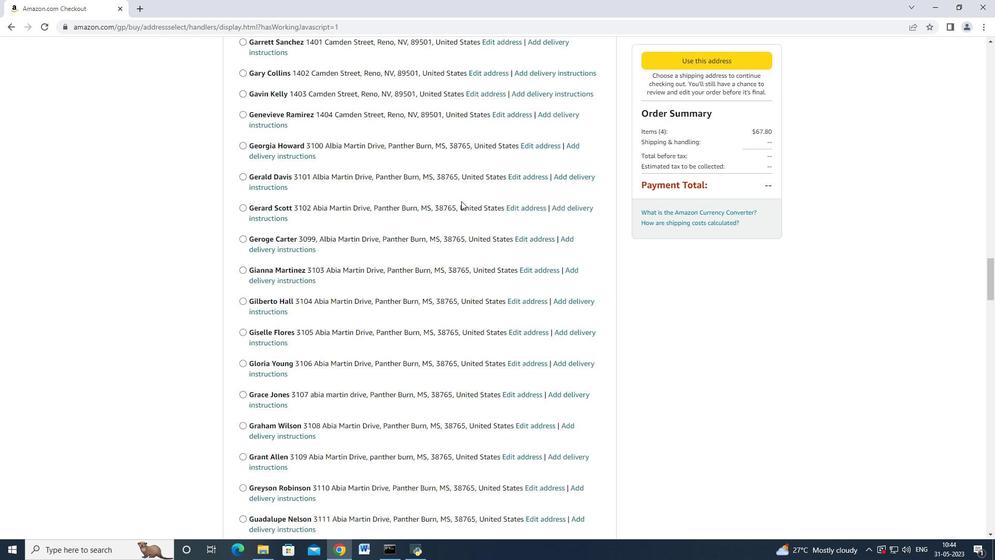 
Action: Mouse scrolled (461, 200) with delta (0, 0)
Screenshot: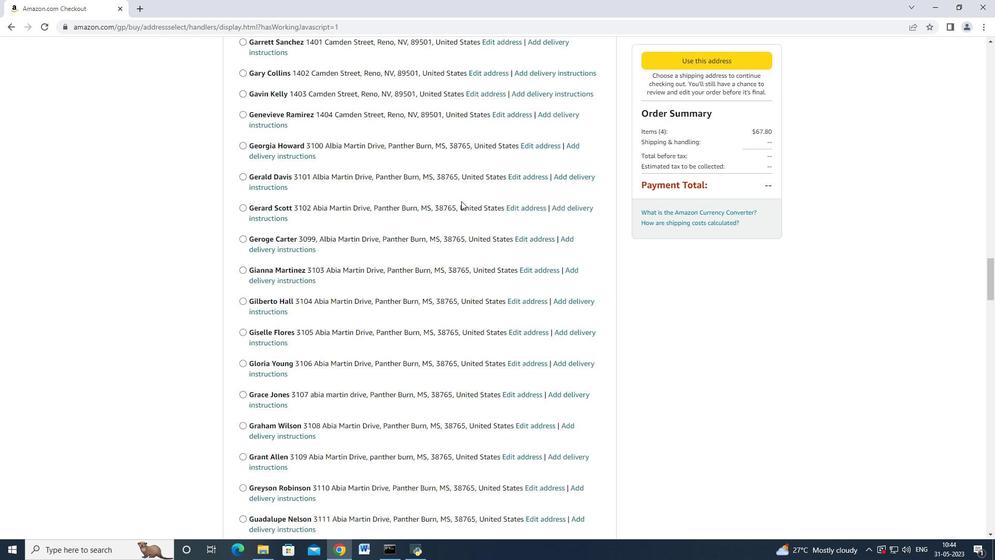 
Action: Mouse scrolled (461, 200) with delta (0, 0)
Screenshot: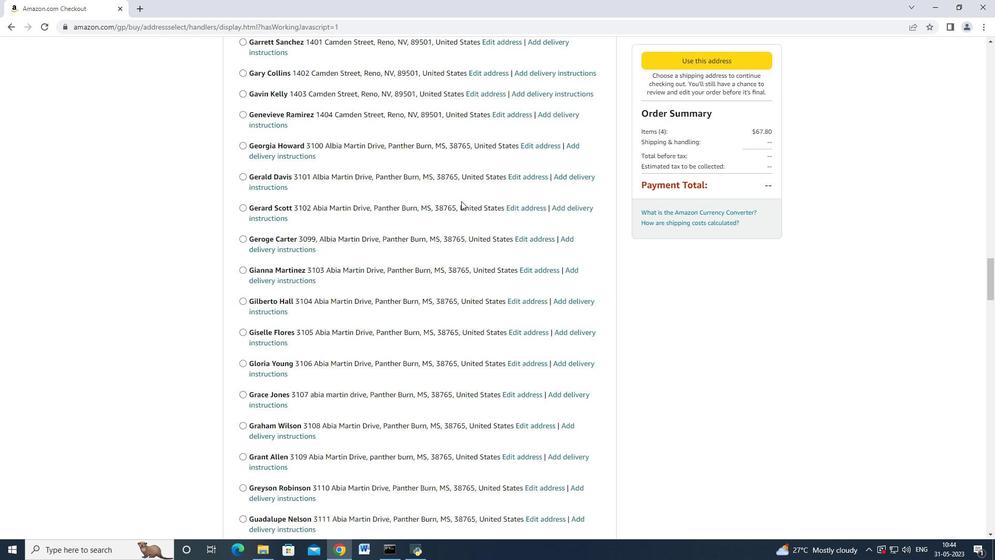 
Action: Mouse scrolled (461, 200) with delta (0, 0)
Screenshot: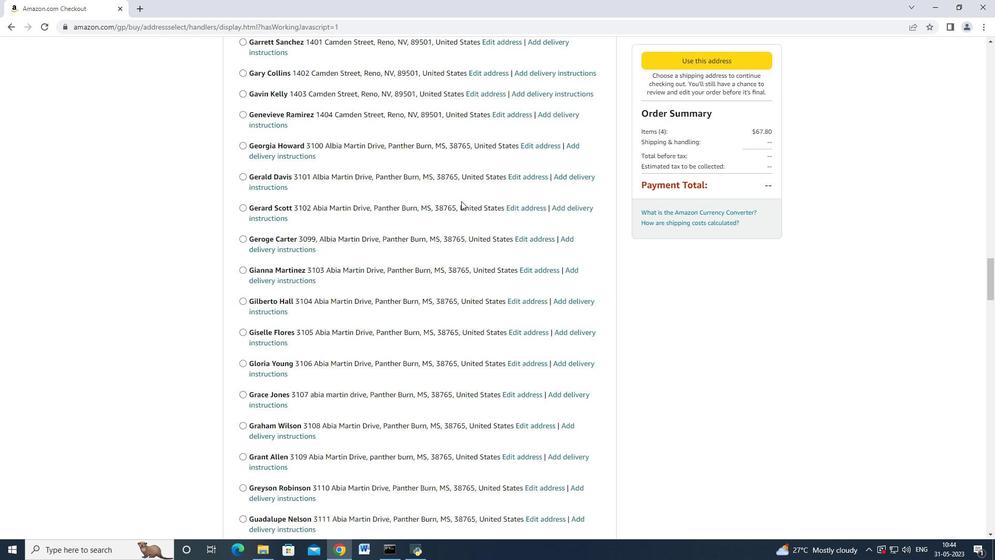 
Action: Mouse scrolled (461, 200) with delta (0, 0)
Screenshot: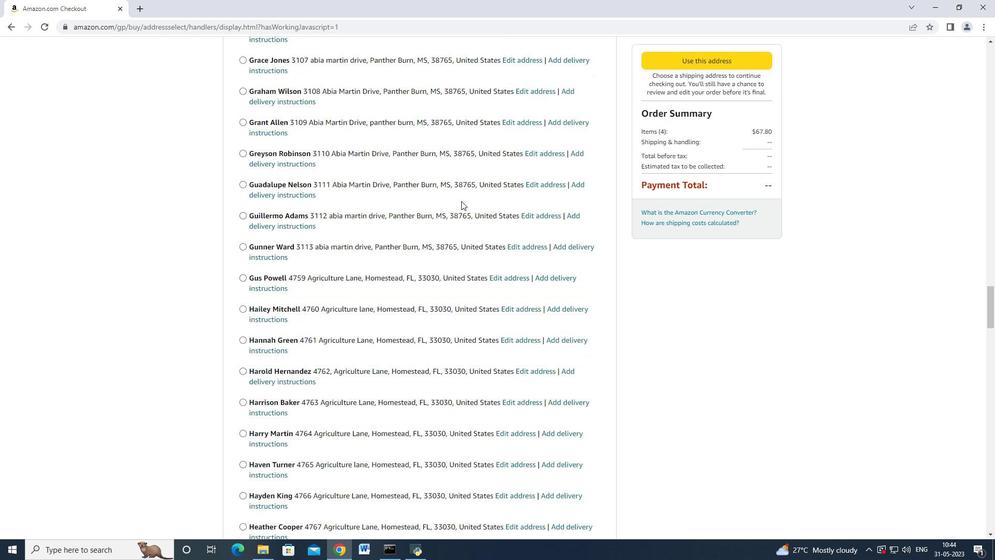 
Action: Mouse scrolled (461, 200) with delta (0, 0)
Screenshot: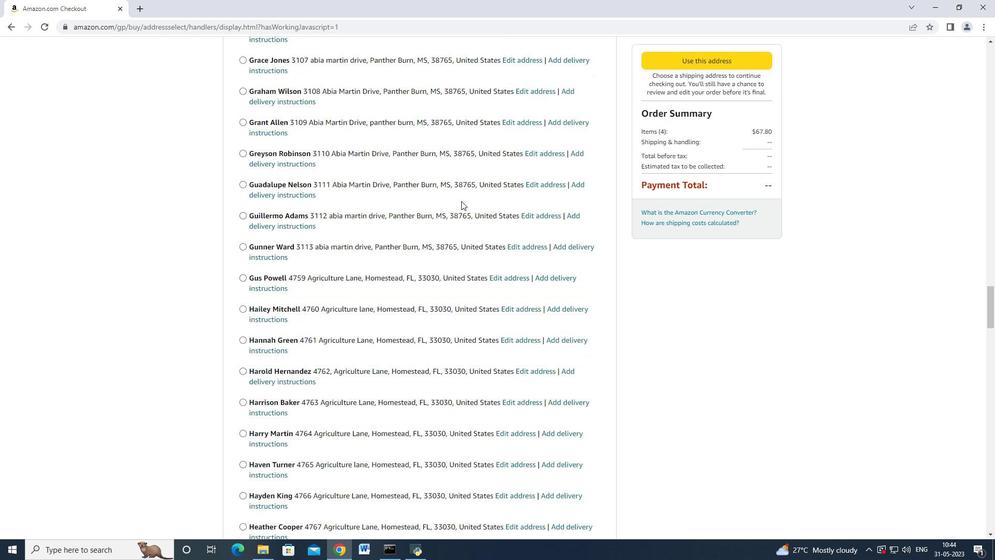 
Action: Mouse scrolled (461, 200) with delta (0, 0)
Screenshot: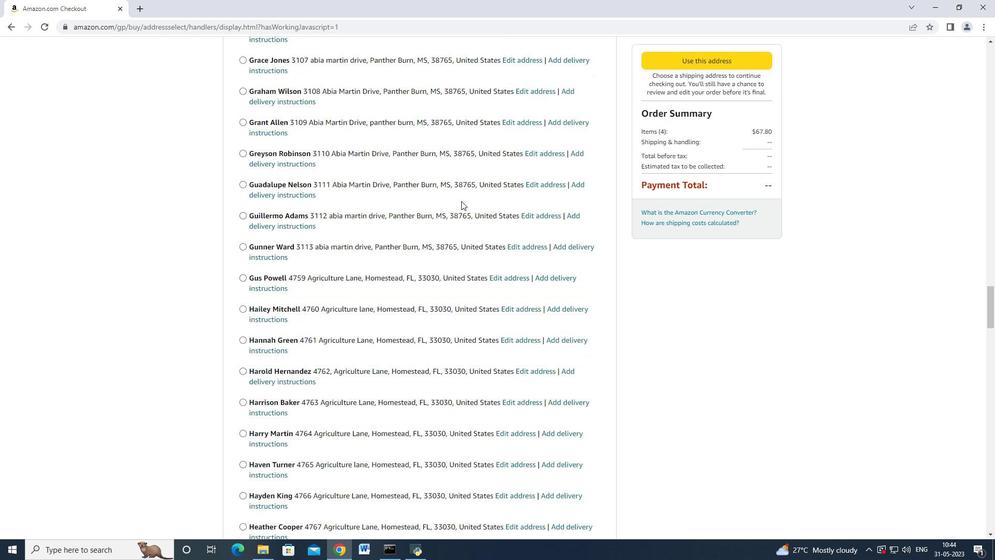 
Action: Mouse scrolled (461, 200) with delta (0, 0)
Screenshot: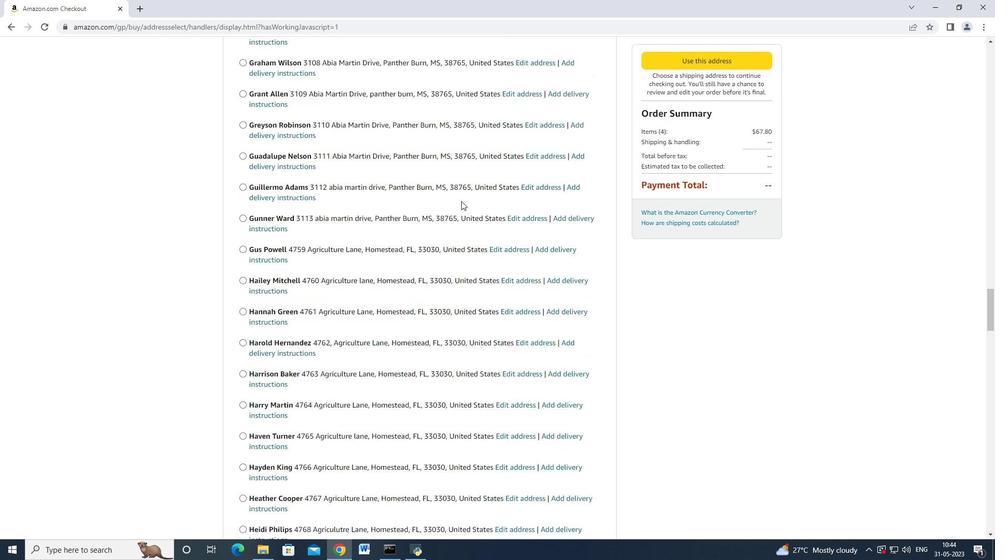 
Action: Mouse scrolled (461, 200) with delta (0, 0)
Screenshot: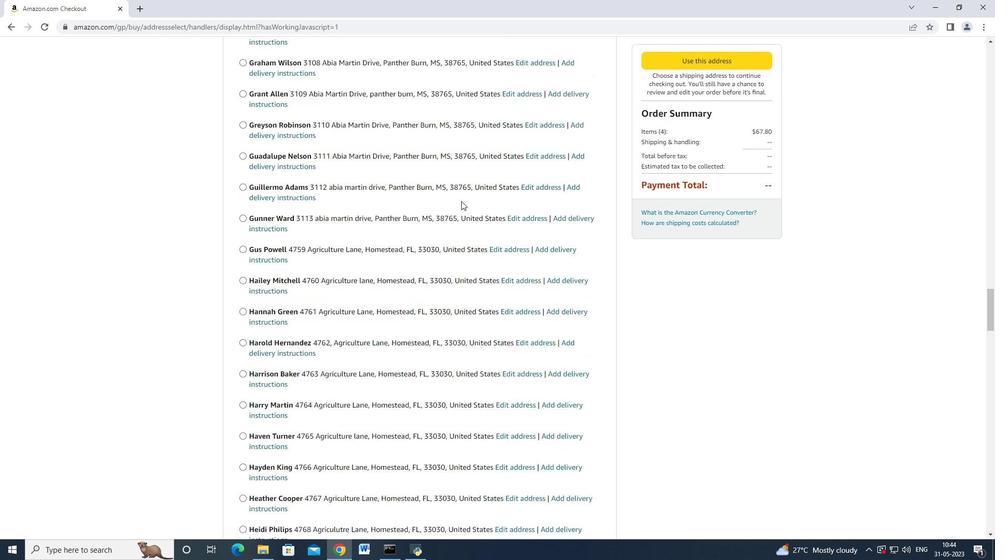 
Action: Mouse scrolled (461, 200) with delta (0, 0)
Screenshot: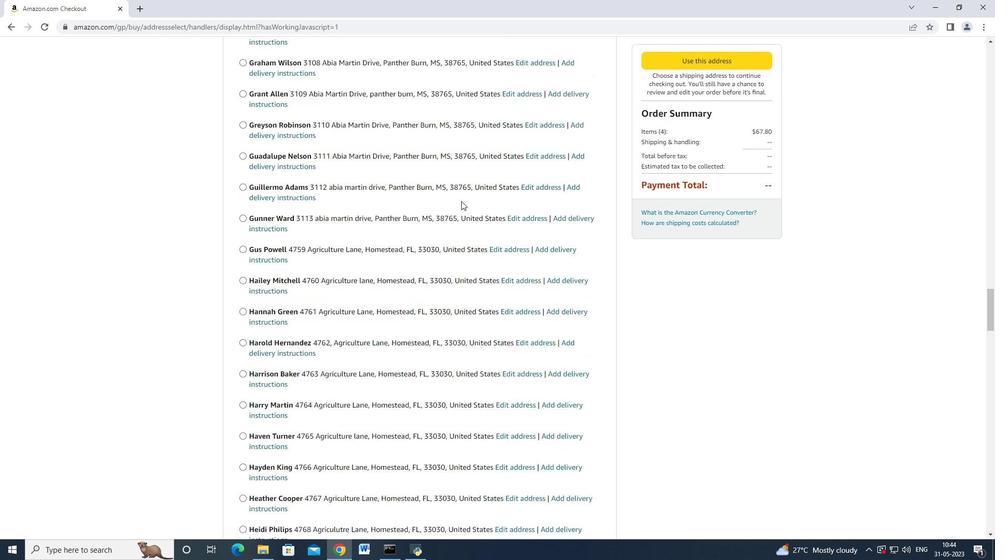 
Action: Mouse scrolled (461, 200) with delta (0, 0)
Screenshot: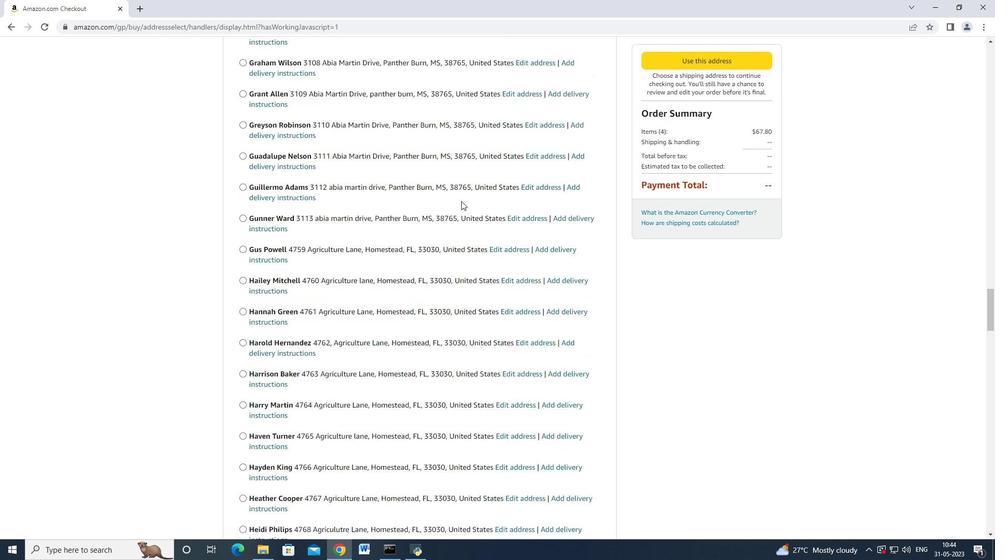 
Action: Mouse scrolled (461, 200) with delta (0, 0)
Screenshot: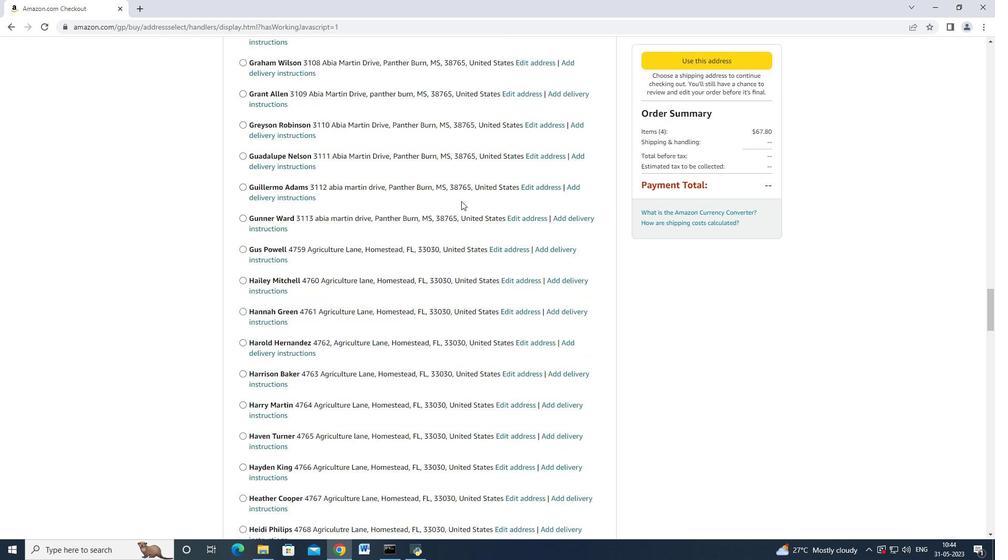 
Action: Mouse scrolled (461, 200) with delta (0, 0)
Screenshot: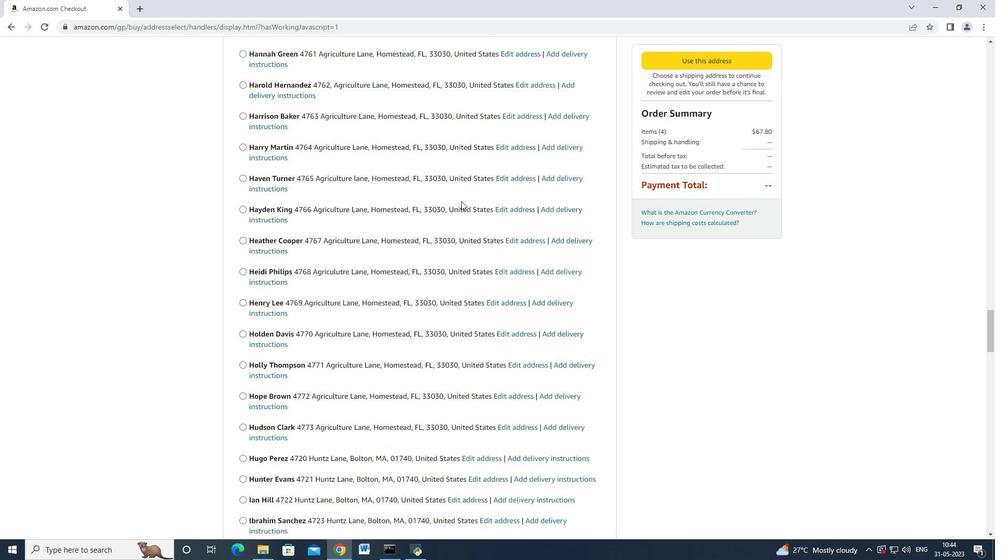
Action: Mouse scrolled (461, 200) with delta (0, 0)
Screenshot: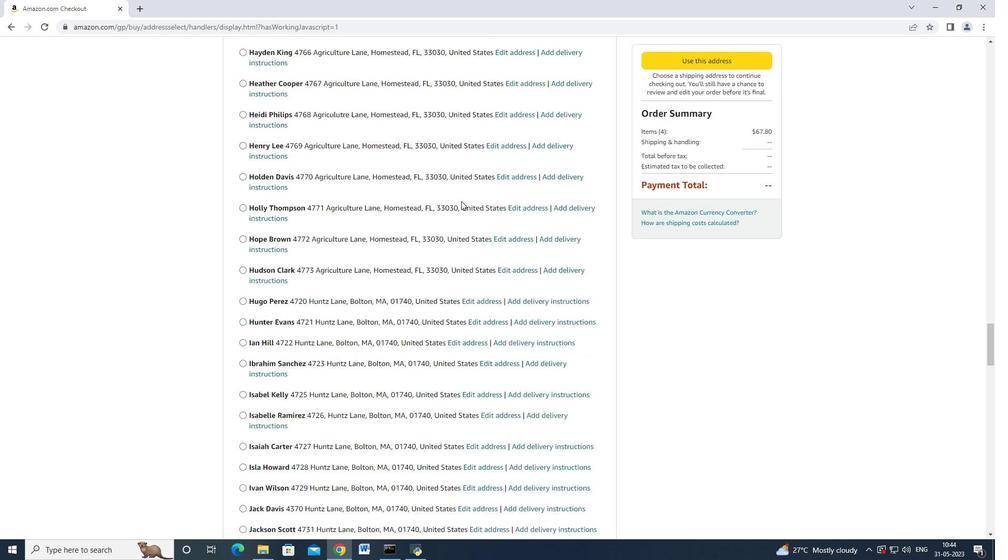 
Action: Mouse scrolled (461, 200) with delta (0, 0)
Screenshot: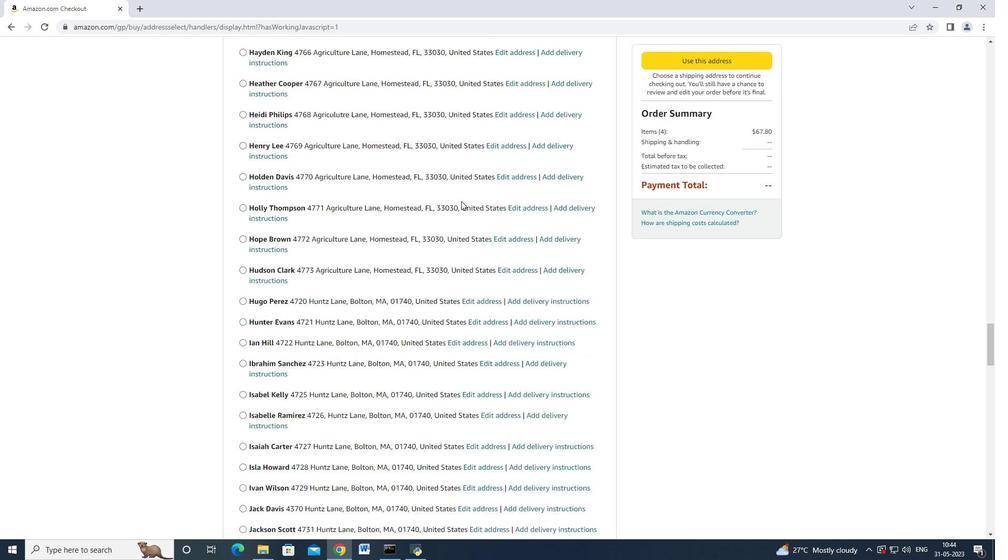 
Action: Mouse scrolled (461, 200) with delta (0, 0)
Screenshot: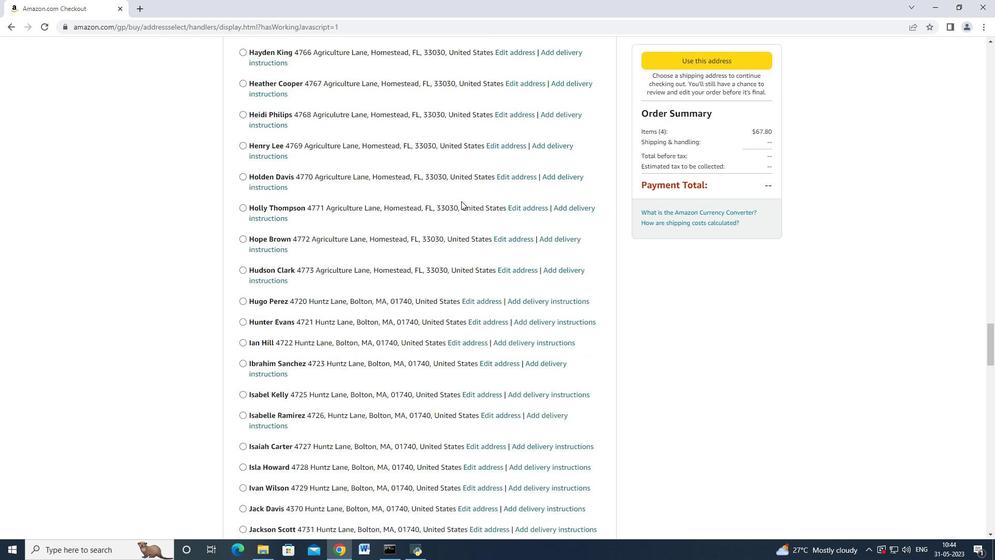 
Action: Mouse scrolled (461, 200) with delta (0, 0)
Screenshot: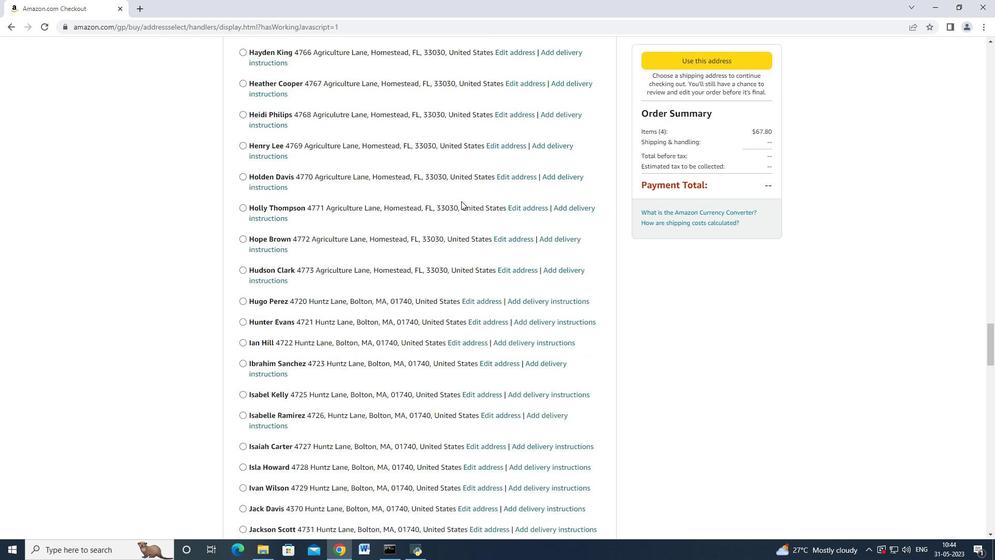 
Action: Mouse scrolled (461, 200) with delta (0, 0)
Screenshot: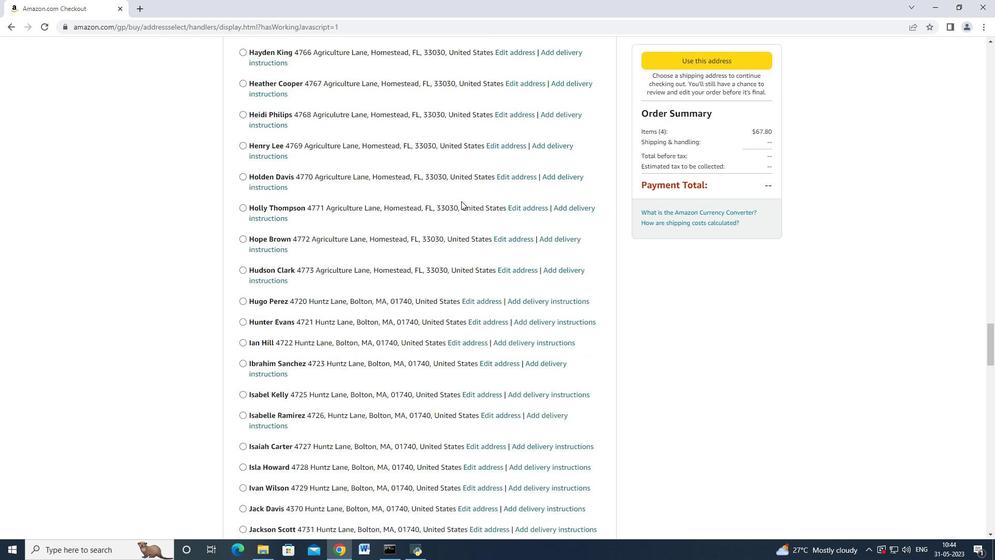 
Action: Mouse scrolled (461, 200) with delta (0, 0)
Screenshot: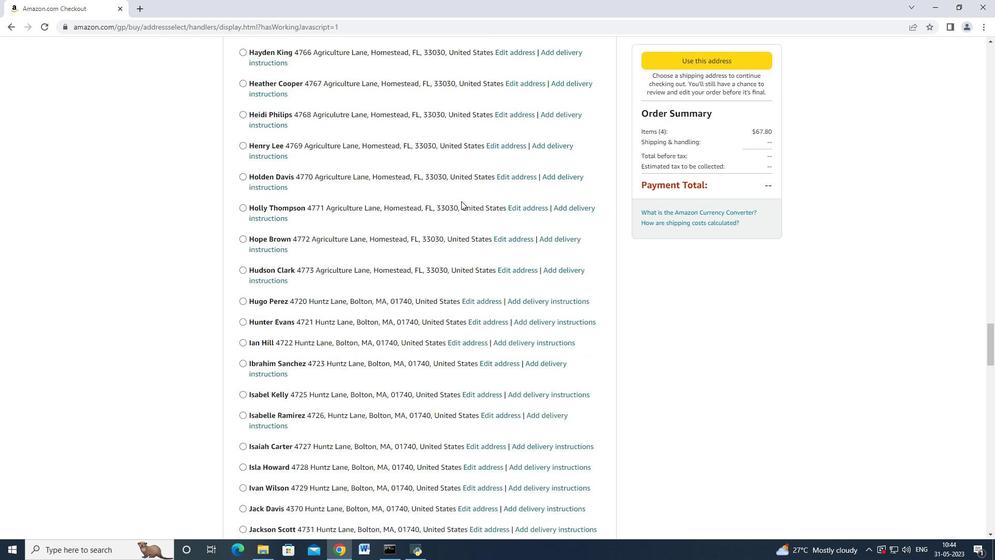 
Action: Mouse scrolled (461, 200) with delta (0, 0)
Screenshot: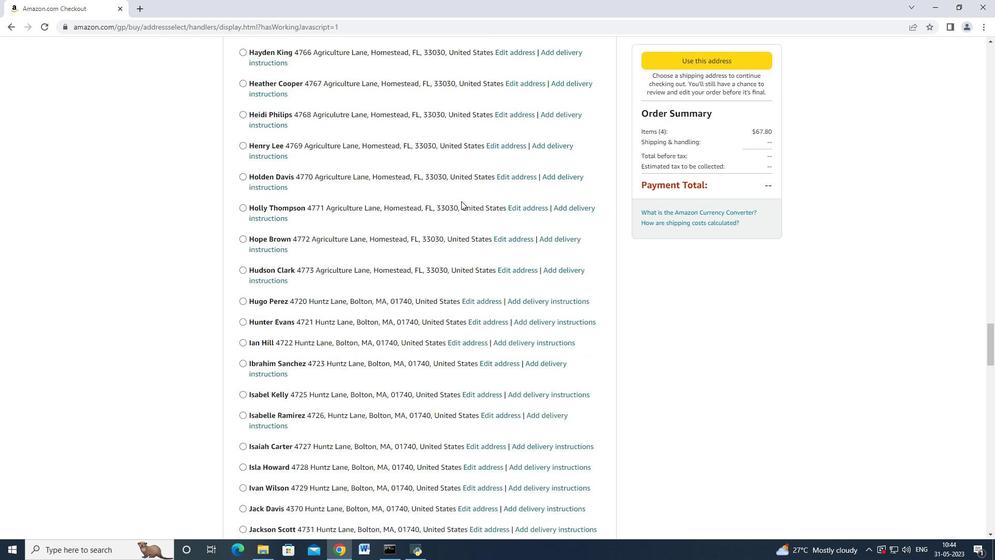 
Action: Mouse scrolled (461, 200) with delta (0, 0)
Screenshot: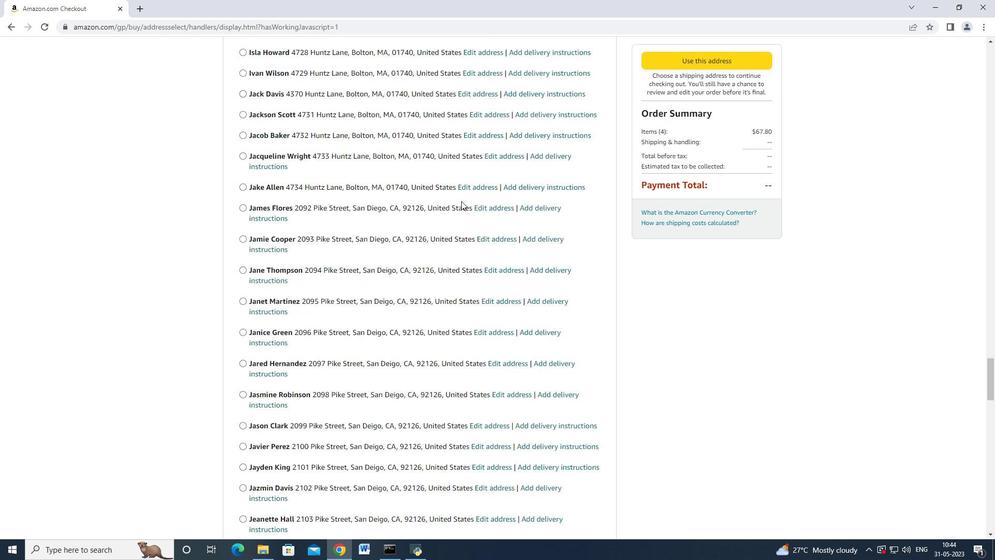 
Action: Mouse scrolled (461, 200) with delta (0, 0)
Screenshot: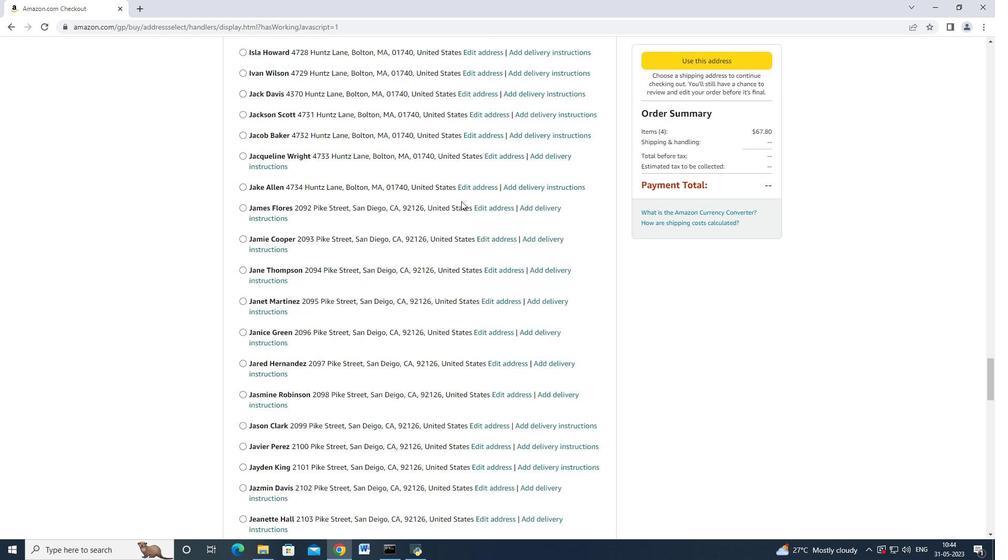 
Action: Mouse scrolled (461, 200) with delta (0, 0)
Screenshot: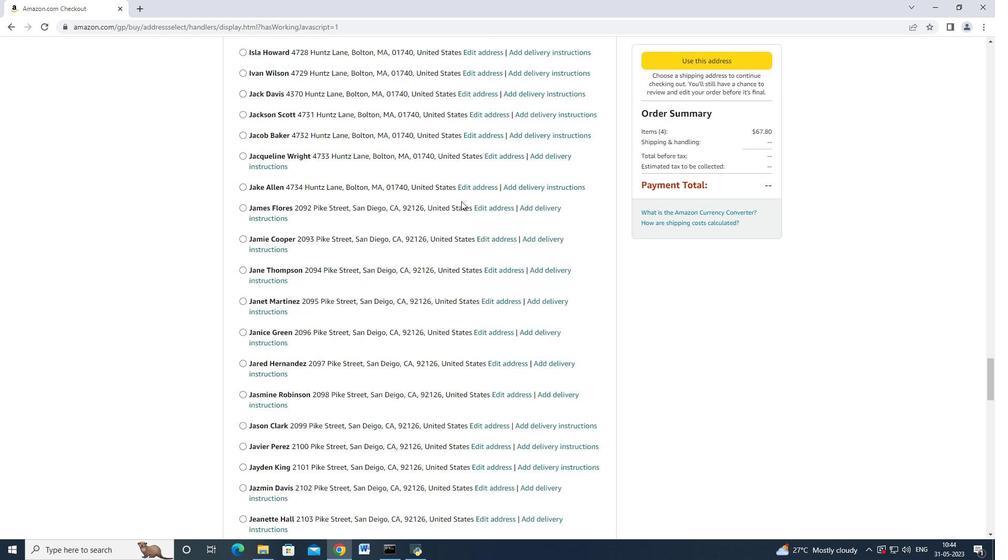 
Action: Mouse scrolled (461, 200) with delta (0, 0)
Screenshot: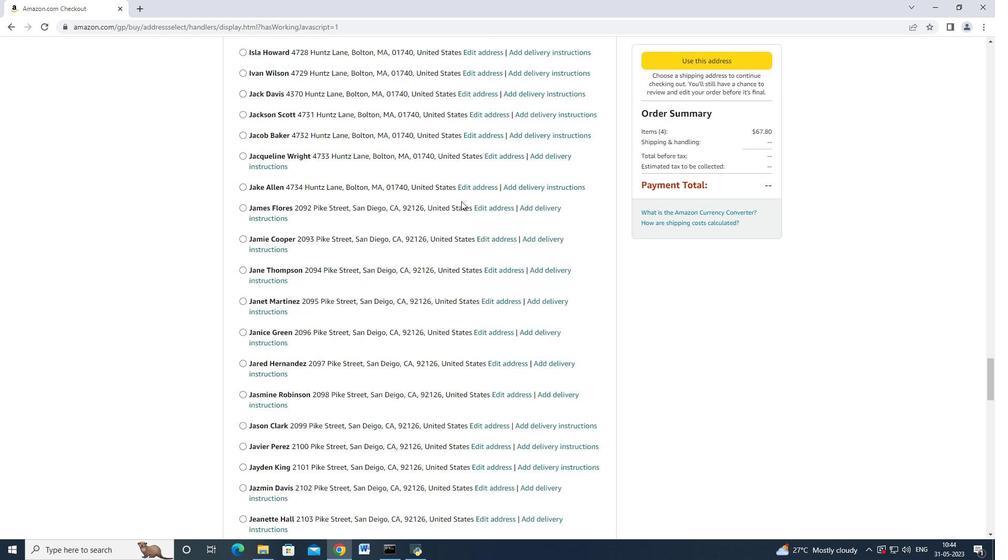 
Action: Mouse scrolled (461, 200) with delta (0, -1)
Screenshot: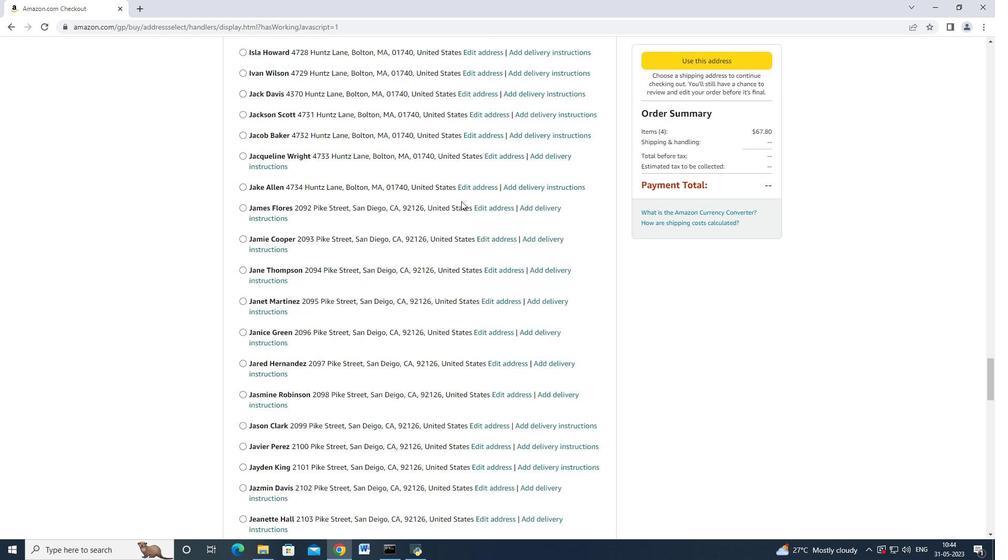 
Action: Mouse scrolled (461, 200) with delta (0, 0)
Screenshot: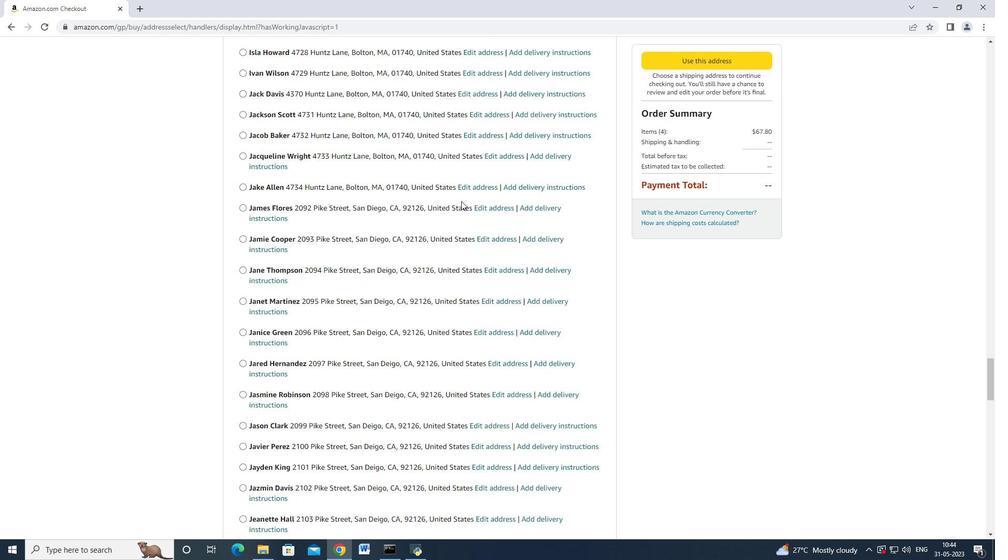 
Action: Mouse scrolled (461, 200) with delta (0, 0)
Screenshot: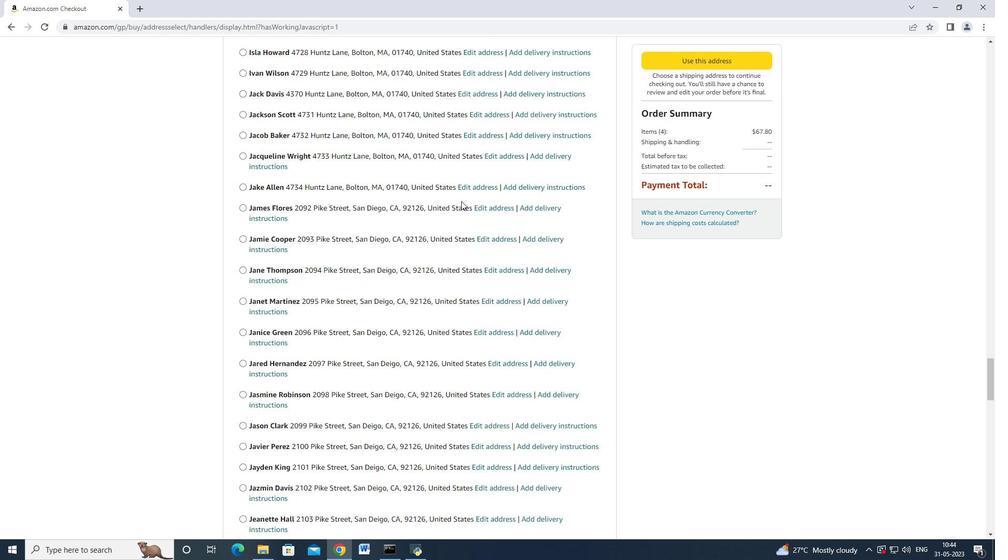 
Action: Mouse scrolled (461, 200) with delta (0, 0)
Screenshot: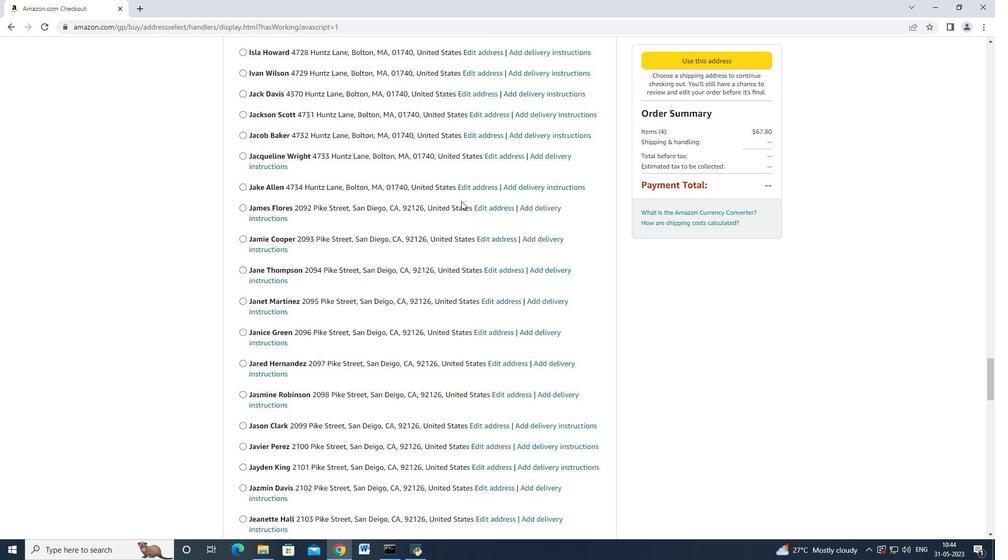 
Action: Mouse moved to (458, 201)
Screenshot: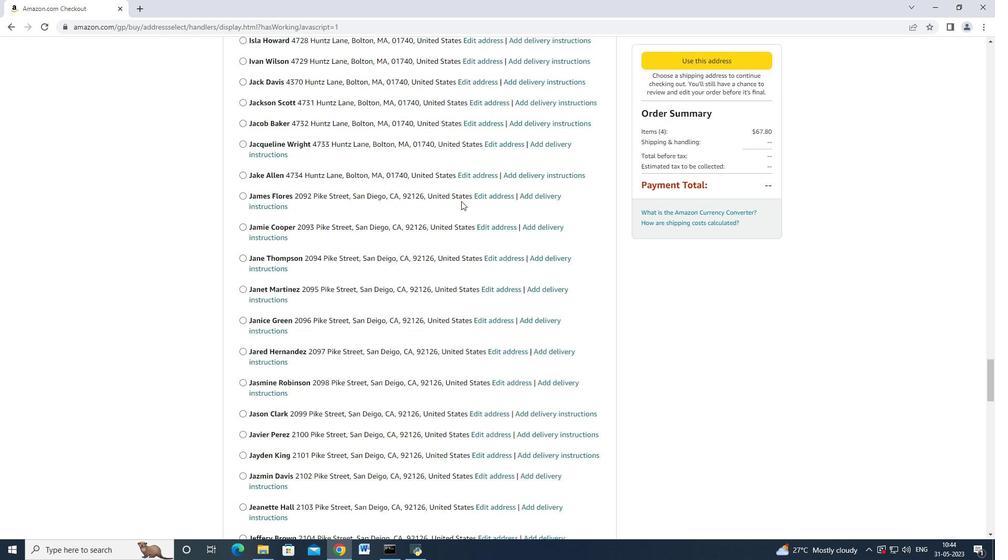 
Action: Mouse scrolled (458, 200) with delta (0, 0)
Screenshot: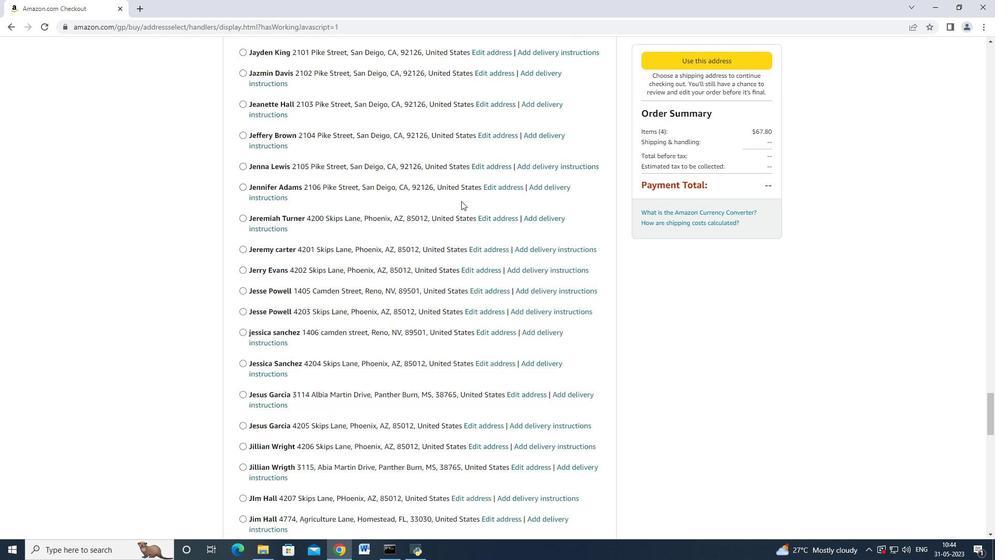
Action: Mouse scrolled (458, 200) with delta (0, 0)
Screenshot: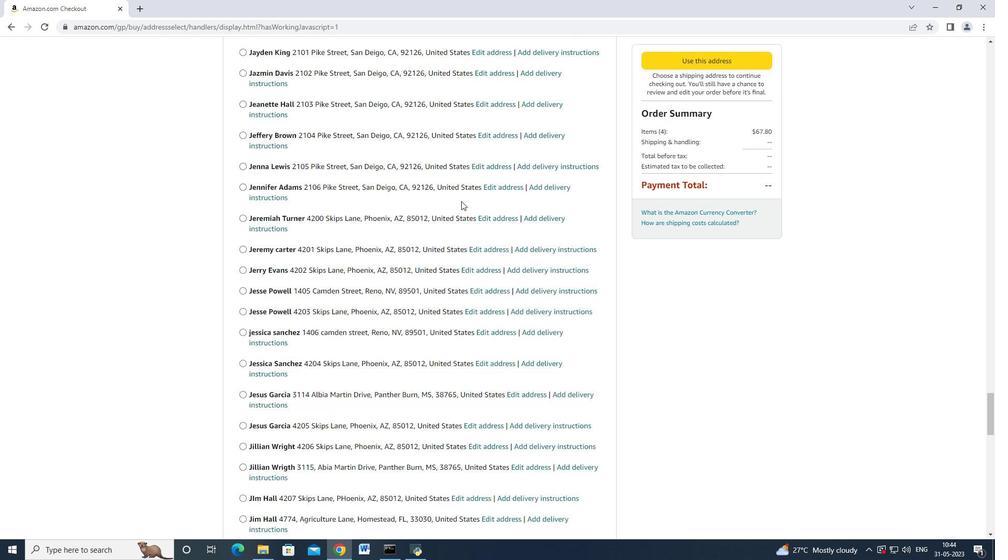 
Action: Mouse scrolled (458, 200) with delta (0, 0)
Screenshot: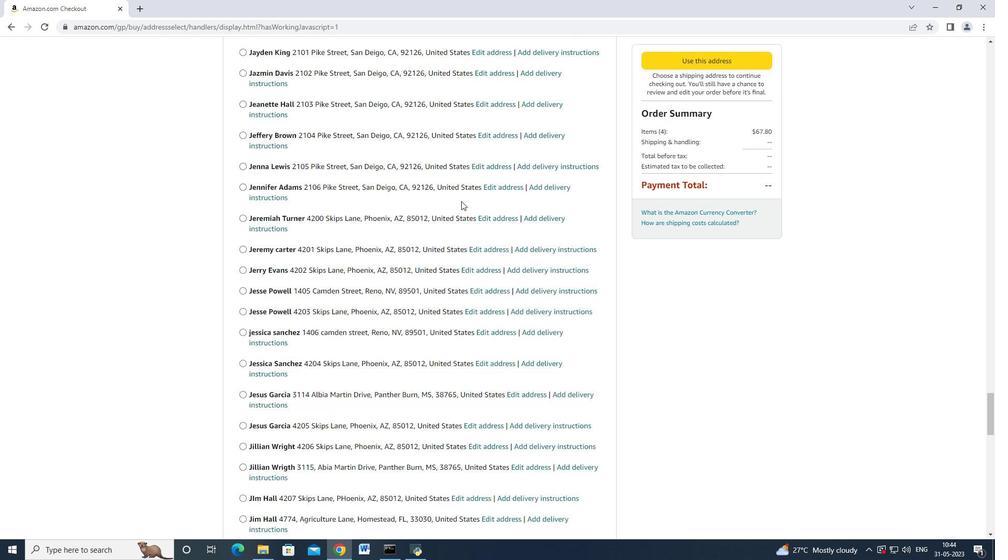 
Action: Mouse scrolled (458, 200) with delta (0, 0)
Screenshot: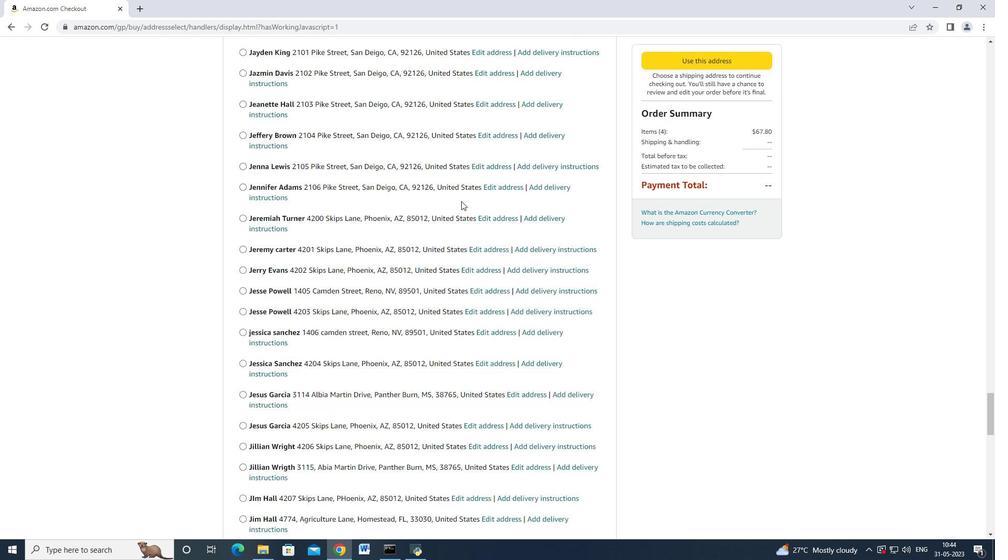 
Action: Mouse scrolled (458, 200) with delta (0, 0)
Screenshot: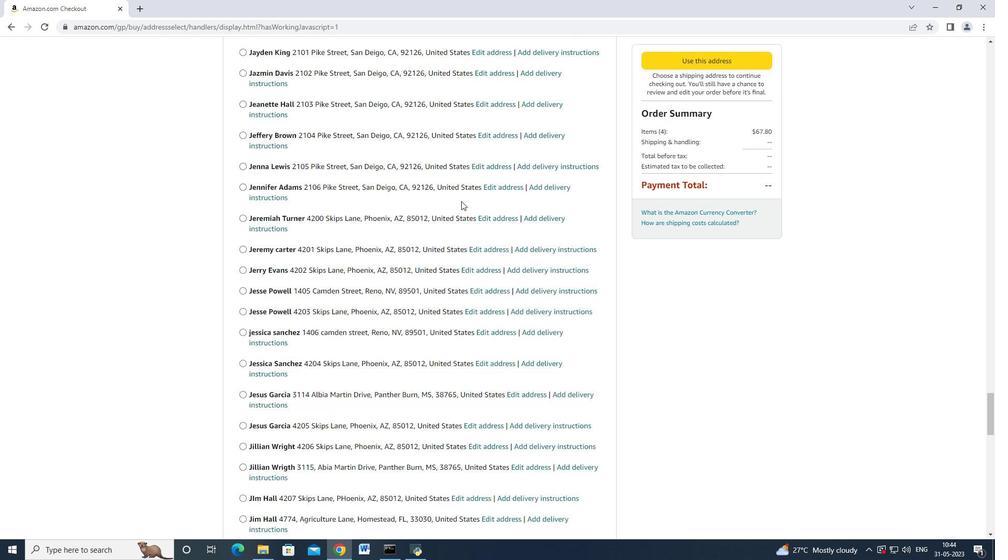 
Action: Mouse scrolled (458, 200) with delta (0, 0)
Screenshot: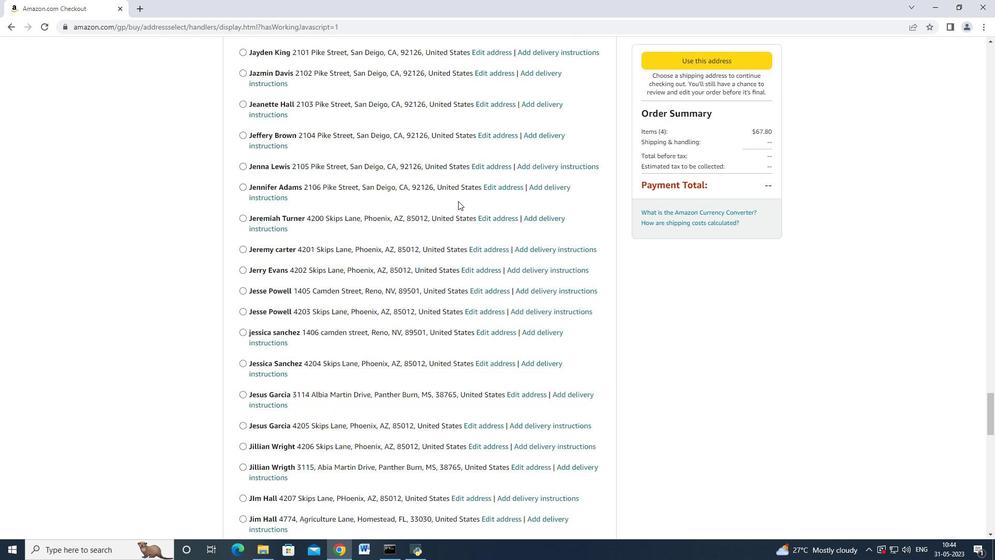 
Action: Mouse scrolled (458, 200) with delta (0, 0)
Screenshot: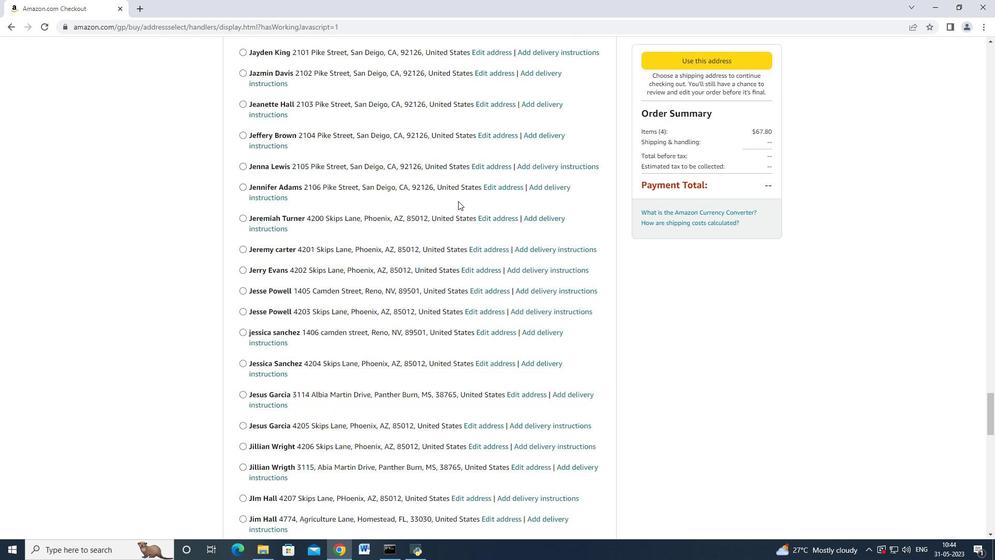 
Action: Mouse scrolled (458, 200) with delta (0, 0)
Screenshot: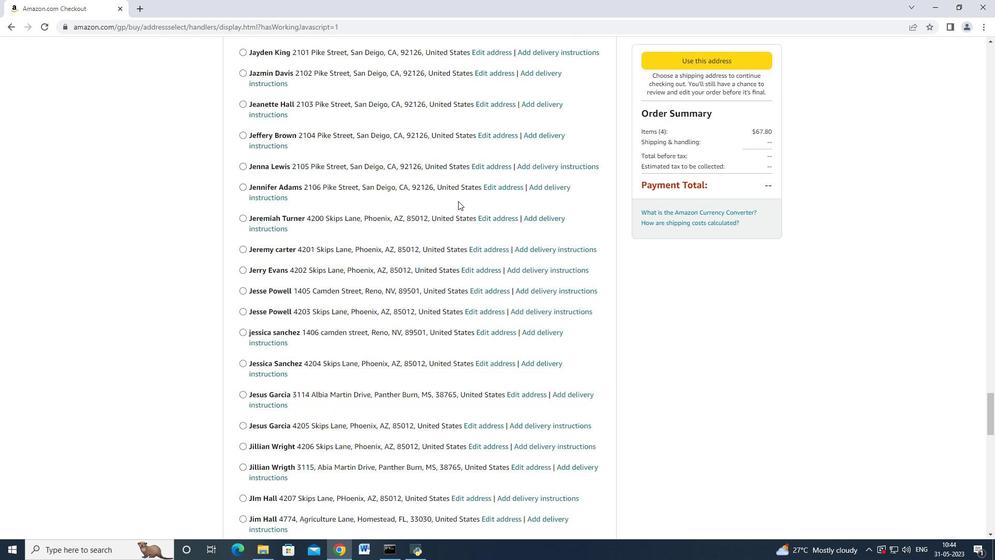 
Action: Mouse scrolled (458, 200) with delta (0, 0)
Screenshot: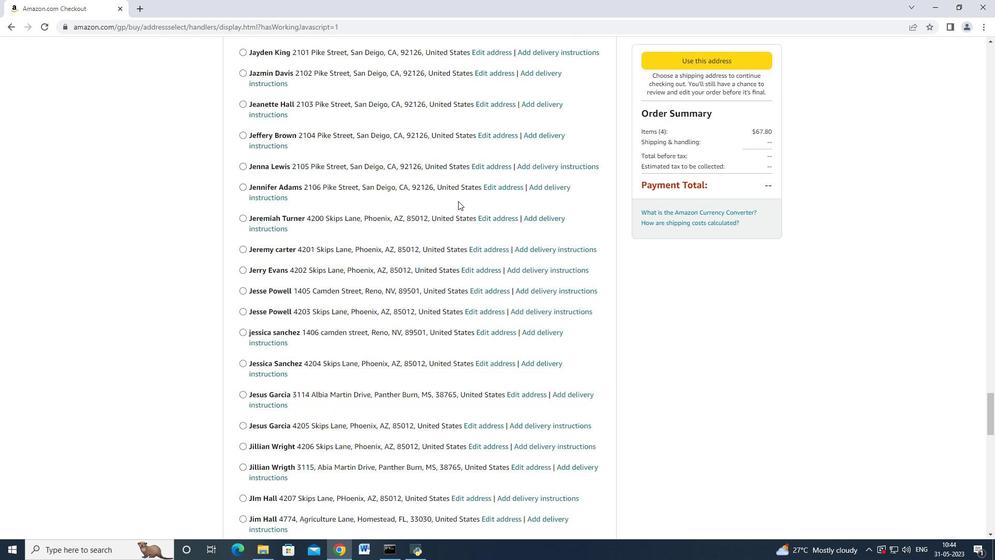 
Action: Mouse scrolled (458, 200) with delta (0, 0)
Screenshot: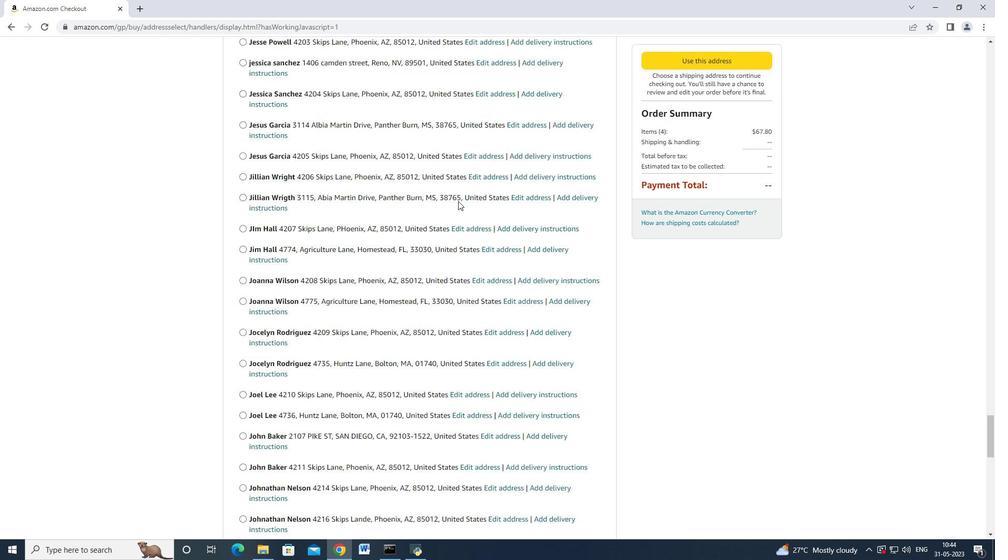 
Action: Mouse scrolled (458, 200) with delta (0, 0)
Screenshot: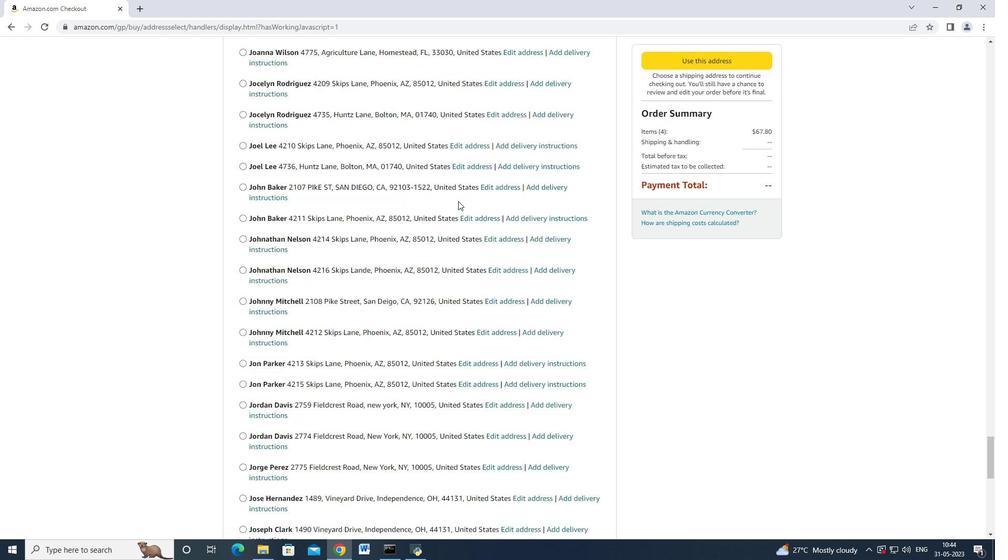 
Action: Mouse scrolled (458, 200) with delta (0, 0)
Screenshot: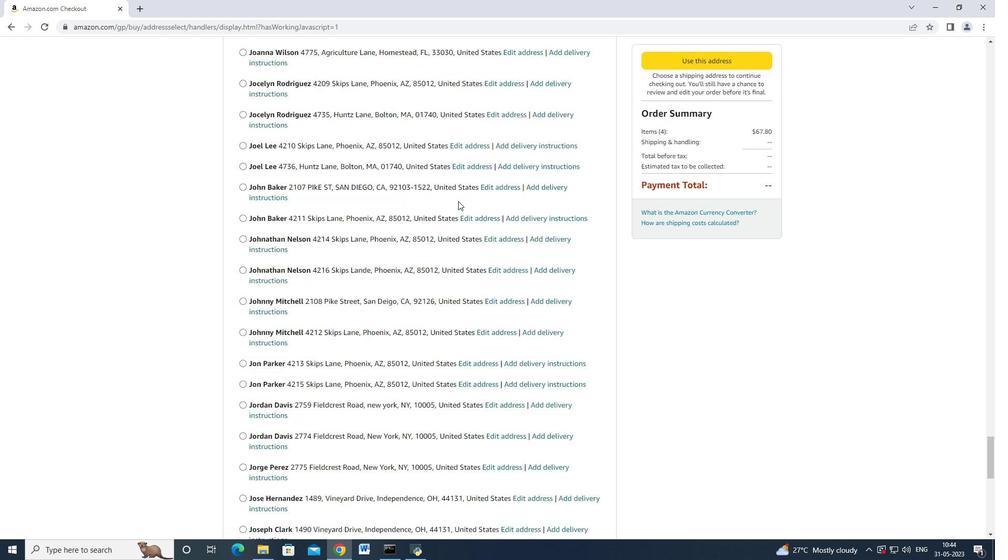 
Action: Mouse scrolled (458, 200) with delta (0, 0)
Screenshot: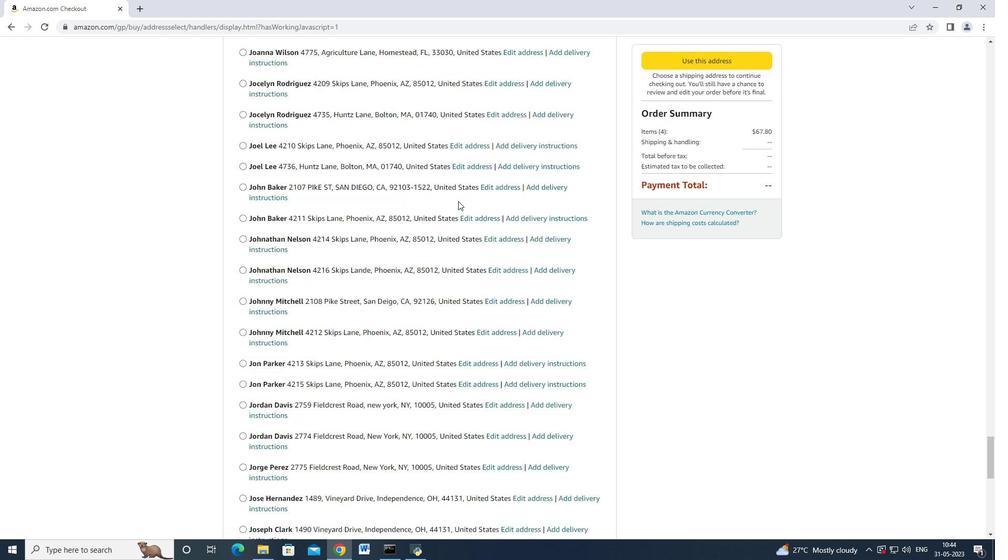 
Action: Mouse scrolled (458, 200) with delta (0, 0)
Screenshot: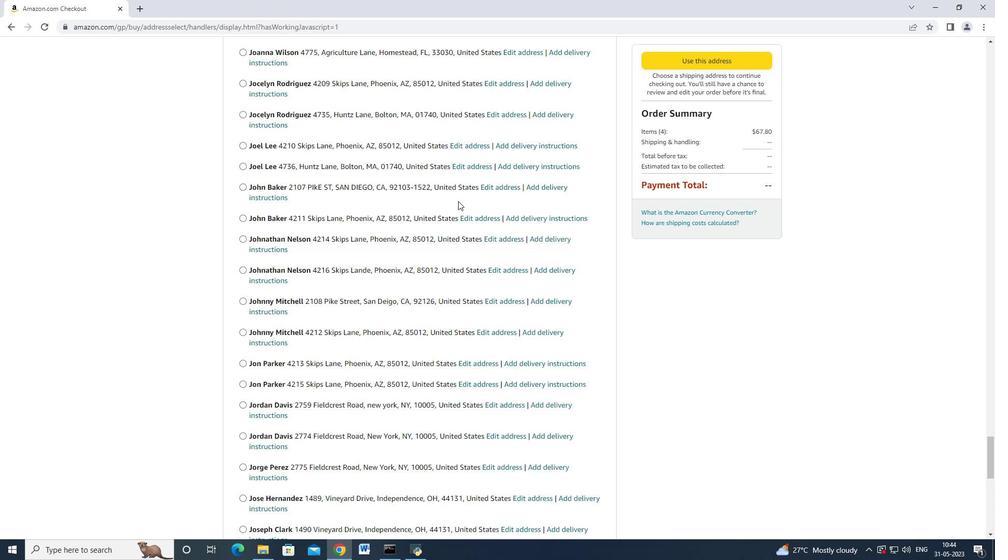 
Action: Mouse scrolled (458, 200) with delta (0, 0)
Screenshot: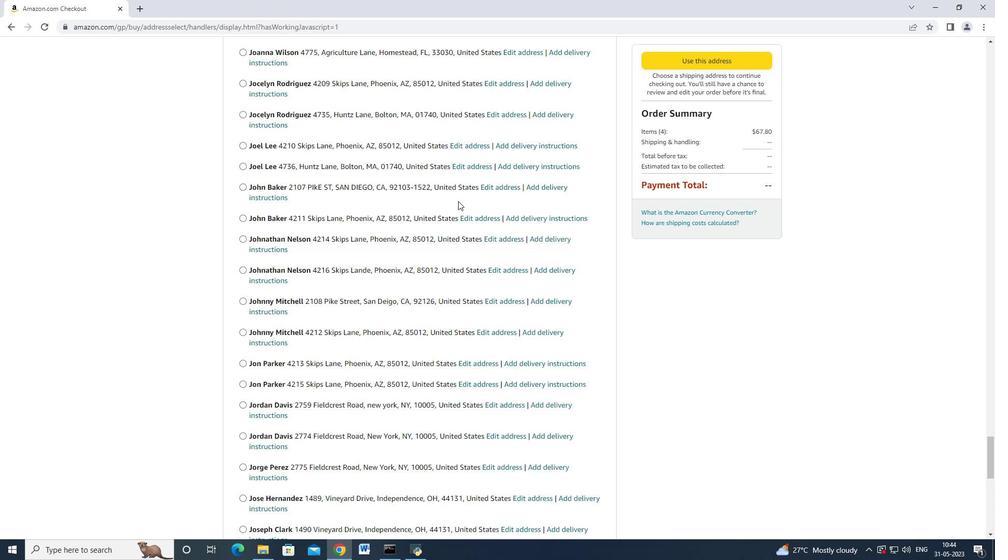 
Action: Mouse scrolled (458, 200) with delta (0, 0)
Screenshot: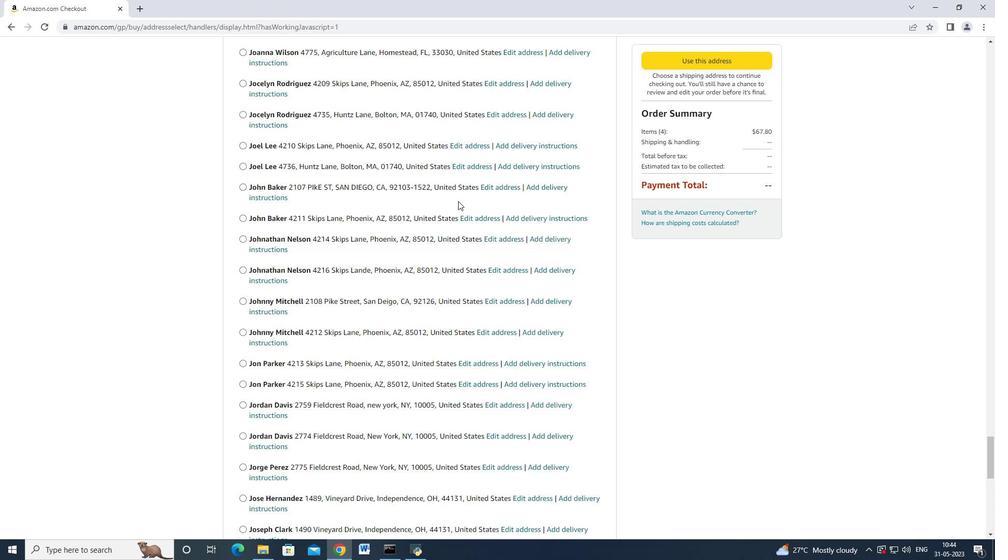 
Action: Mouse scrolled (458, 200) with delta (0, 0)
Screenshot: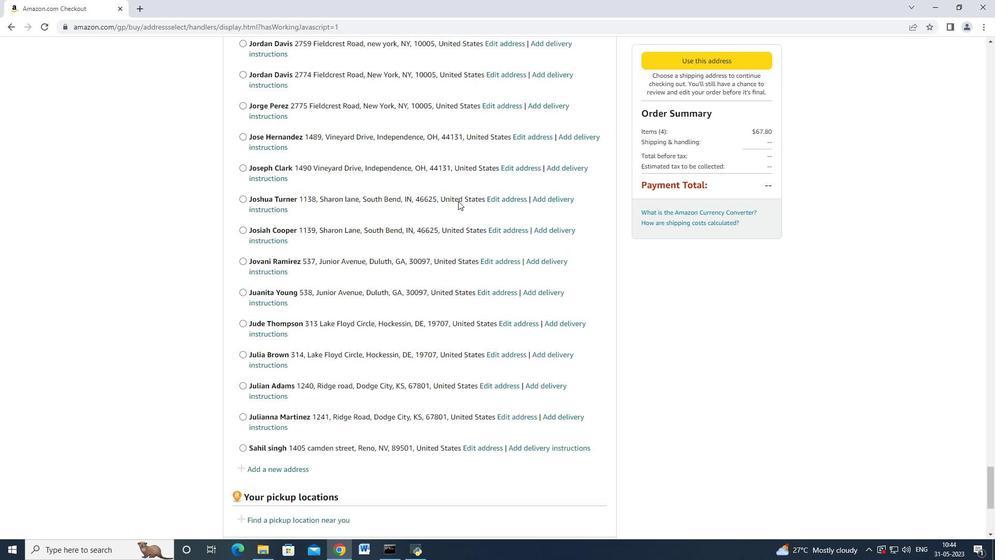 
Action: Mouse scrolled (458, 200) with delta (0, 0)
Screenshot: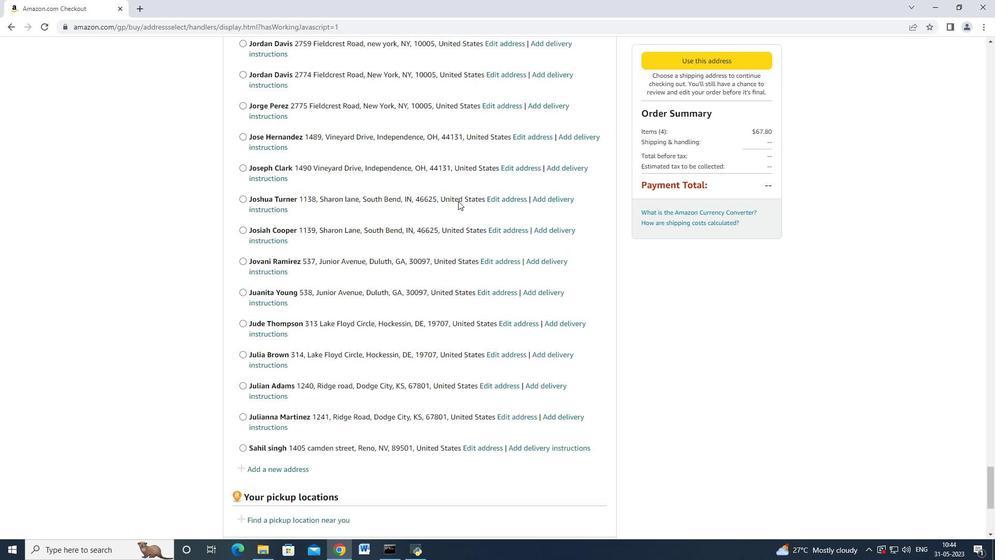 
Action: Mouse scrolled (458, 200) with delta (0, 0)
Screenshot: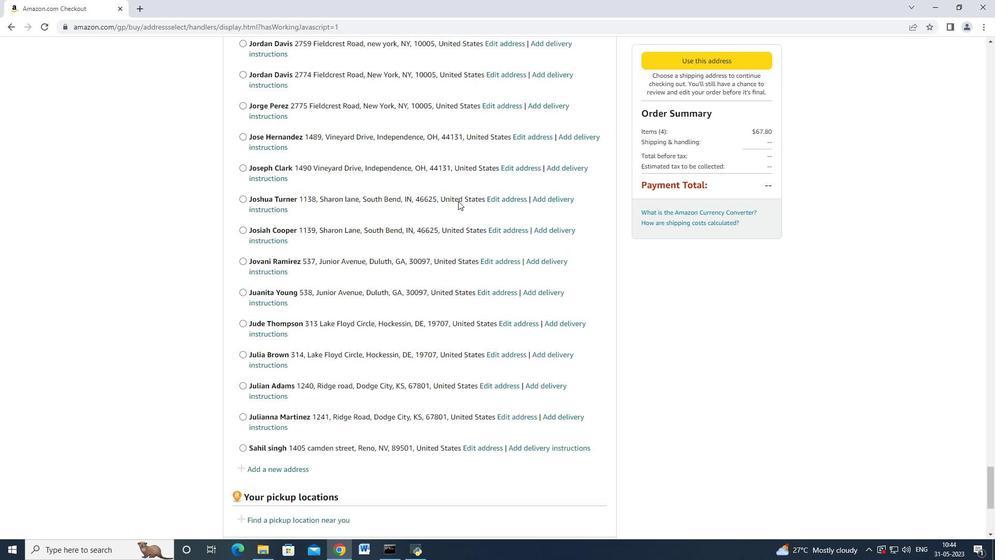 
Action: Mouse scrolled (458, 200) with delta (0, 0)
Screenshot: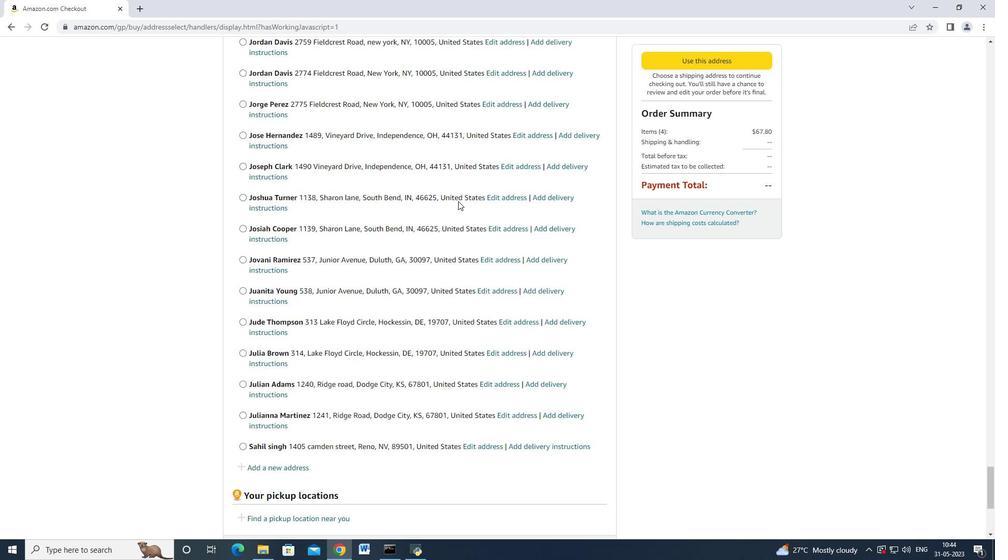 
Action: Mouse scrolled (458, 200) with delta (0, 0)
Screenshot: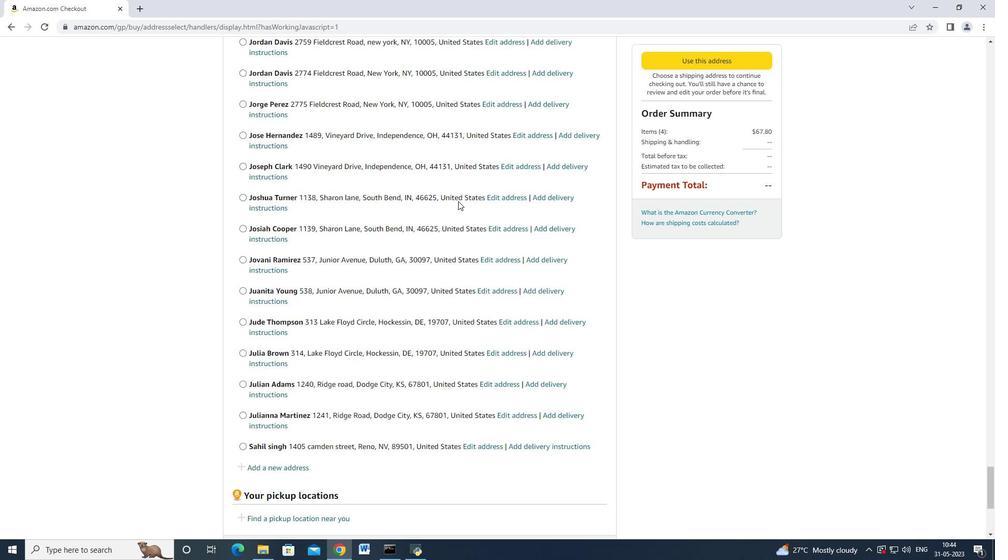 
Action: Mouse scrolled (458, 200) with delta (0, 0)
Screenshot: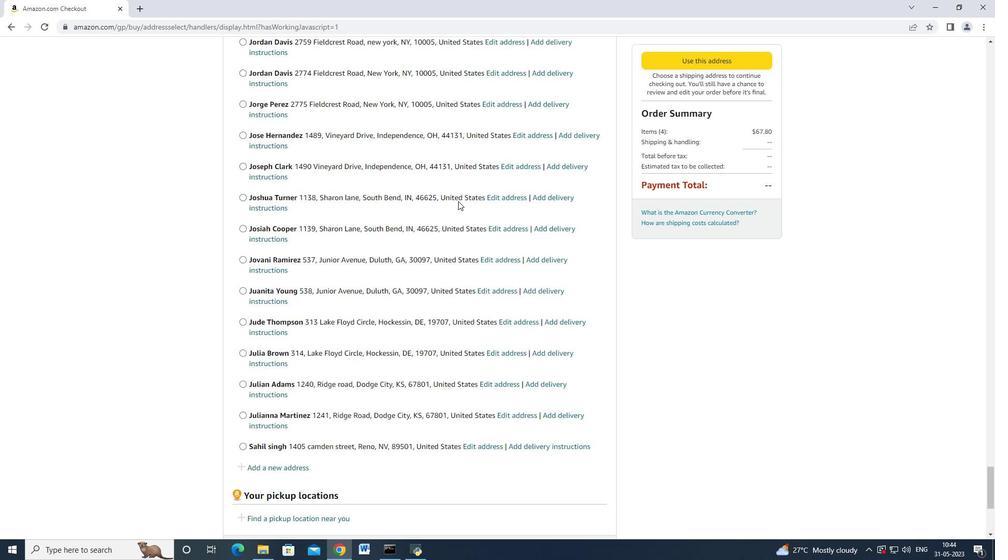 
Action: Mouse scrolled (458, 200) with delta (0, 0)
Screenshot: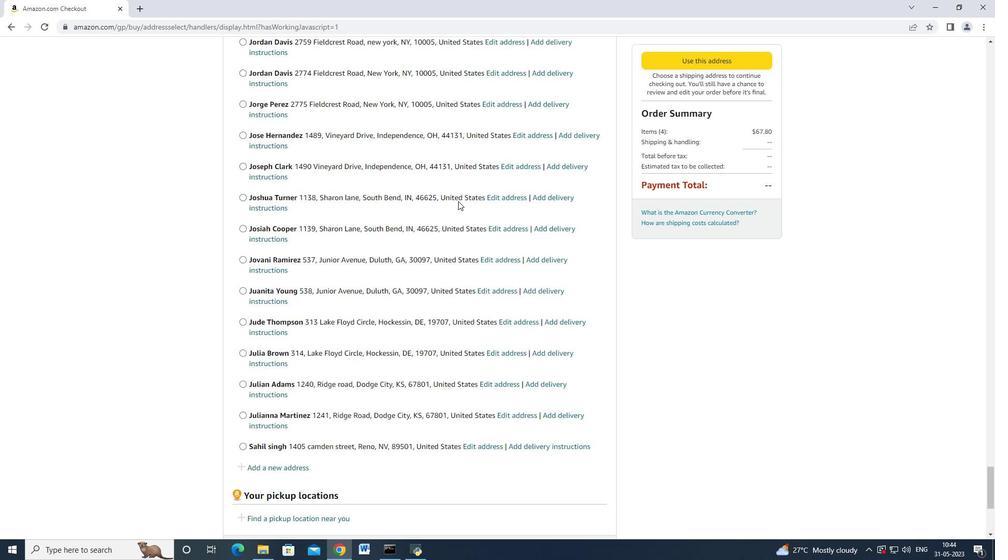 
Action: Mouse scrolled (458, 200) with delta (0, 0)
Screenshot: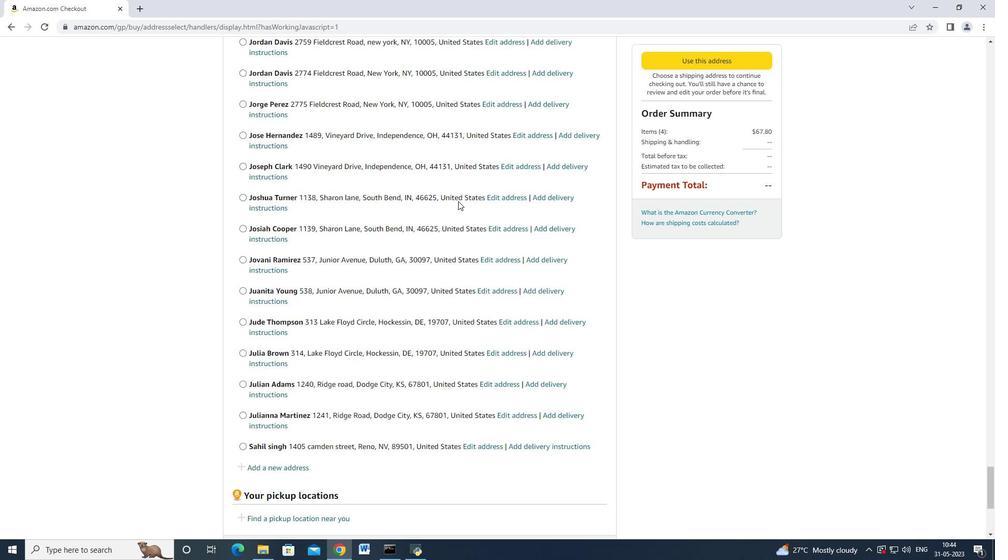 
Action: Mouse scrolled (458, 200) with delta (0, 0)
Screenshot: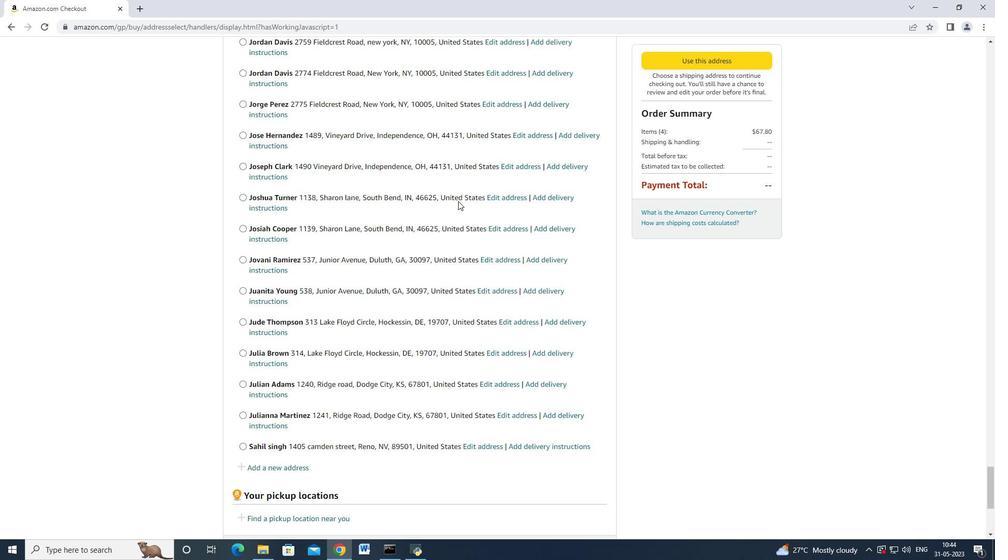 
Action: Mouse moved to (270, 216)
Screenshot: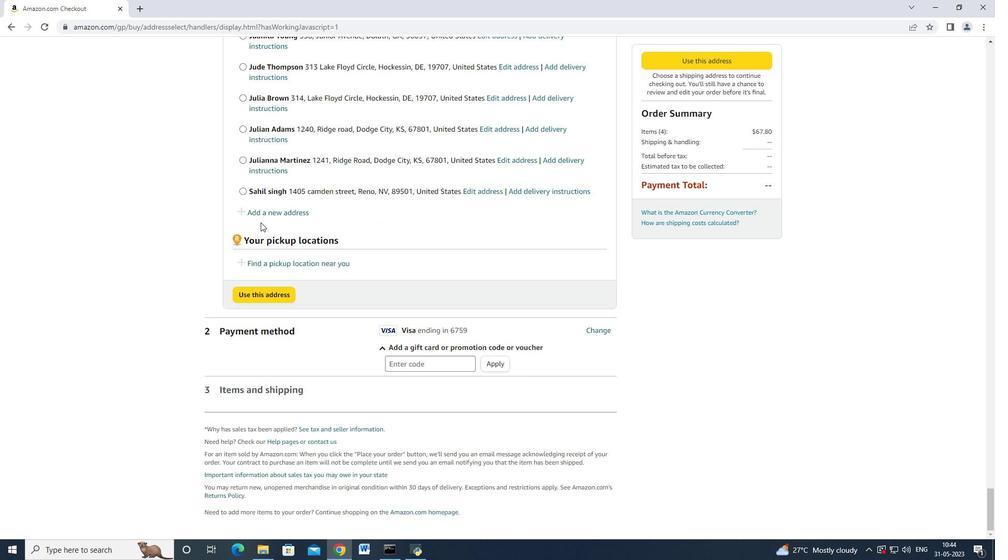 
Action: Mouse pressed left at (270, 216)
Screenshot: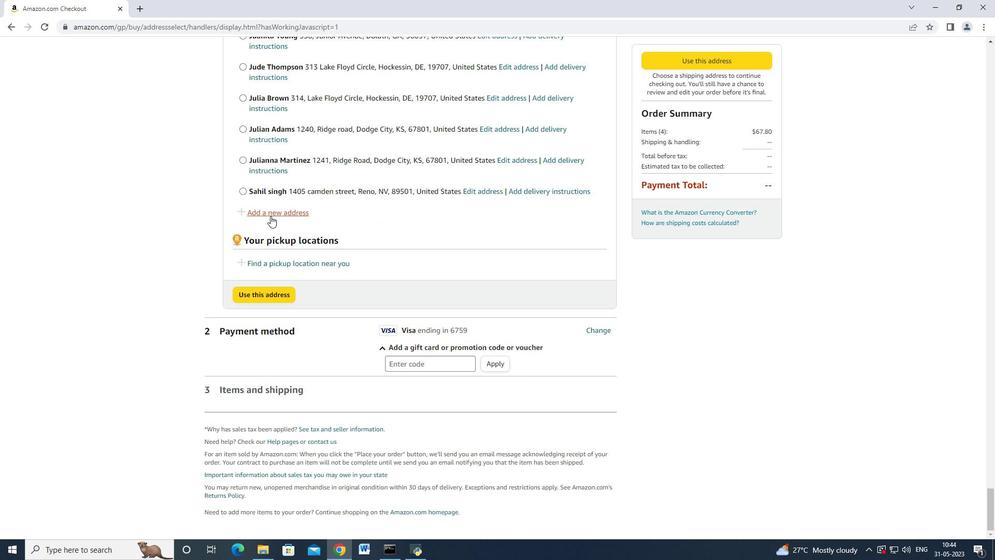 
Action: Mouse moved to (342, 249)
Screenshot: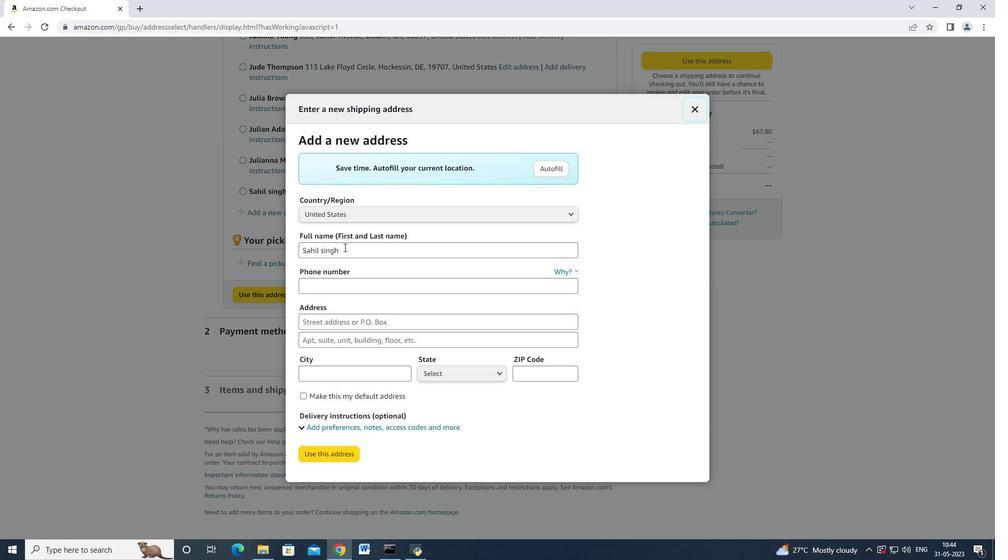 
Action: Mouse pressed left at (342, 249)
Screenshot: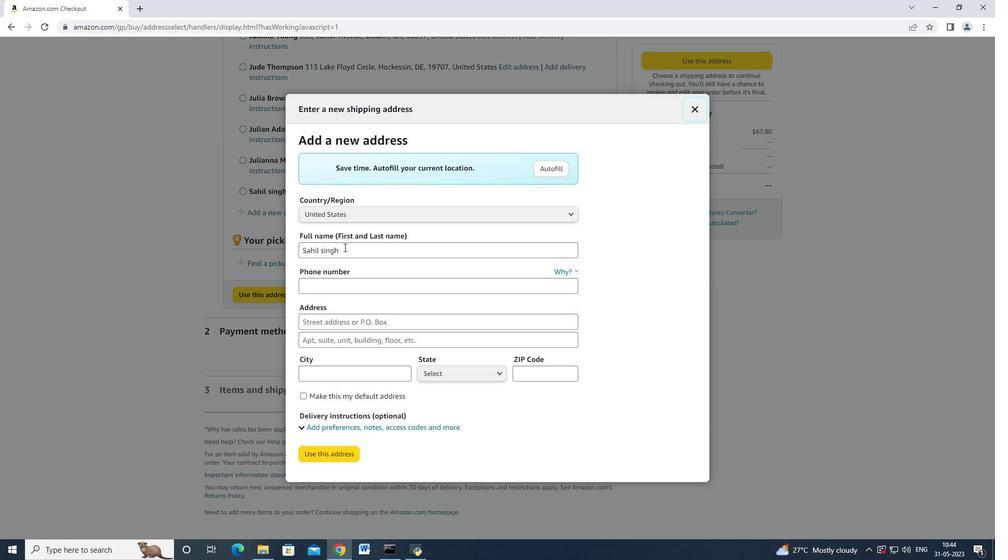 
Action: Mouse moved to (303, 244)
Screenshot: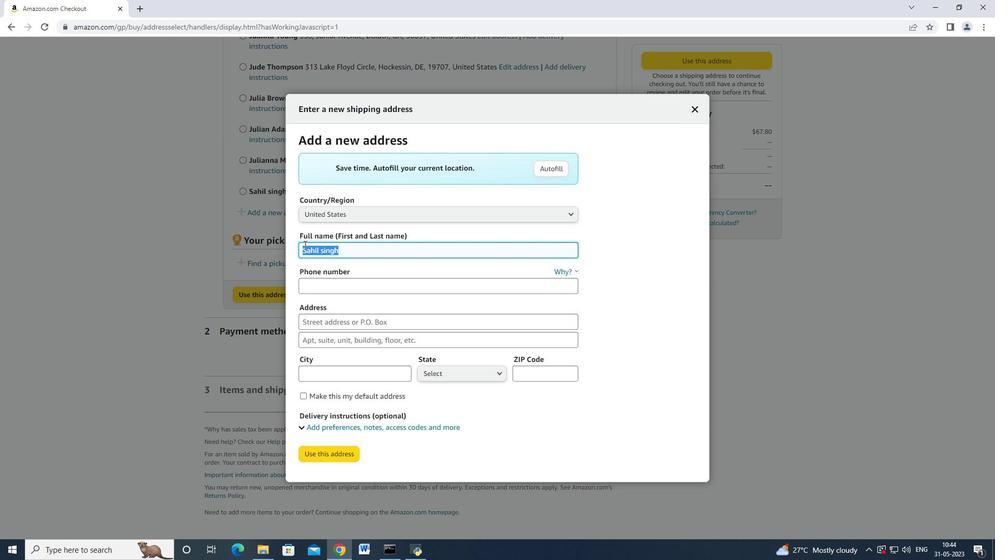 
Action: Key pressed <Key.backspace><Key.shift>Jorge<Key.space><Key.shift>Perez<Key.space><Key.tab><Key.tab>6318992398<Key.tab>2760<Key.space><Key.shift_r>D<Key.backspace><Key.shift_r>Field<Key.space><Key.shift><Key.backspace><Key.shift>C<Key.backspace>crest<Key.space><Key.shift>Road<Key.space><Key.tab><Key.tab><Key.shift><Key.shift><Key.shift><Key.shift><Key.shift><Key.shift>New<Key.space>york<Key.tab>
Screenshot: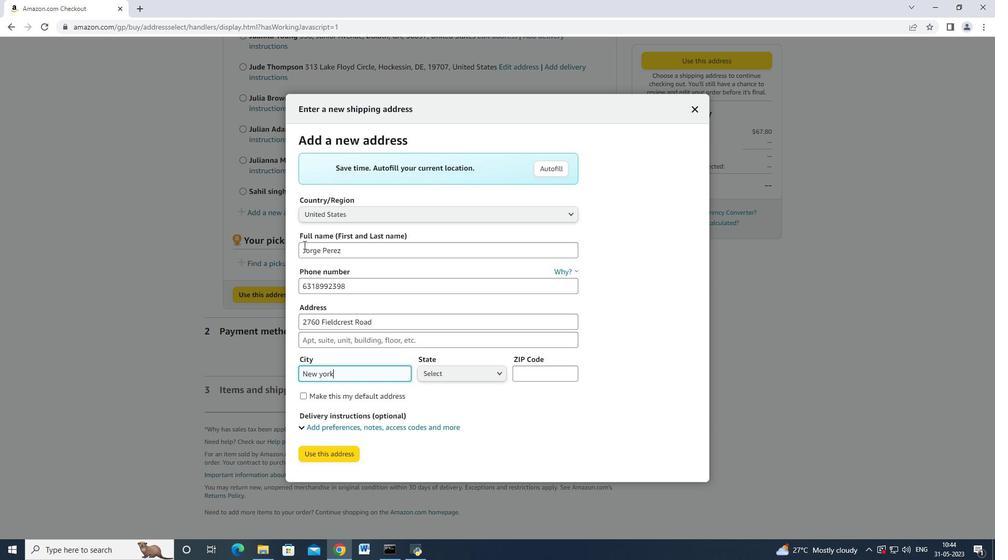 
Action: Mouse moved to (448, 370)
Screenshot: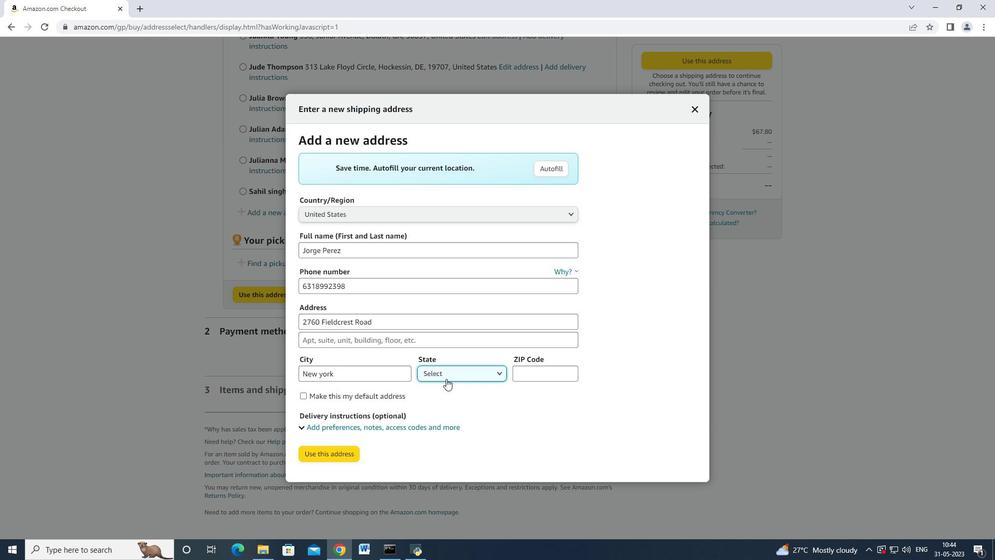 
Action: Mouse pressed left at (448, 370)
Screenshot: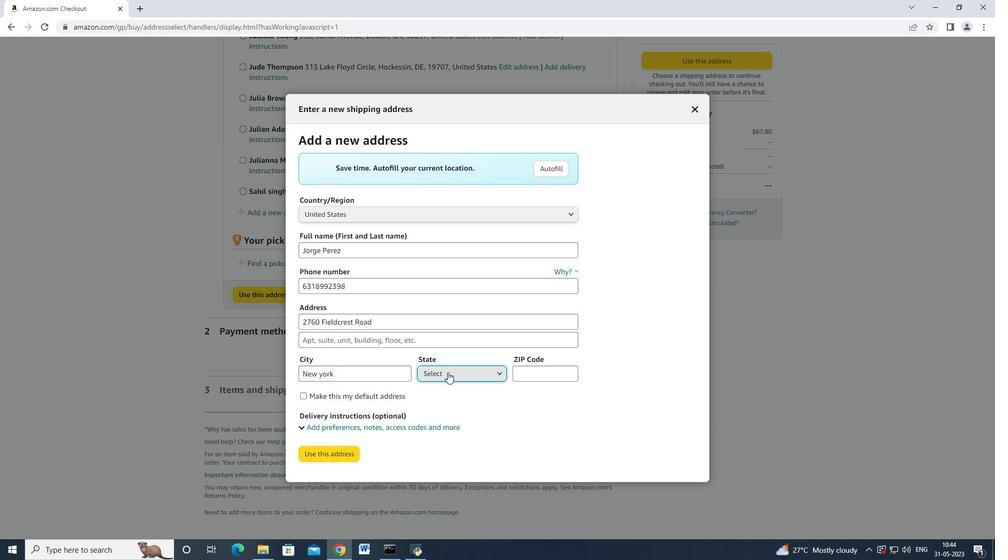 
Action: Mouse moved to (479, 91)
Screenshot: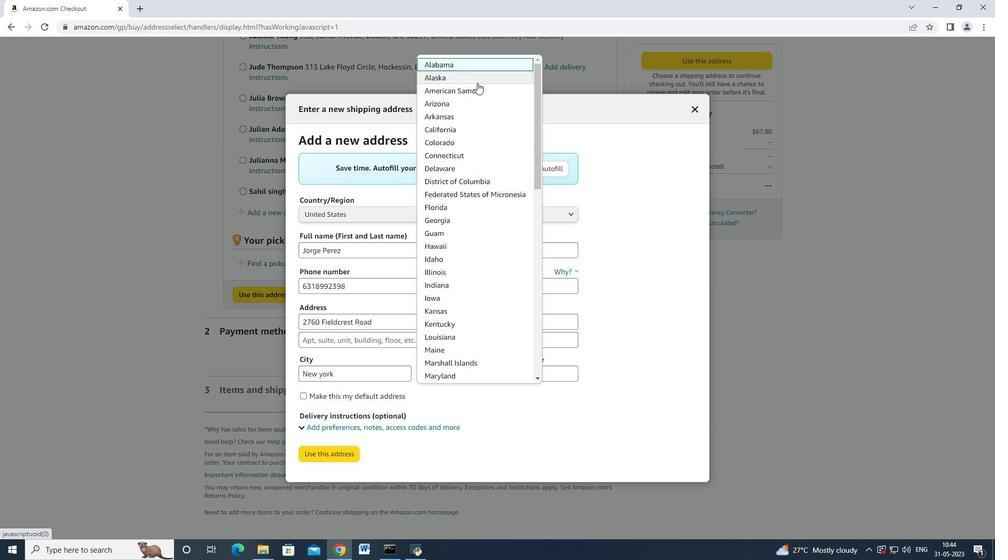
Action: Mouse scrolled (479, 90) with delta (0, 0)
Screenshot: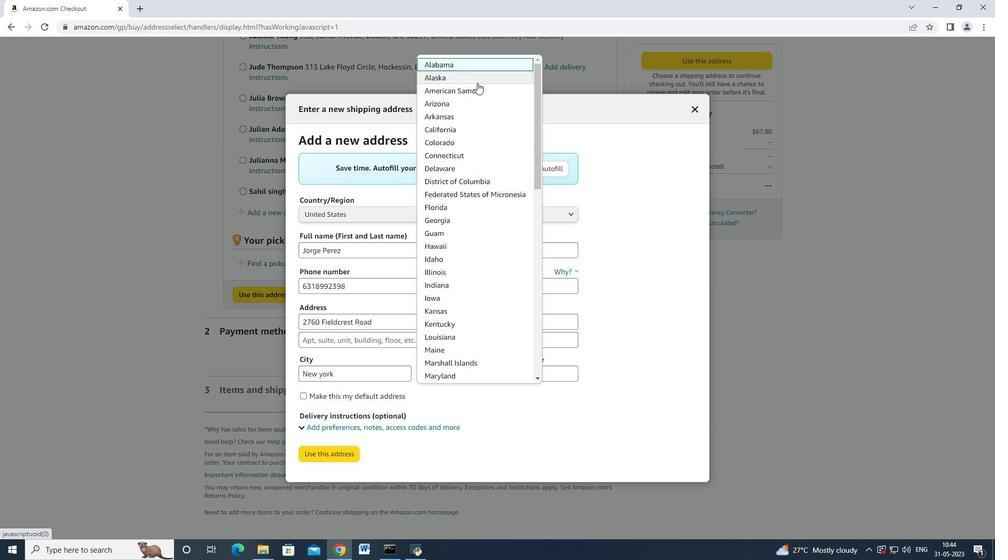 
Action: Mouse scrolled (479, 90) with delta (0, 0)
Screenshot: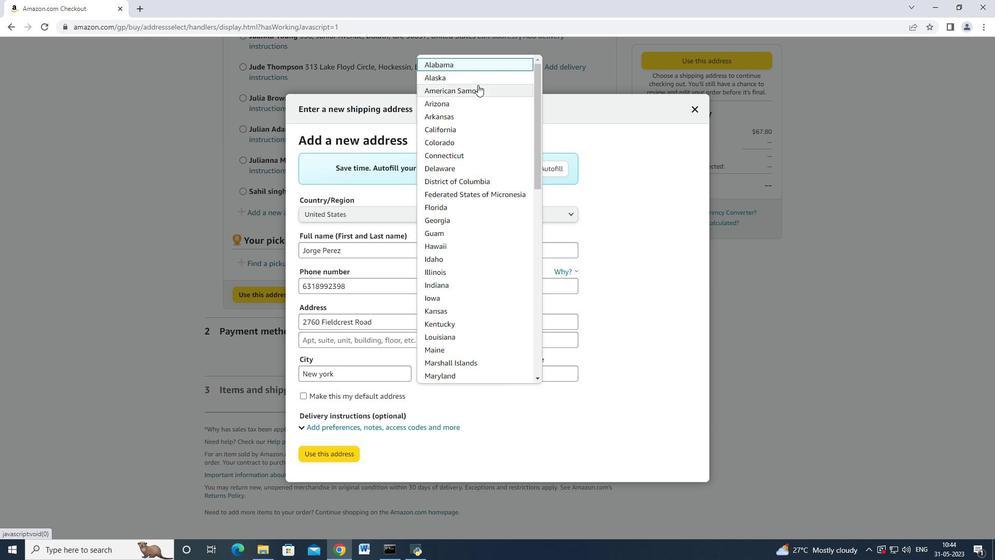 
Action: Mouse moved to (479, 91)
Screenshot: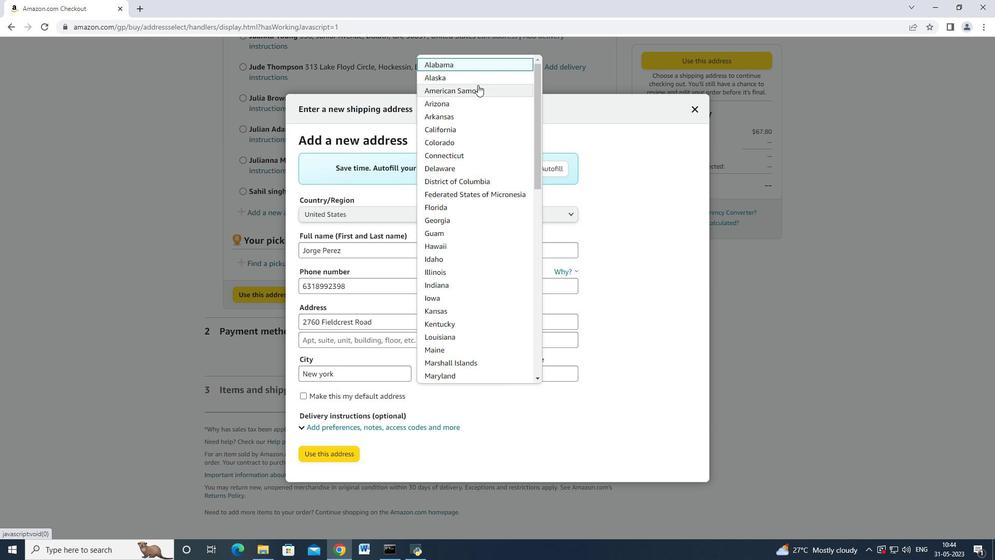 
Action: Mouse scrolled (479, 90) with delta (0, 0)
Screenshot: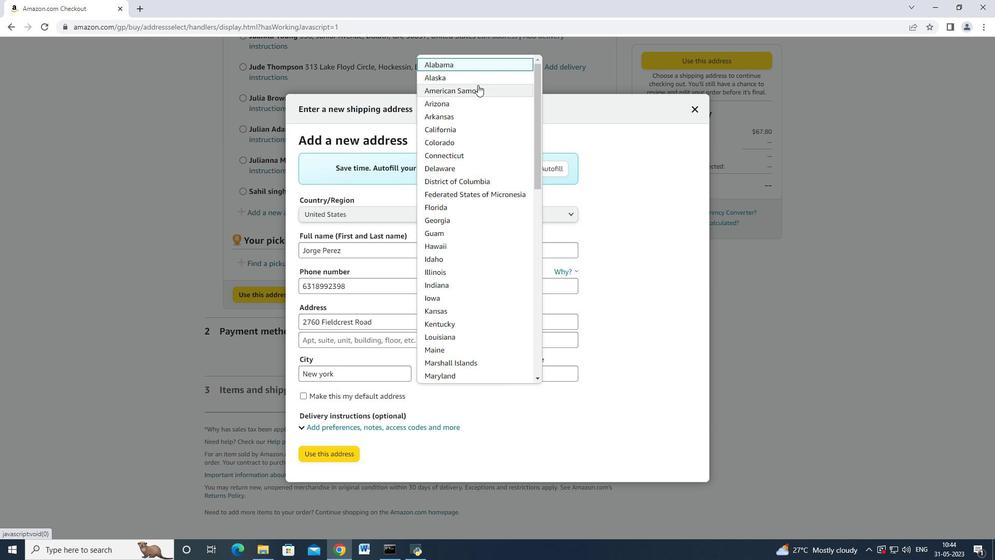 
Action: Mouse scrolled (479, 90) with delta (0, 0)
Screenshot: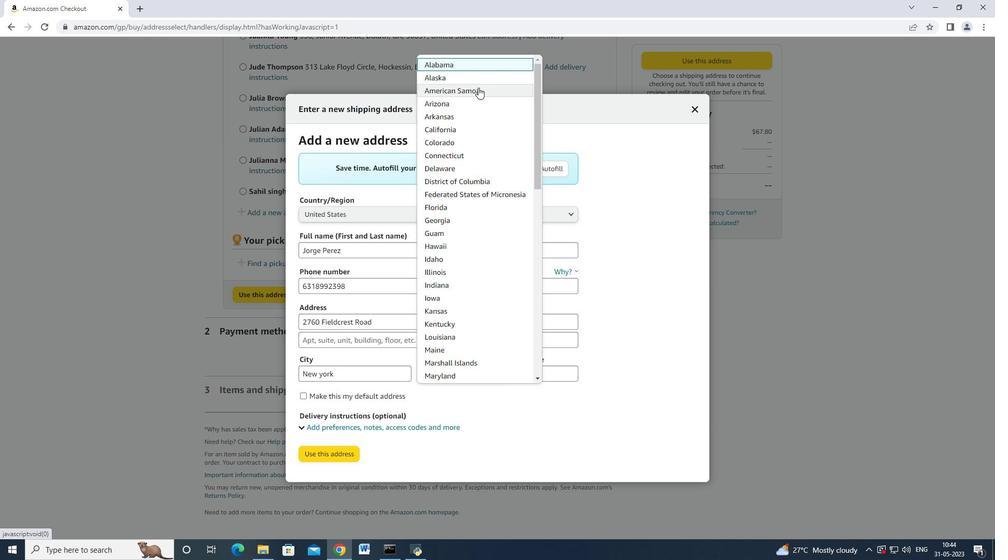 
Action: Mouse moved to (482, 126)
Screenshot: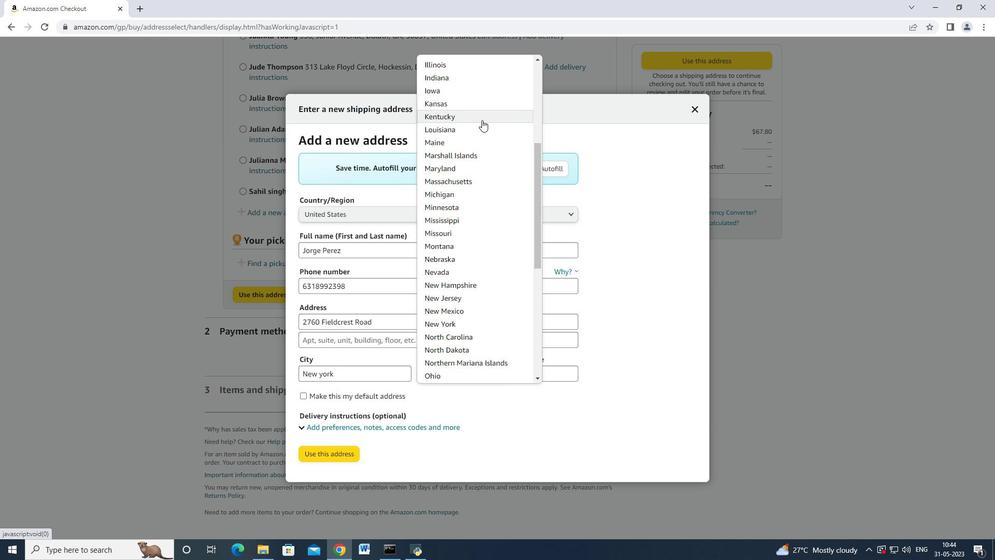 
Action: Mouse scrolled (482, 121) with delta (0, 0)
Screenshot: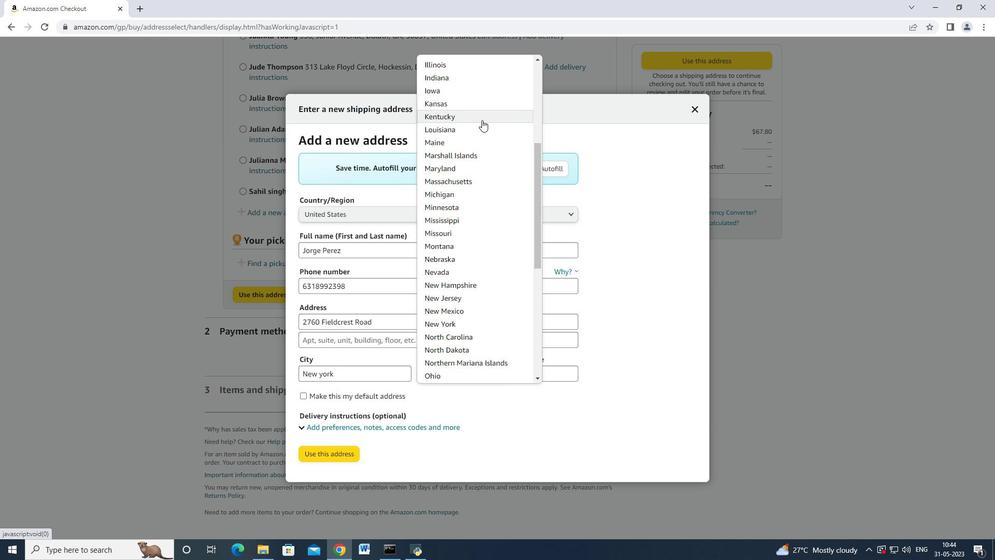 
Action: Mouse moved to (459, 326)
Screenshot: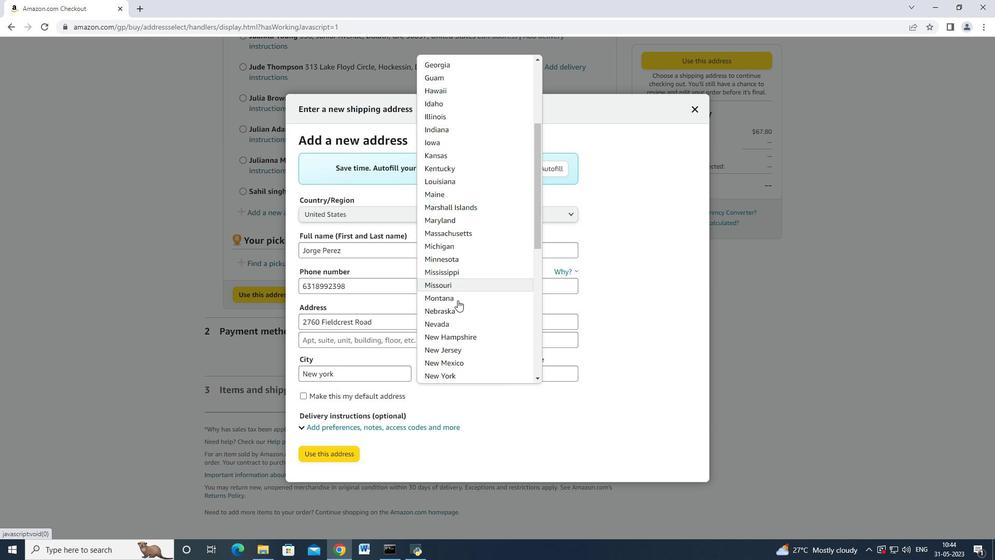 
Action: Mouse scrolled (459, 326) with delta (0, 0)
Screenshot: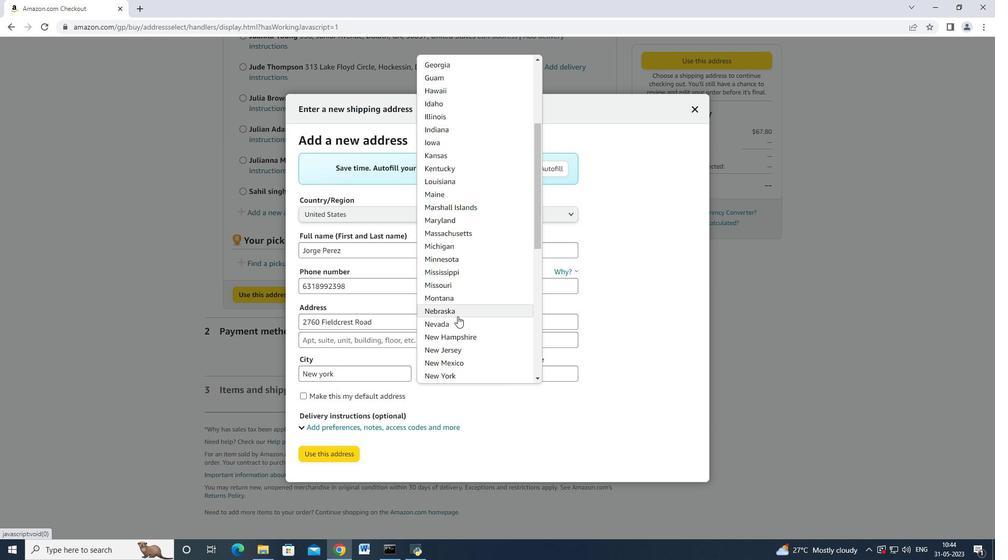 
Action: Mouse scrolled (459, 326) with delta (0, 0)
Screenshot: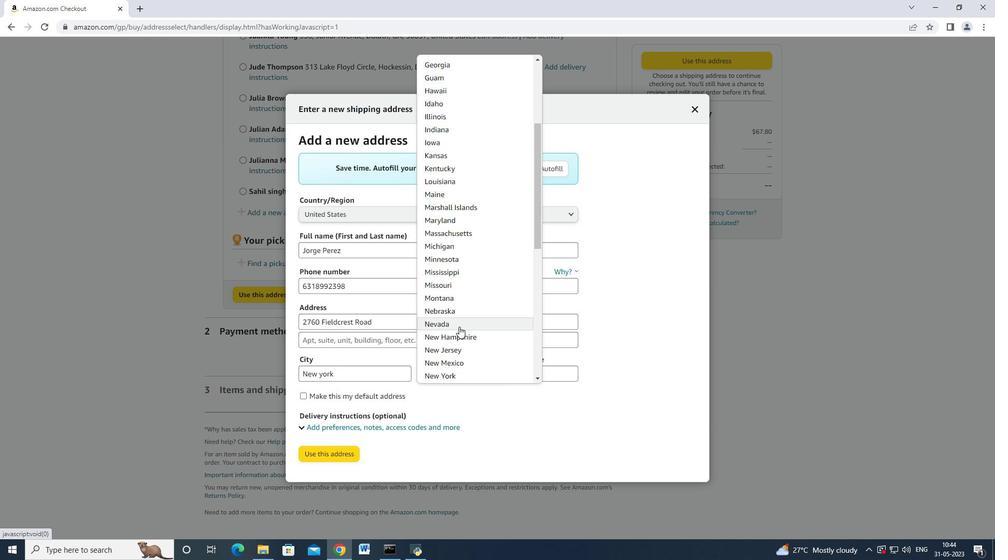 
Action: Mouse moved to (465, 268)
Screenshot: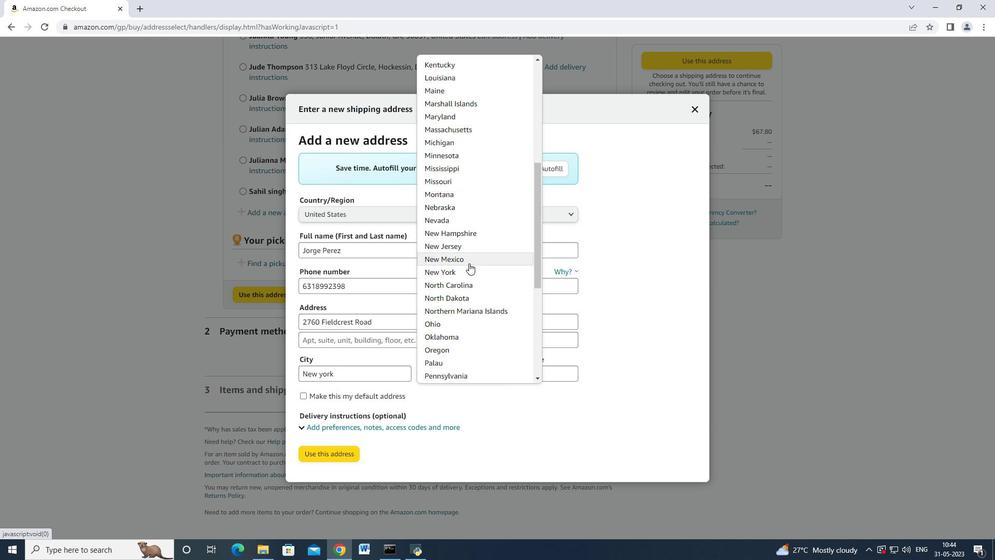 
Action: Mouse pressed left at (465, 268)
Screenshot: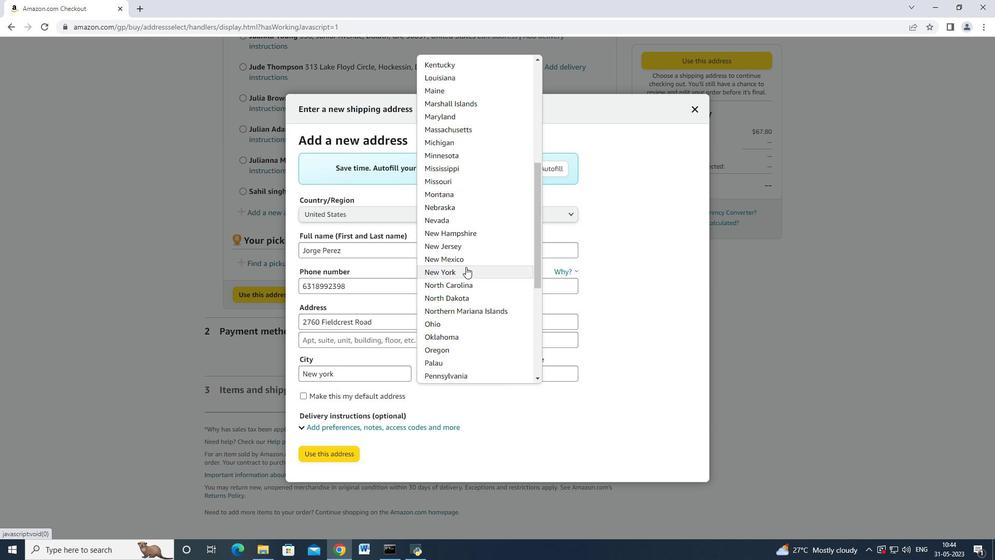 
Action: Mouse moved to (530, 368)
Screenshot: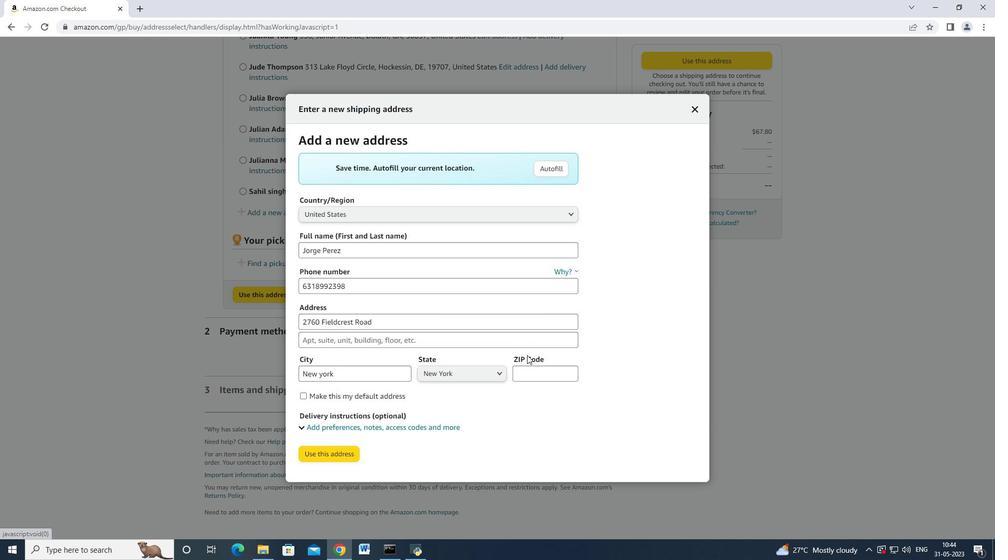 
Action: Mouse pressed left at (530, 368)
Screenshot: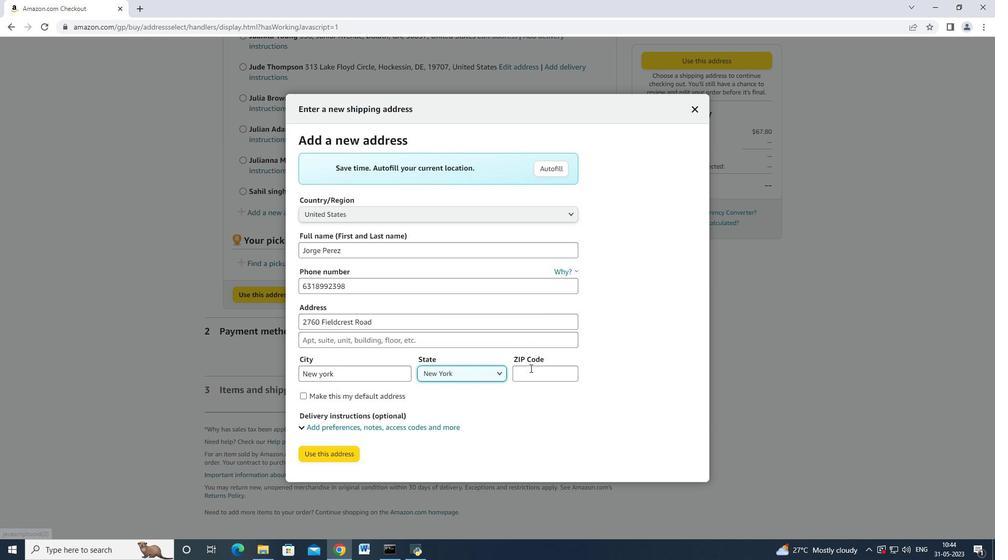 
Action: Mouse moved to (531, 368)
Screenshot: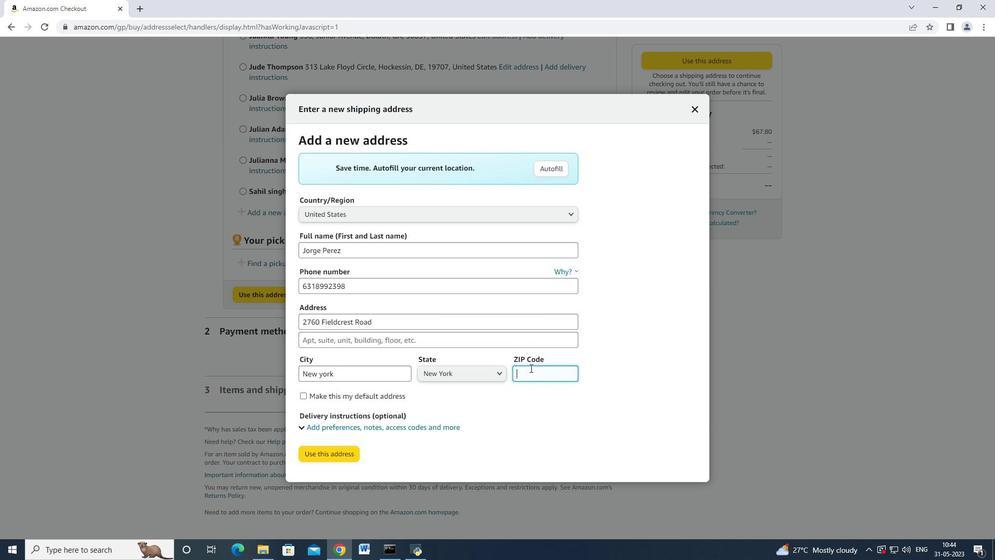 
Action: Key pressed 10005
Screenshot: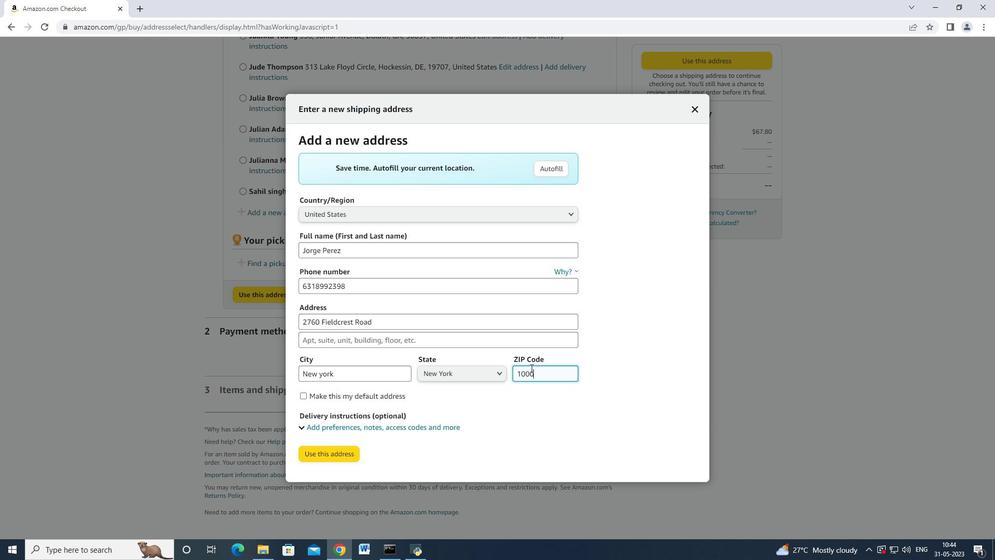 
Action: Mouse moved to (343, 449)
Screenshot: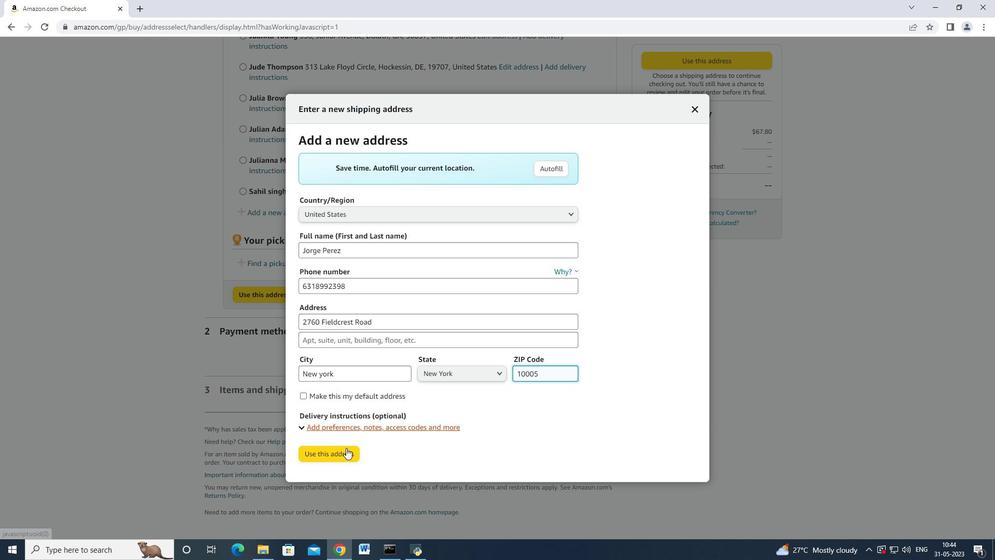 
Action: Mouse pressed left at (343, 449)
Screenshot: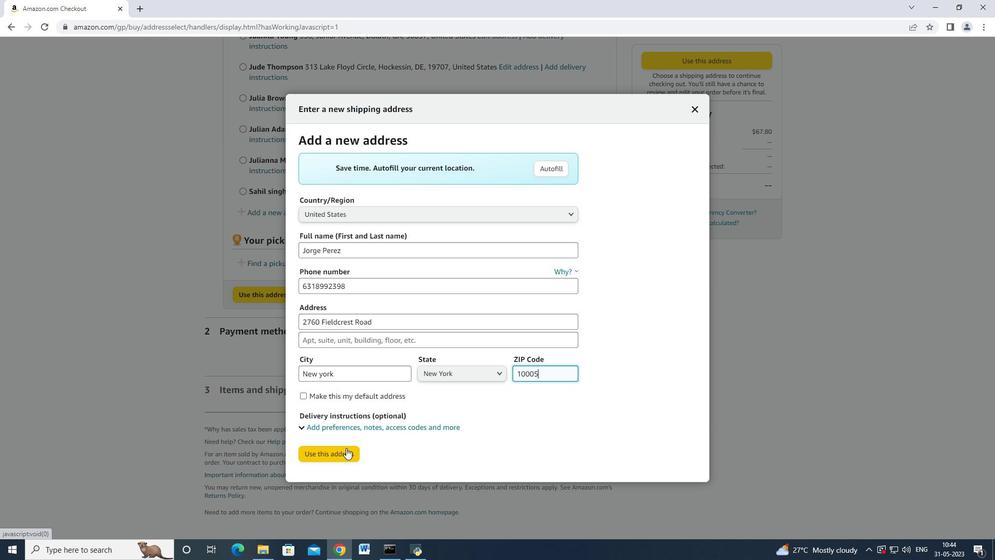
Action: Mouse moved to (327, 526)
Screenshot: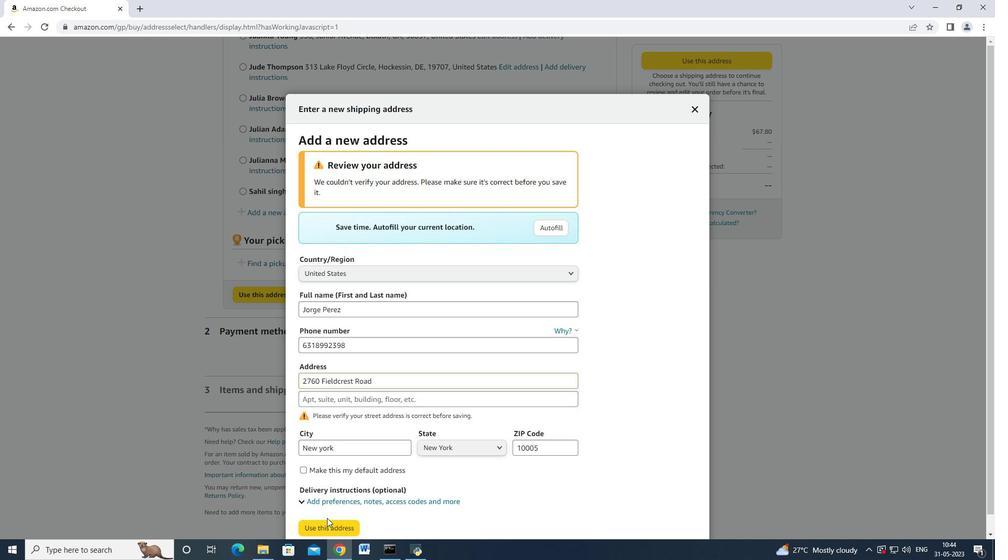 
Action: Mouse pressed left at (327, 526)
Screenshot: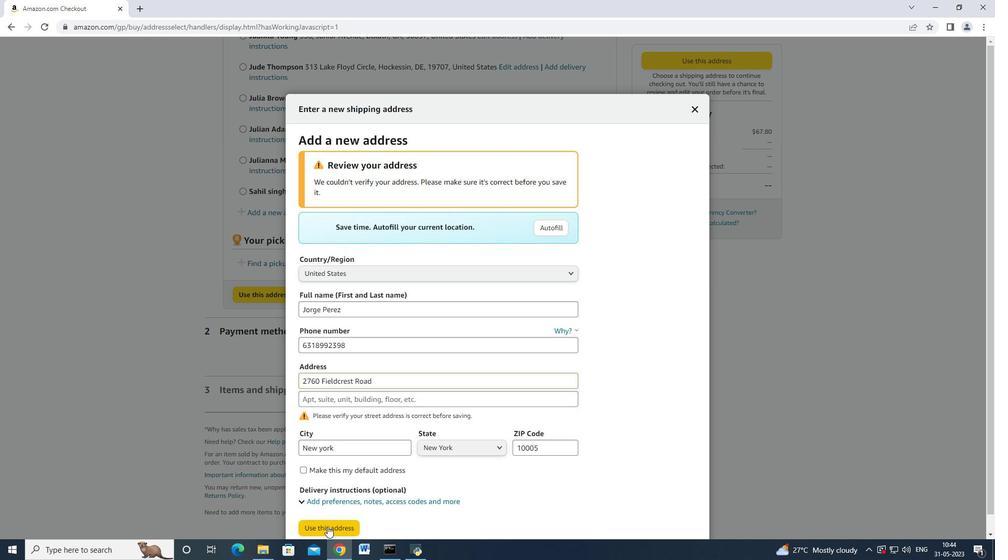 
Action: Mouse moved to (425, 351)
Screenshot: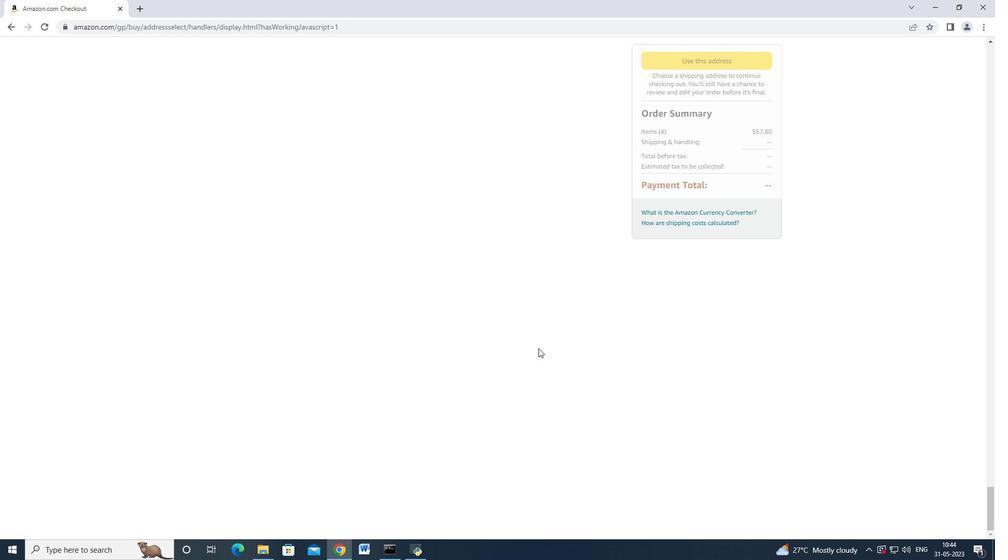 
Action: Mouse scrolled (425, 351) with delta (0, 0)
Screenshot: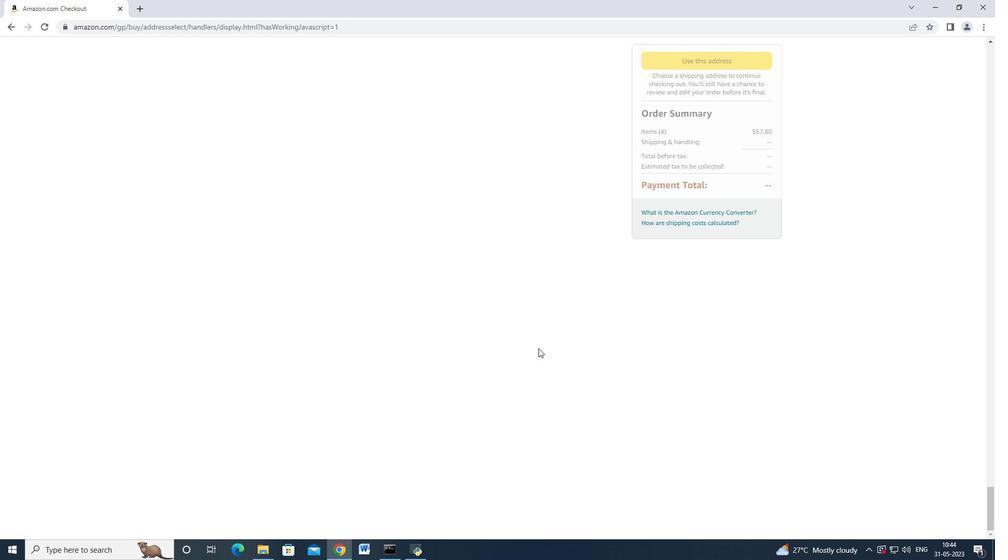
Action: Mouse moved to (393, 355)
Screenshot: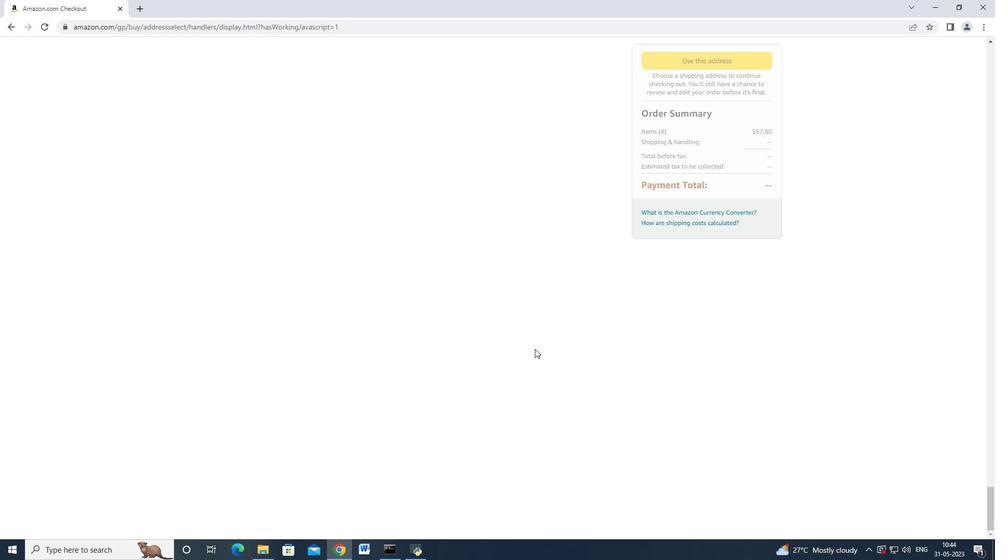 
Action: Mouse scrolled (393, 355) with delta (0, 0)
Screenshot: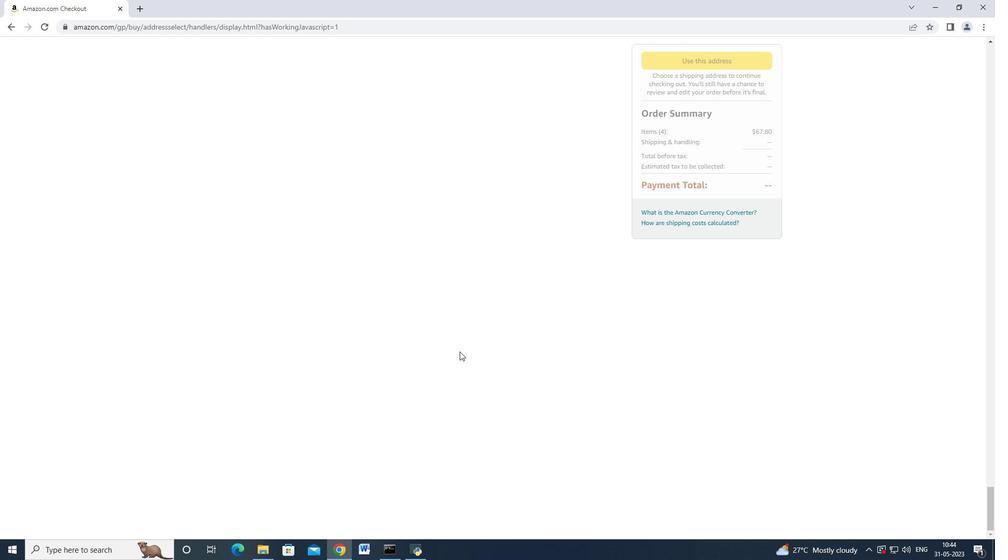 
Action: Mouse scrolled (393, 355) with delta (0, 0)
Screenshot: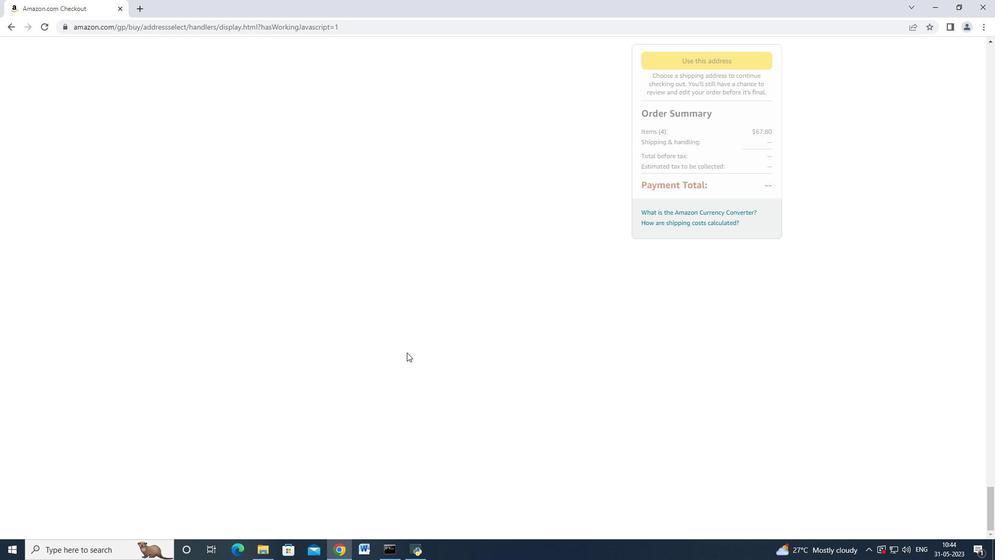 
Action: Mouse moved to (392, 332)
Screenshot: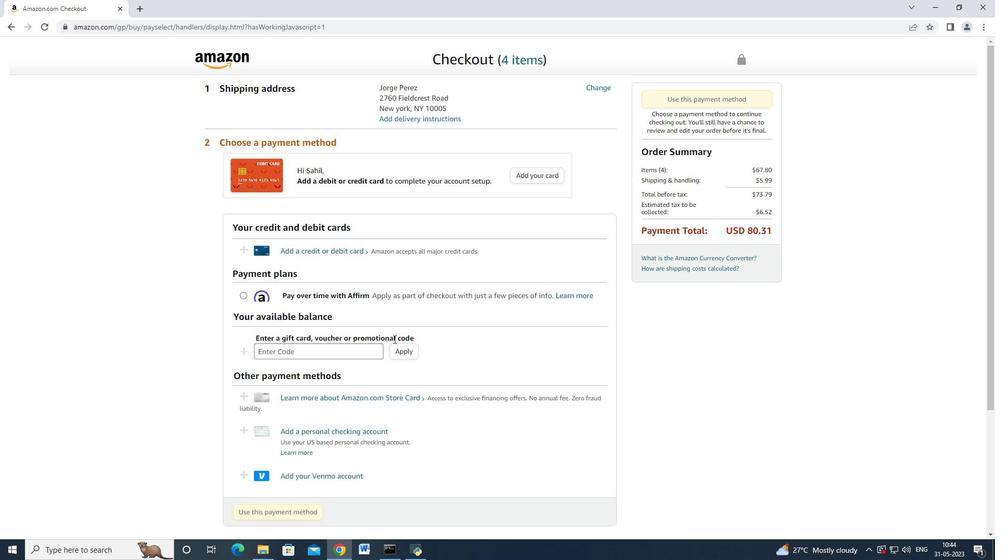 
Action: Mouse scrolled (392, 332) with delta (0, 0)
Screenshot: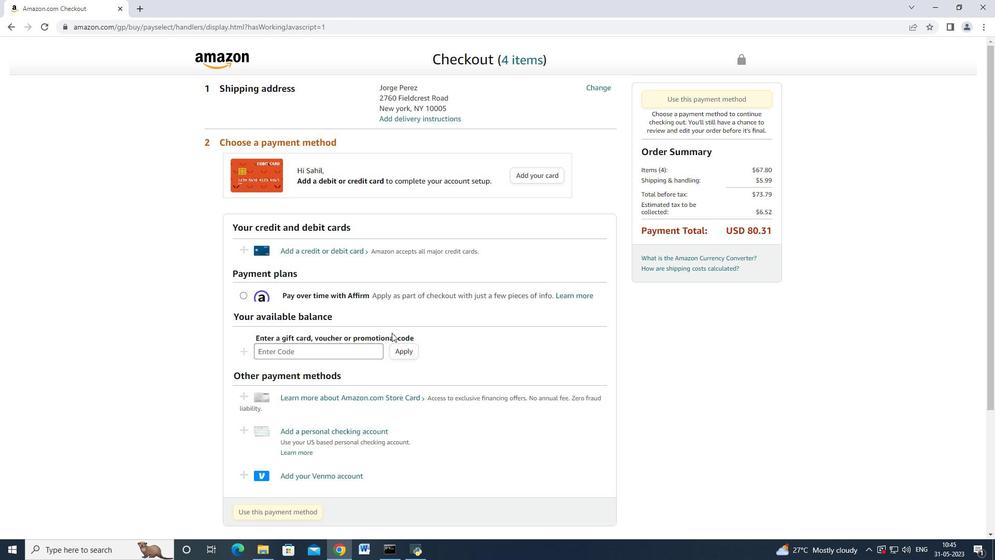 
Action: Mouse moved to (391, 333)
Screenshot: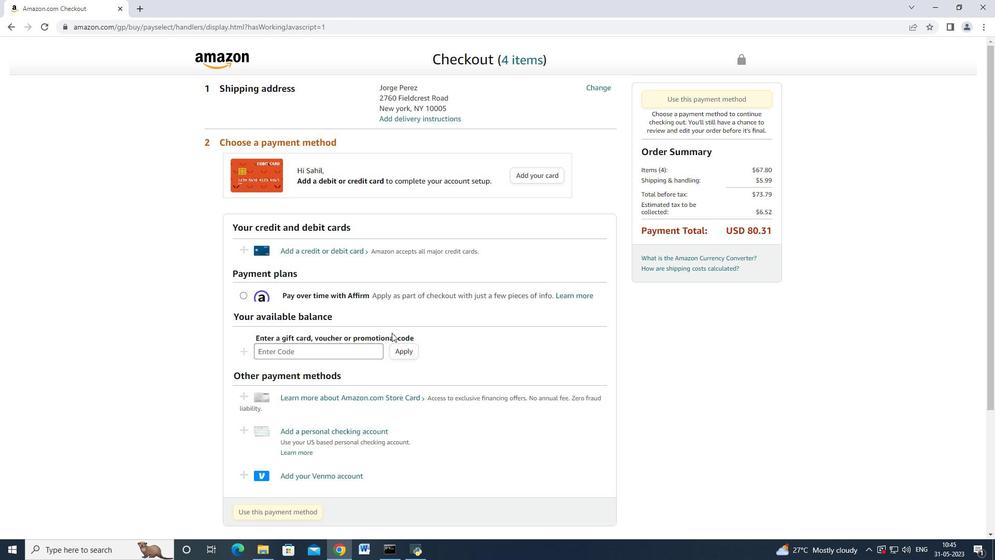 
Action: Mouse scrolled (391, 332) with delta (0, 0)
Screenshot: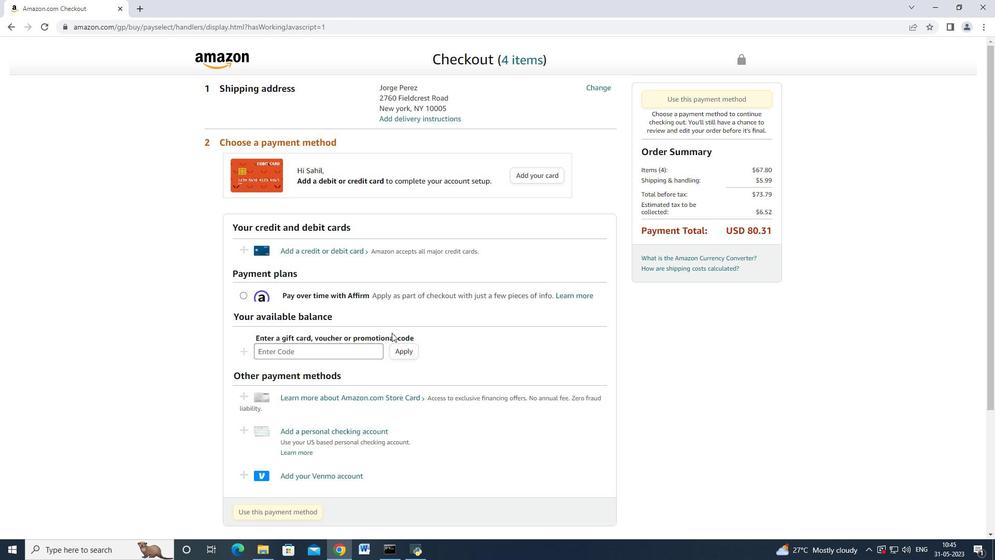 
Action: Mouse moved to (391, 334)
Screenshot: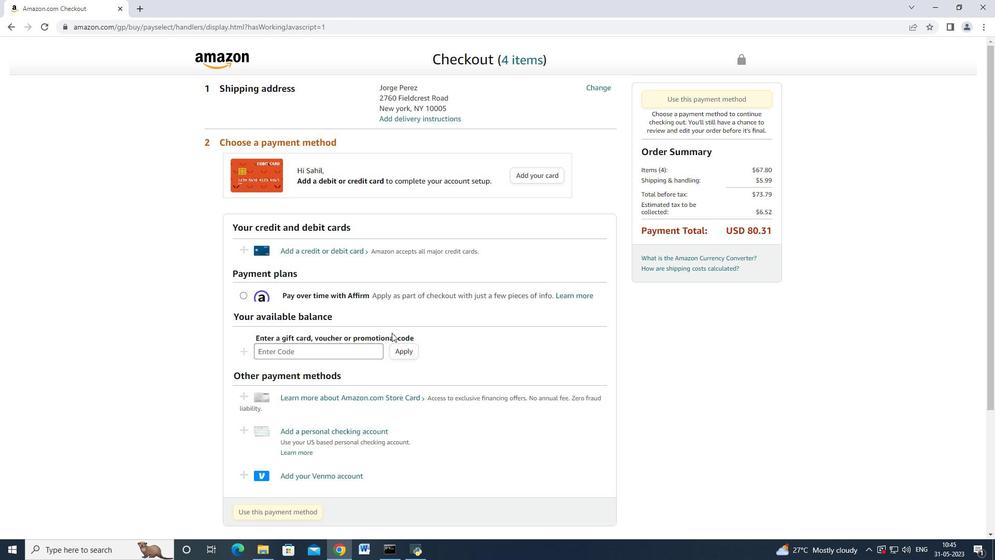 
Action: Mouse scrolled (391, 333) with delta (0, 0)
Screenshot: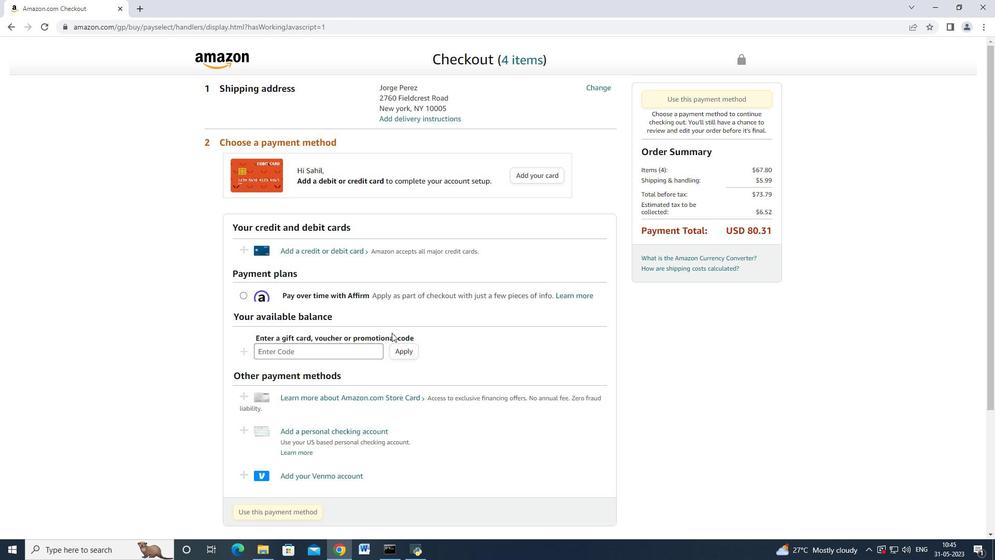 
Action: Mouse moved to (385, 340)
Screenshot: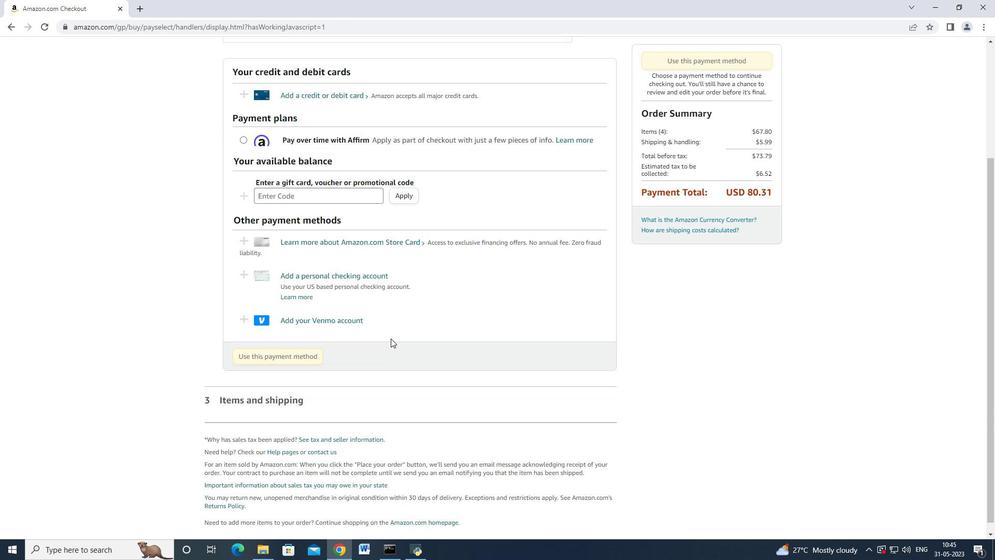 
Action: Mouse scrolled (385, 341) with delta (0, 0)
Screenshot: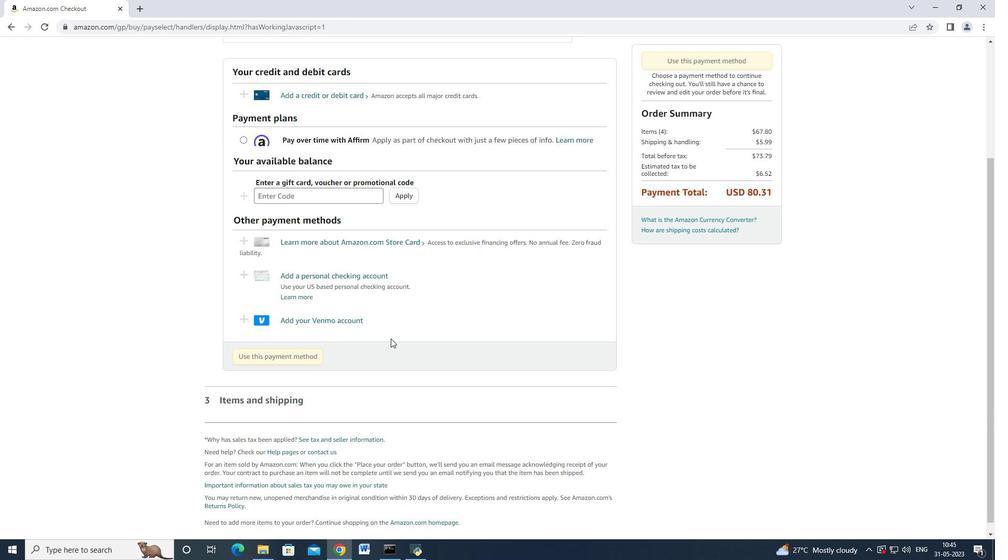 
Action: Mouse scrolled (385, 341) with delta (0, 0)
Screenshot: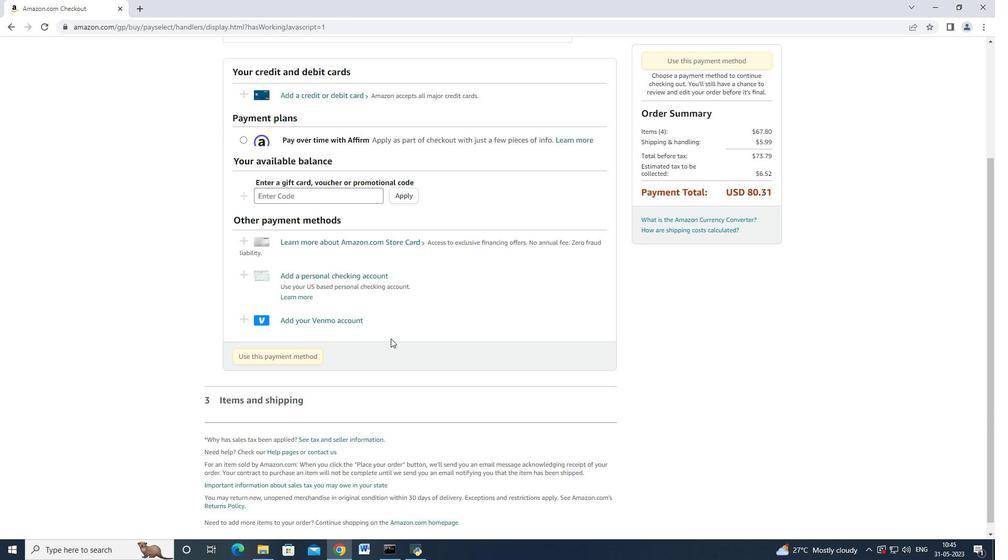 
Action: Mouse scrolled (385, 341) with delta (0, 0)
Screenshot: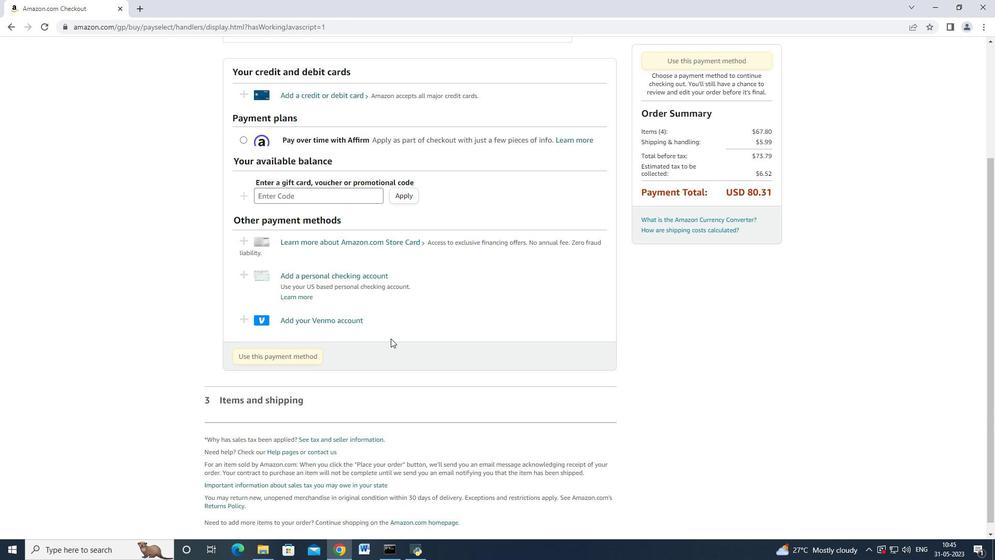 
Action: Mouse scrolled (385, 341) with delta (0, 0)
Screenshot: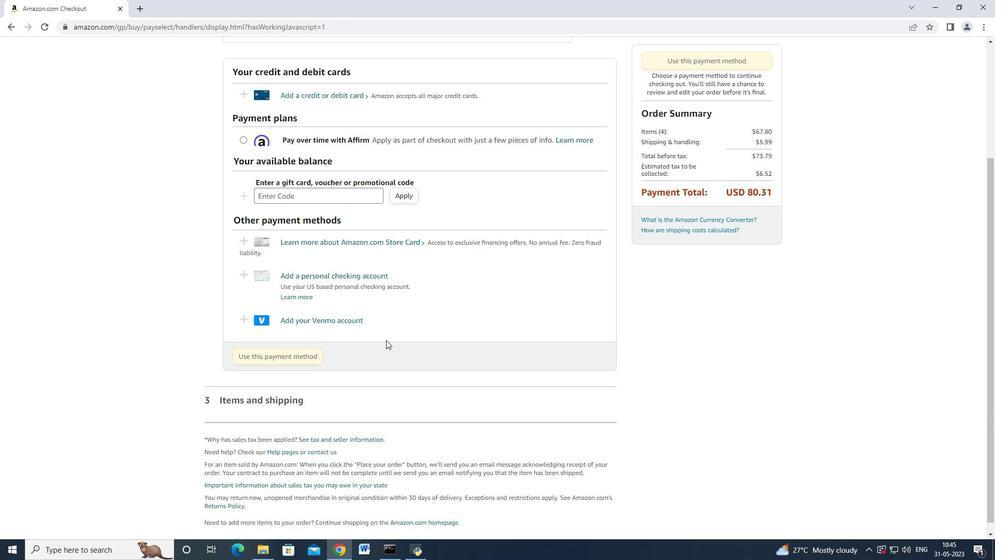 
Action: Mouse moved to (316, 246)
Screenshot: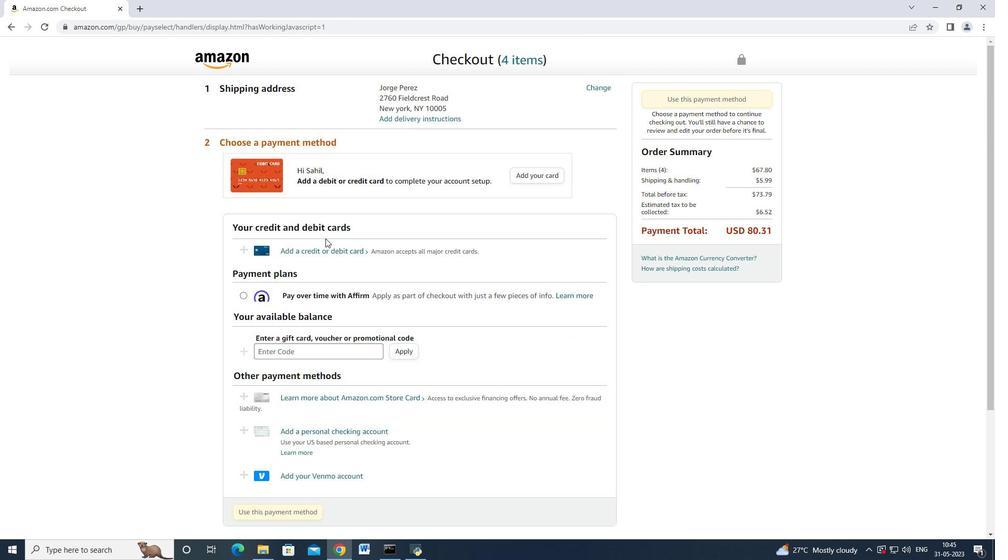 
Action: Mouse pressed left at (316, 246)
Screenshot: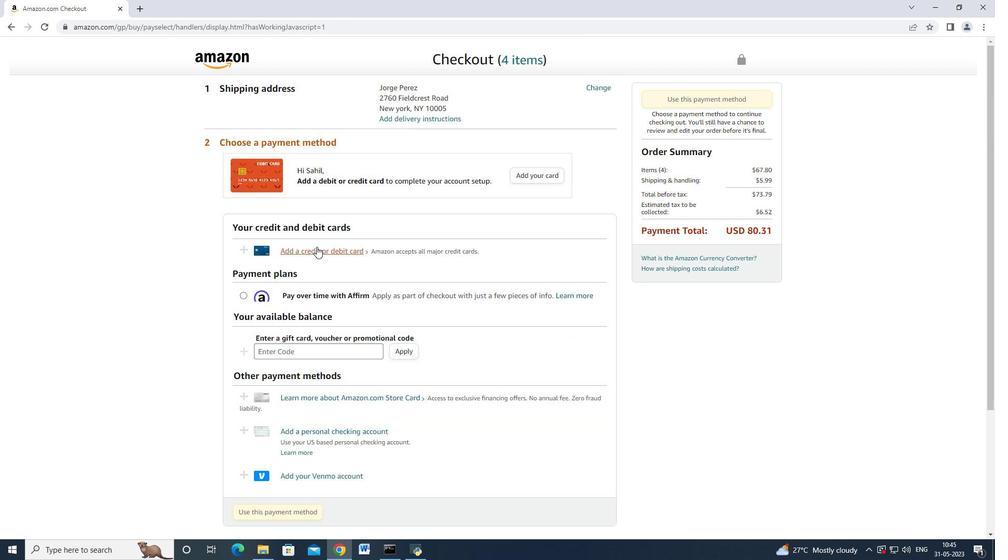 
Action: Mouse moved to (370, 280)
Screenshot: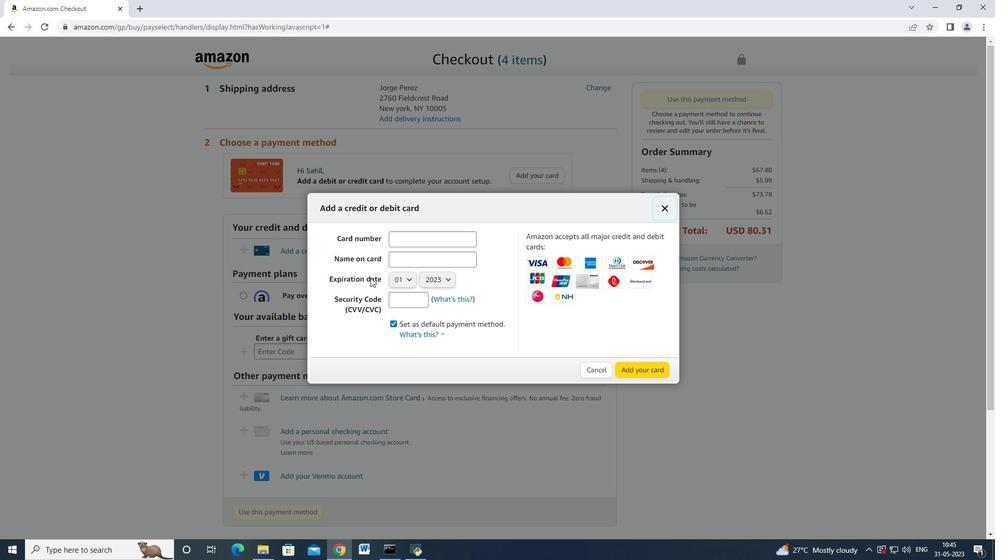 
Action: Mouse scrolled (370, 280) with delta (0, 0)
Screenshot: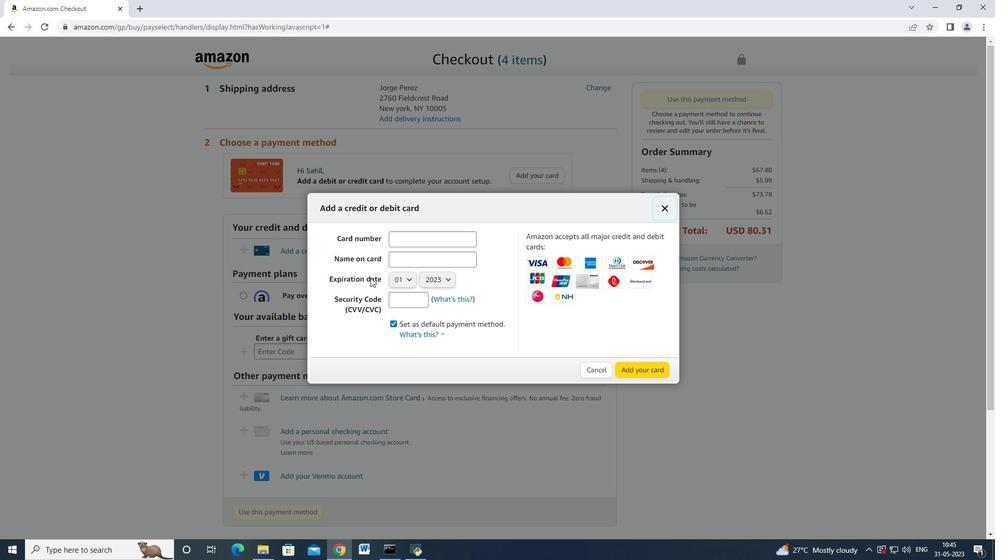 
Action: Mouse scrolled (370, 280) with delta (0, 0)
Screenshot: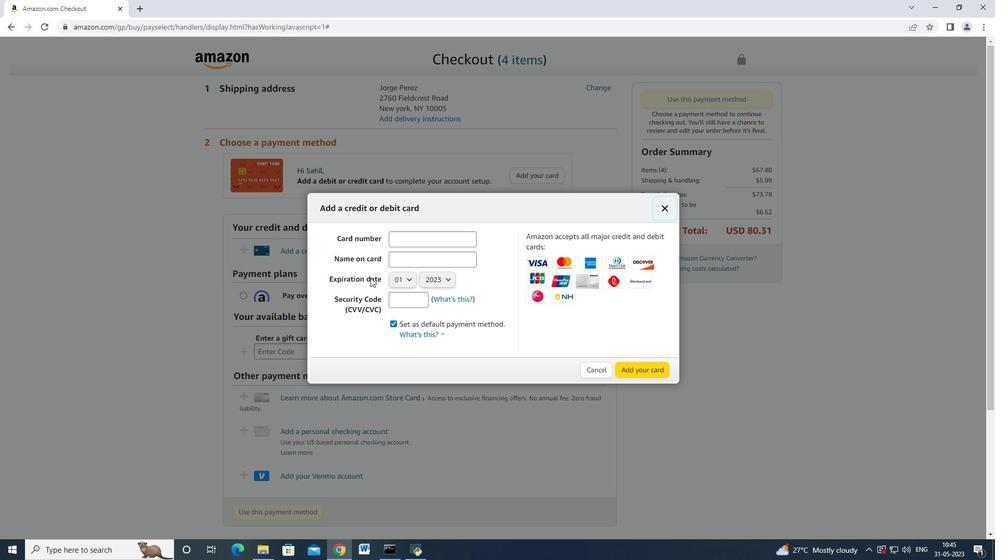 
Action: Mouse moved to (370, 280)
Screenshot: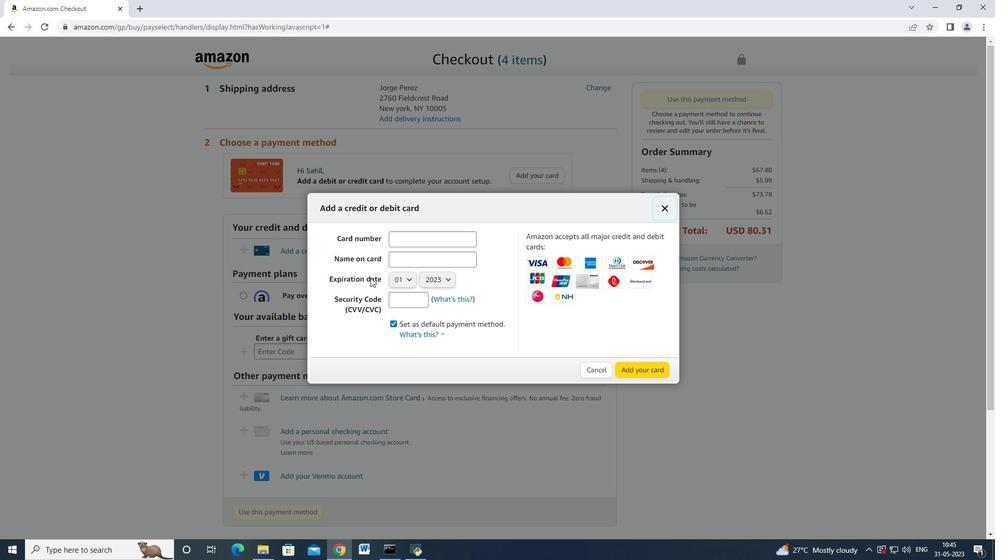 
Action: Mouse scrolled (370, 280) with delta (0, 0)
Screenshot: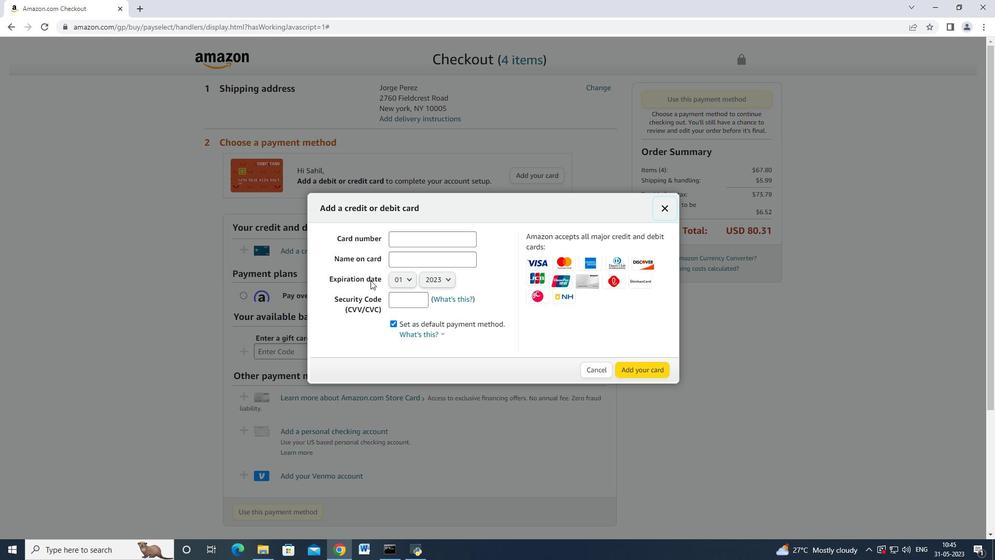 
Action: Mouse moved to (418, 235)
Screenshot: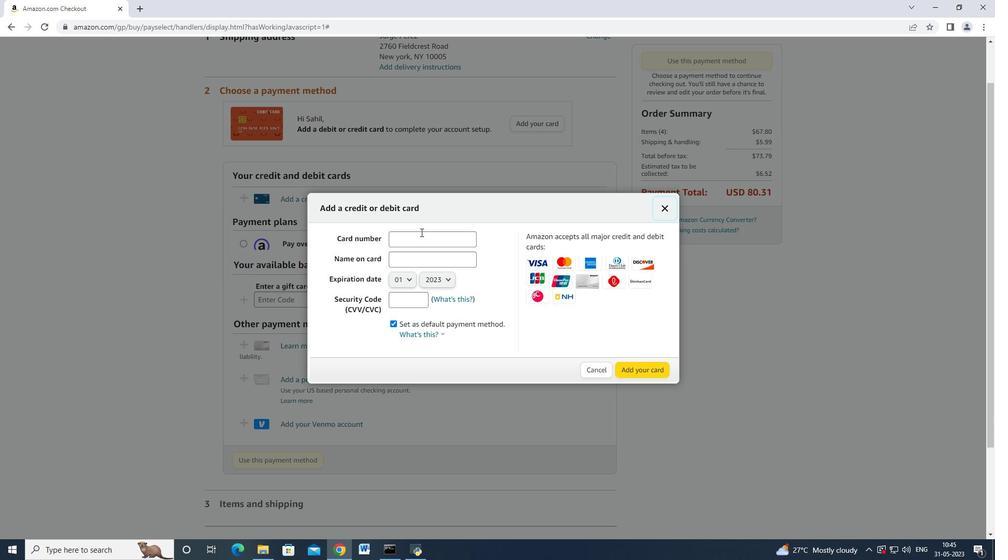 
Action: Mouse pressed left at (418, 235)
Screenshot: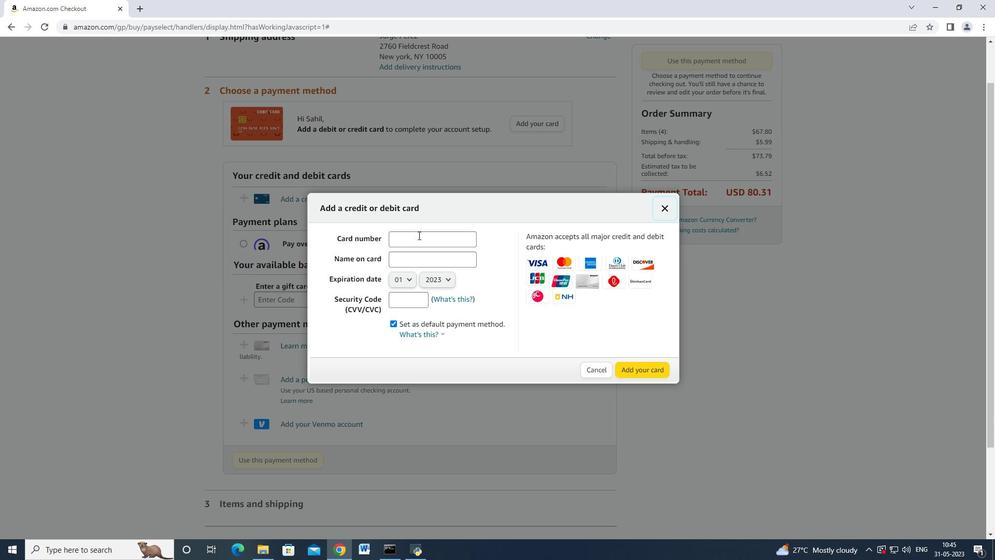 
Action: Key pressed 4672664477552005<Key.tab>mark<Key.space>adams<Key.tab>
Screenshot: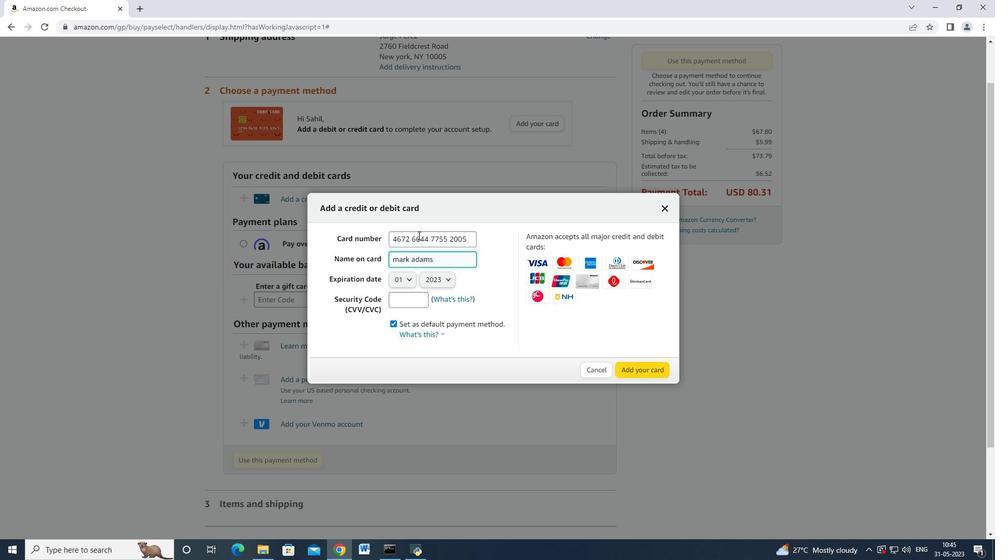 
Action: Mouse moved to (410, 282)
Screenshot: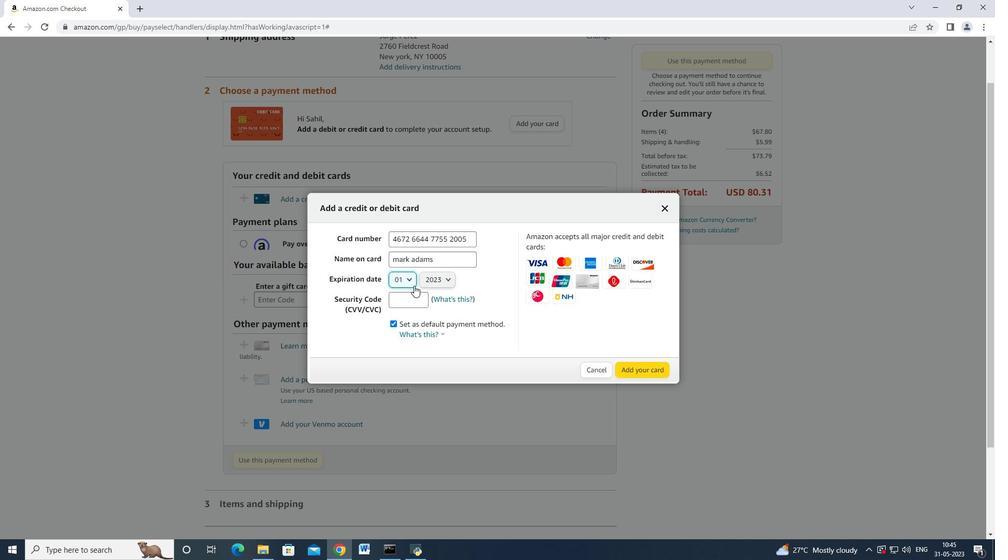 
Action: Mouse pressed left at (410, 282)
Screenshot: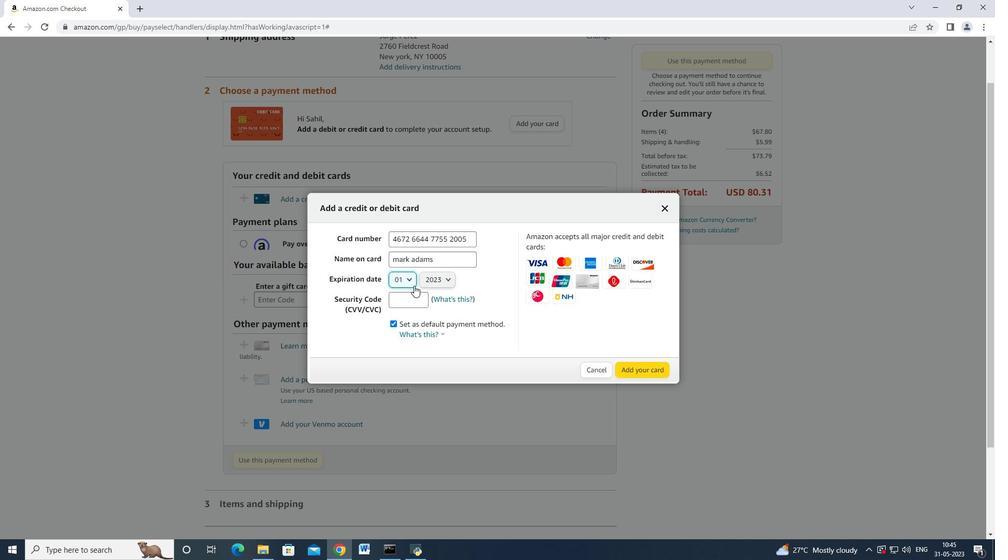 
Action: Mouse moved to (400, 315)
Screenshot: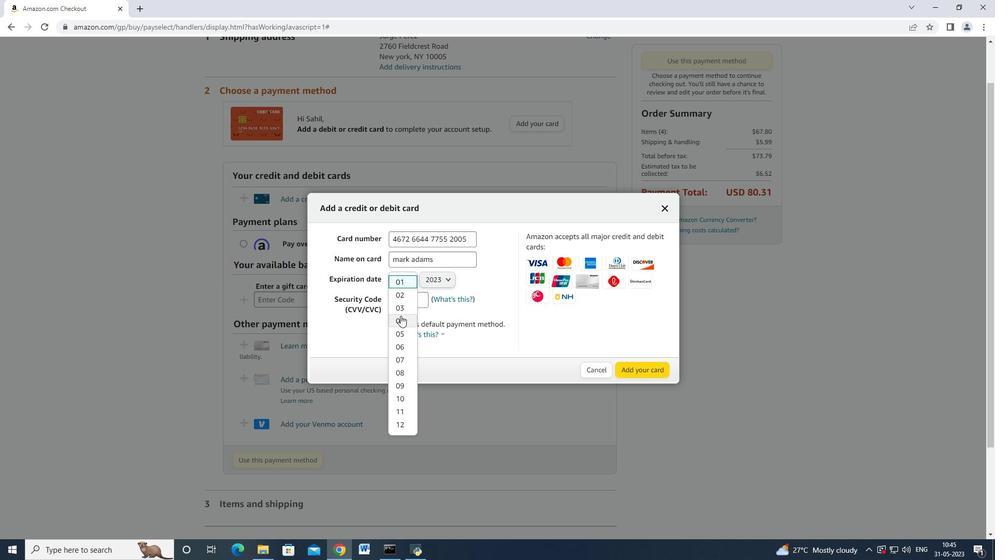 
Action: Mouse pressed left at (400, 315)
Screenshot: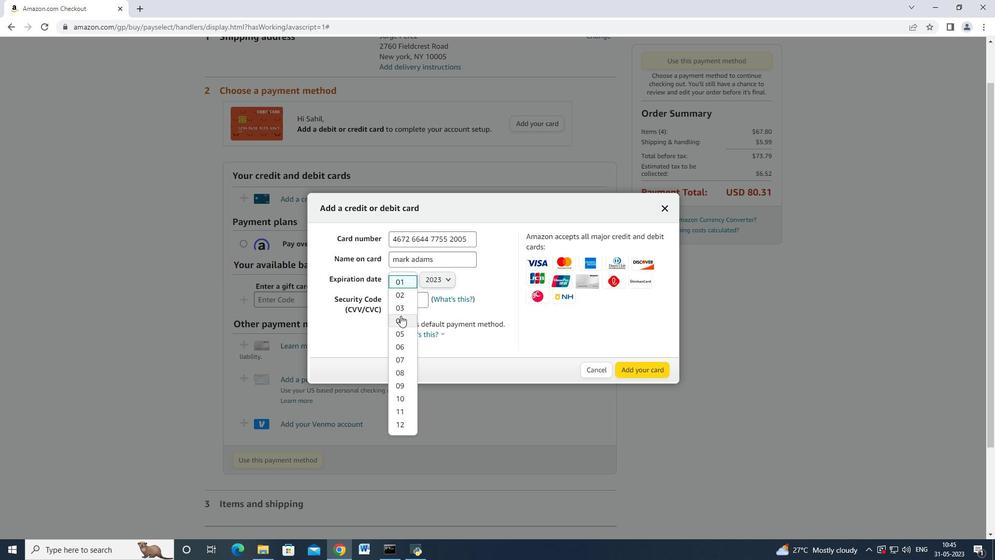 
Action: Mouse moved to (432, 283)
Screenshot: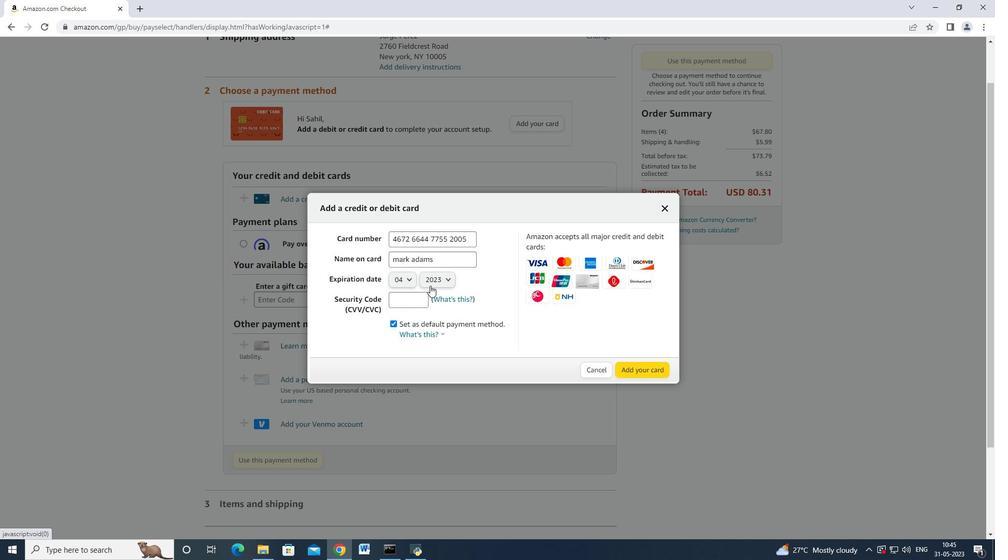 
Action: Mouse pressed left at (432, 283)
Screenshot: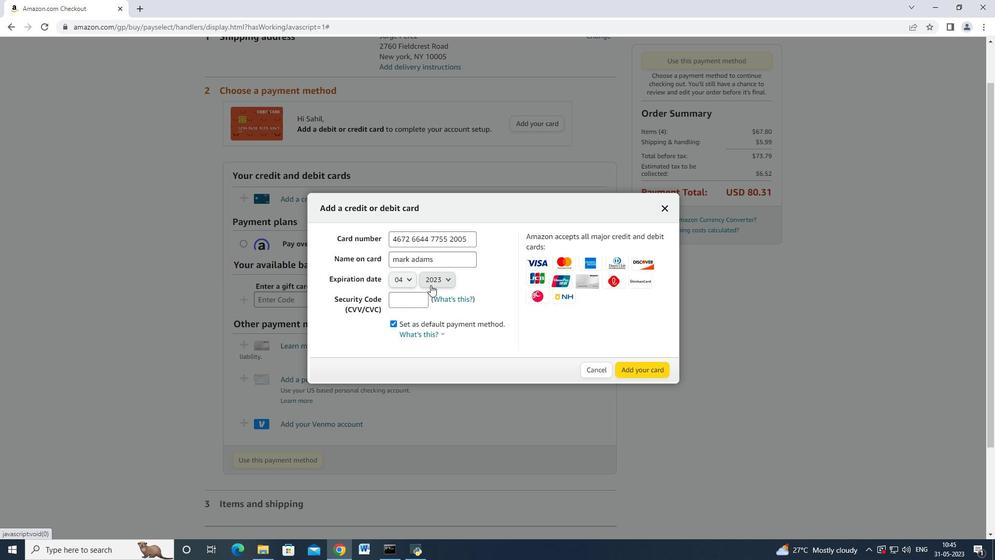 
Action: Mouse moved to (431, 306)
Screenshot: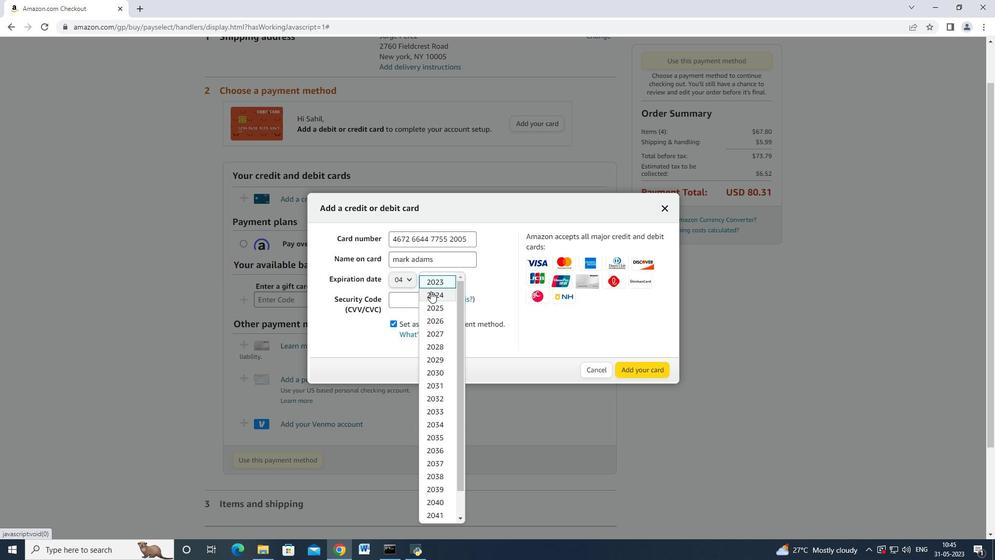 
Action: Mouse pressed left at (431, 306)
Screenshot: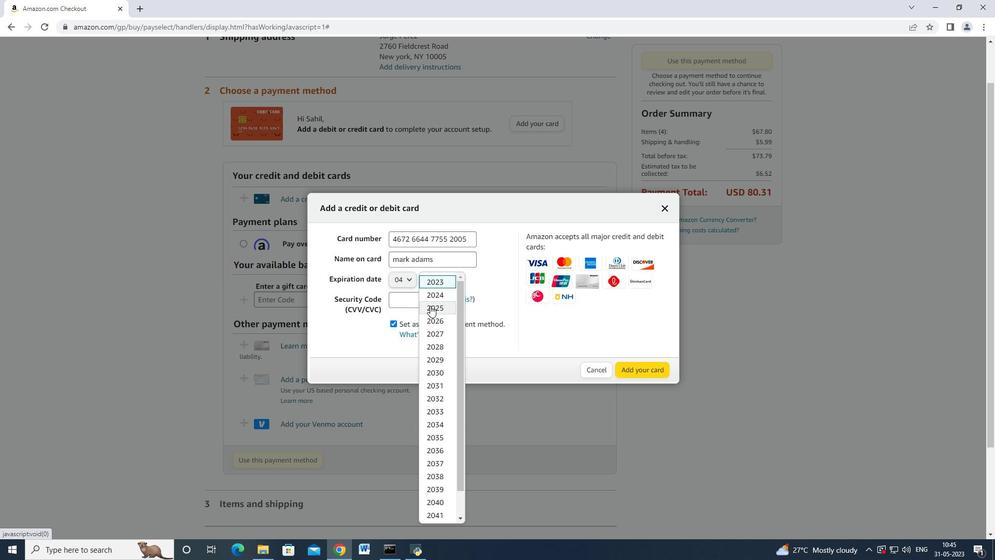 
Action: Mouse moved to (417, 304)
Screenshot: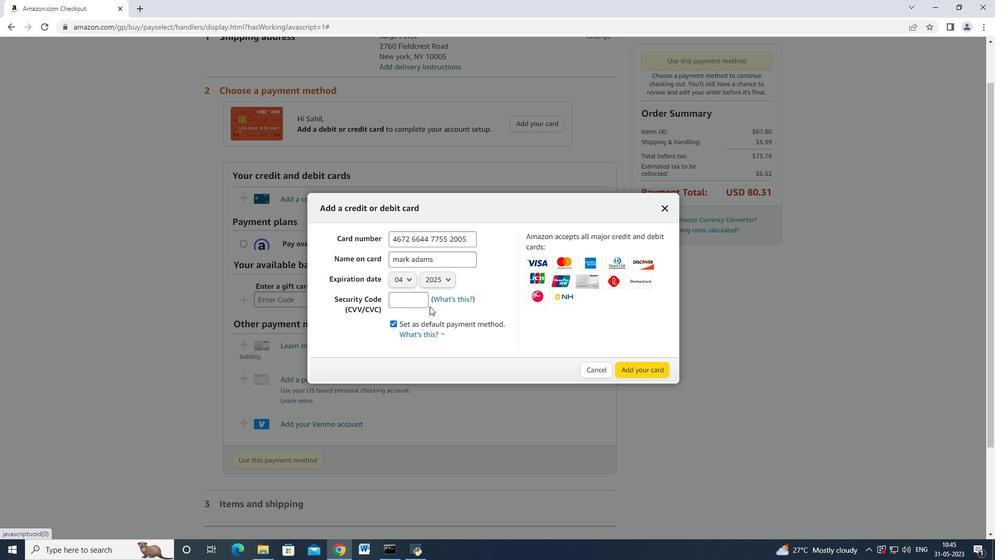
Action: Mouse pressed left at (417, 304)
Screenshot: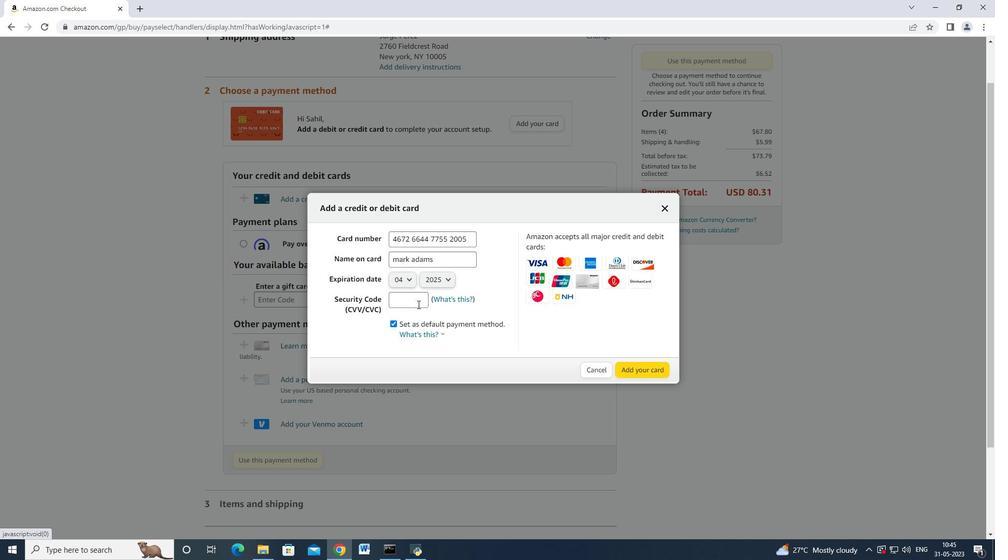 
Action: Mouse moved to (417, 304)
Screenshot: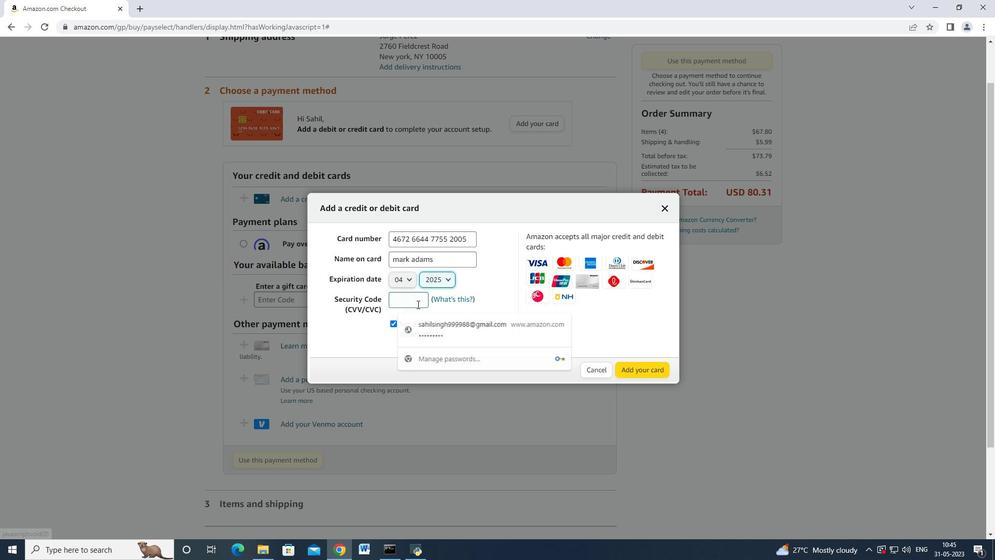 
Action: Mouse pressed left at (417, 304)
Screenshot: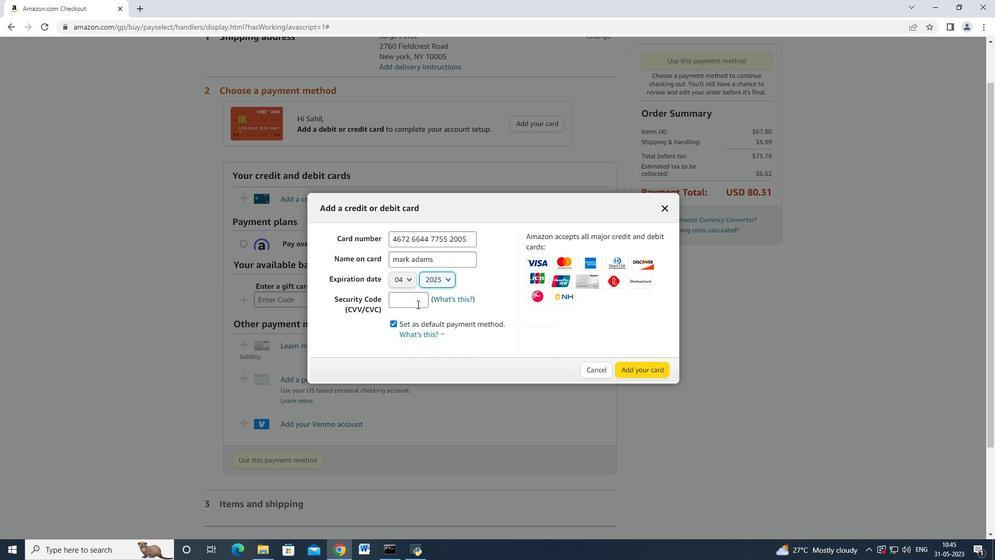 
Action: Mouse moved to (417, 303)
Screenshot: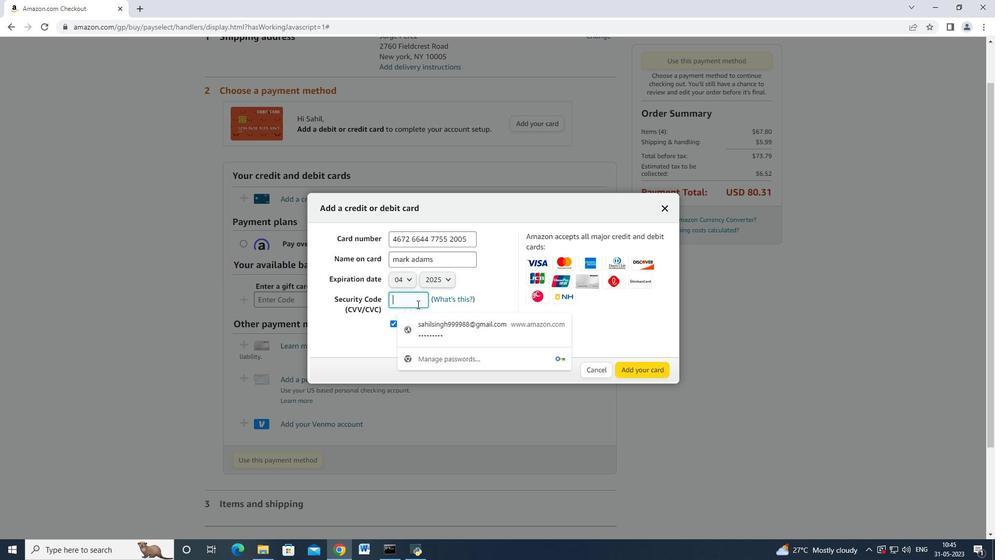 
Action: Key pressed 3321
Screenshot: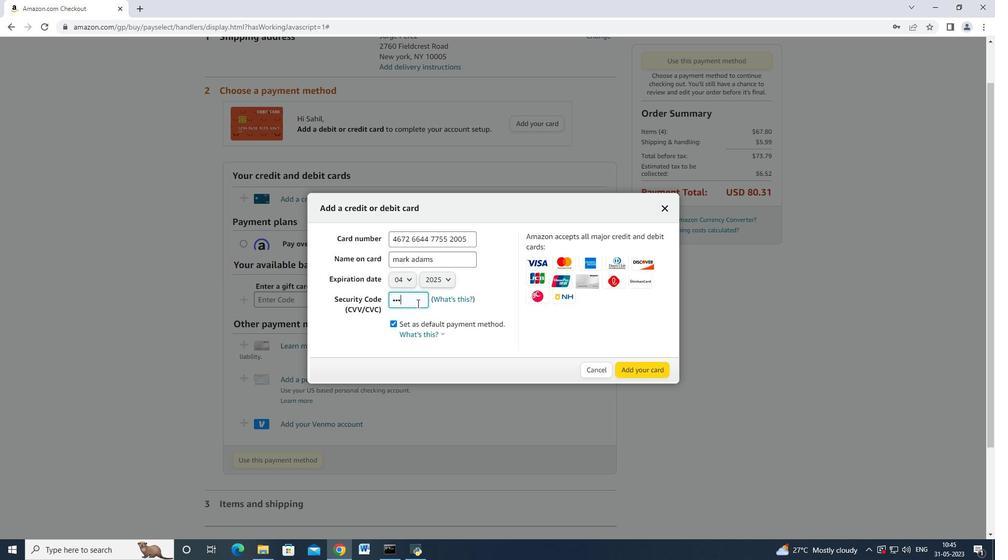 
Action: Mouse moved to (662, 363)
Screenshot: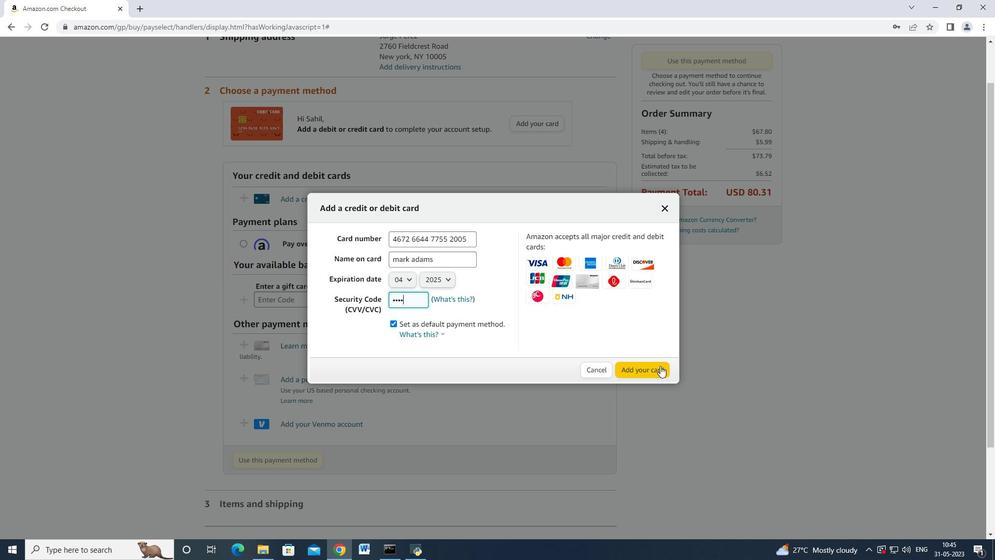 
